 Task: Add Alessi Sun Dried Tomatoes In Extra Virgin Olive Oil to the cart.
Action: Mouse moved to (224, 97)
Screenshot: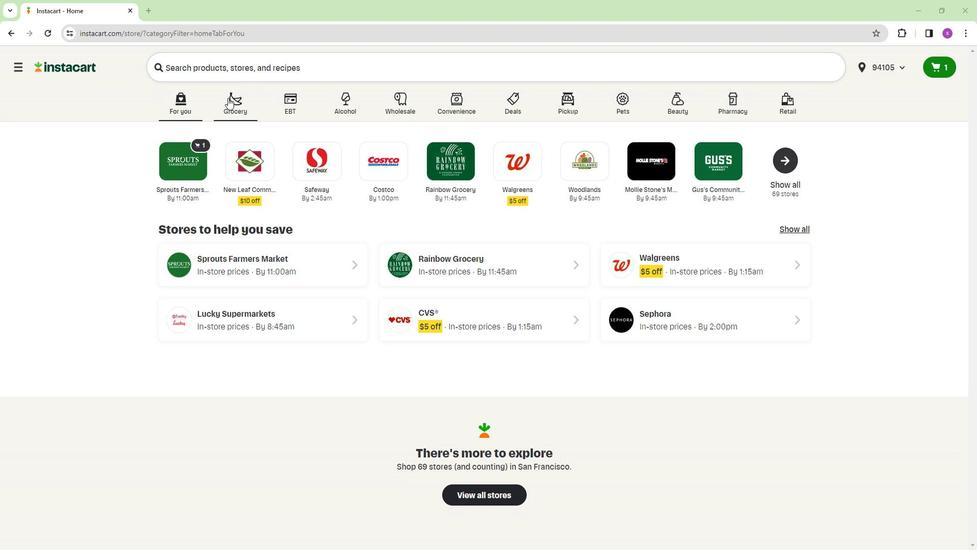 
Action: Mouse pressed left at (224, 97)
Screenshot: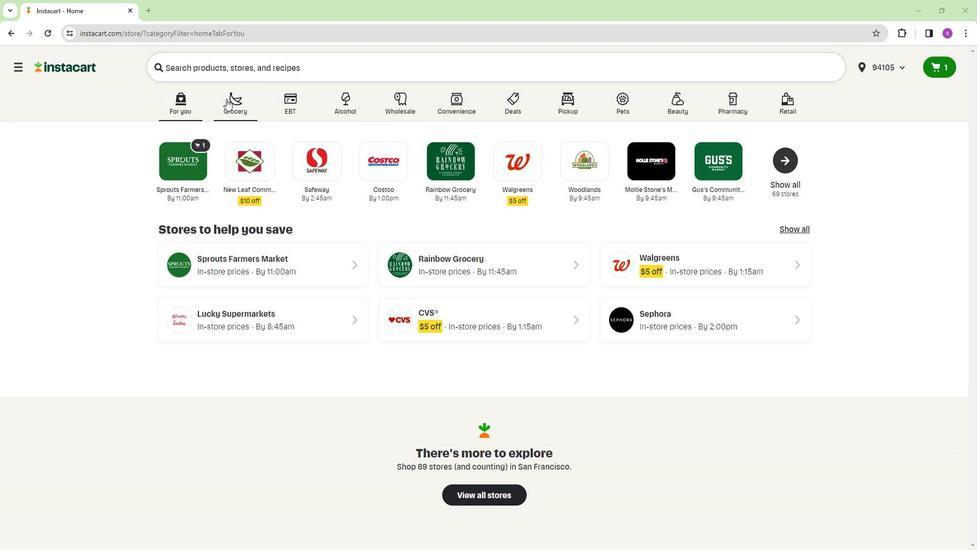 
Action: Mouse moved to (186, 168)
Screenshot: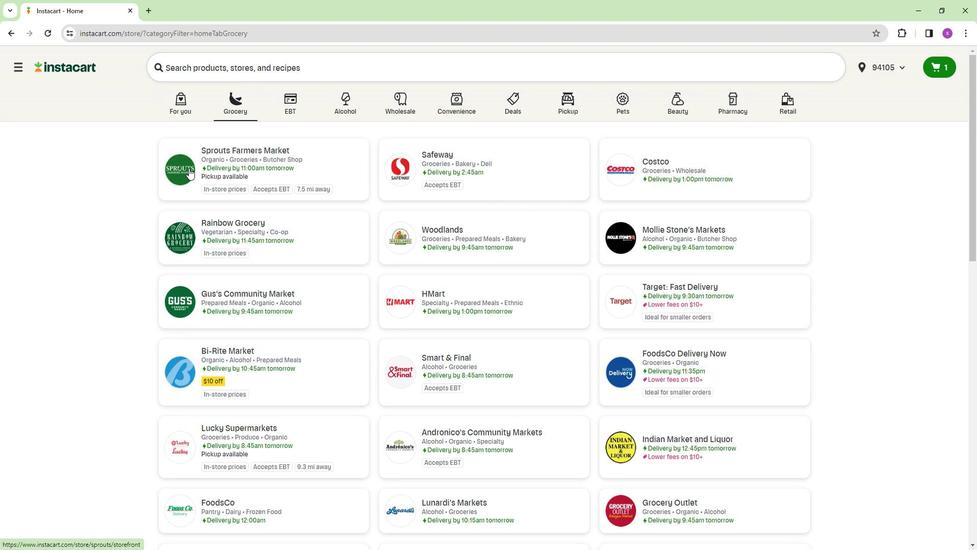 
Action: Mouse pressed left at (186, 168)
Screenshot: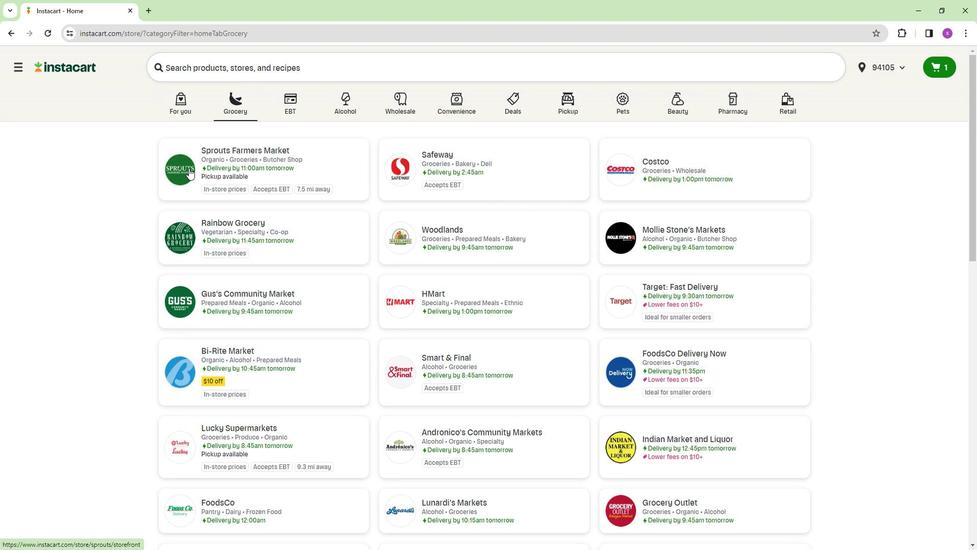 
Action: Mouse moved to (90, 418)
Screenshot: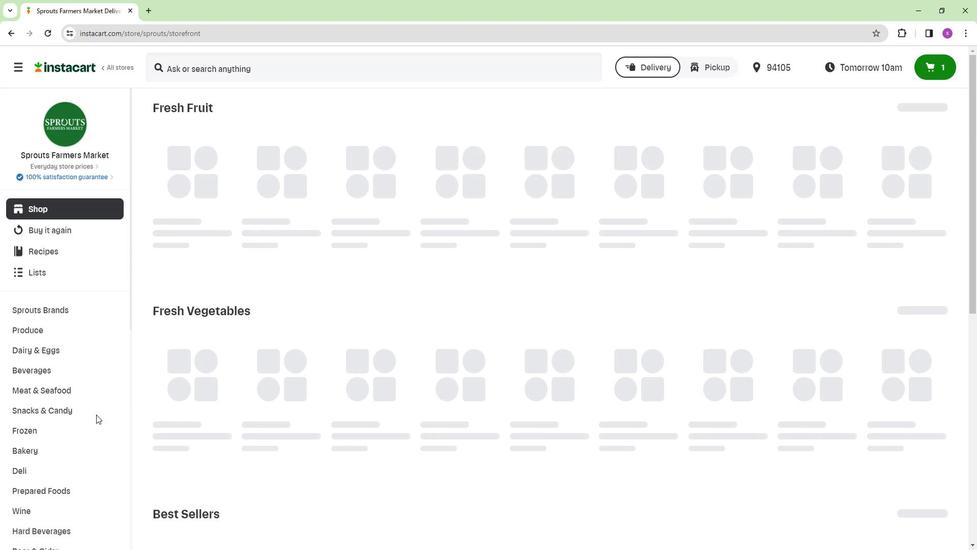 
Action: Mouse scrolled (90, 417) with delta (0, 0)
Screenshot: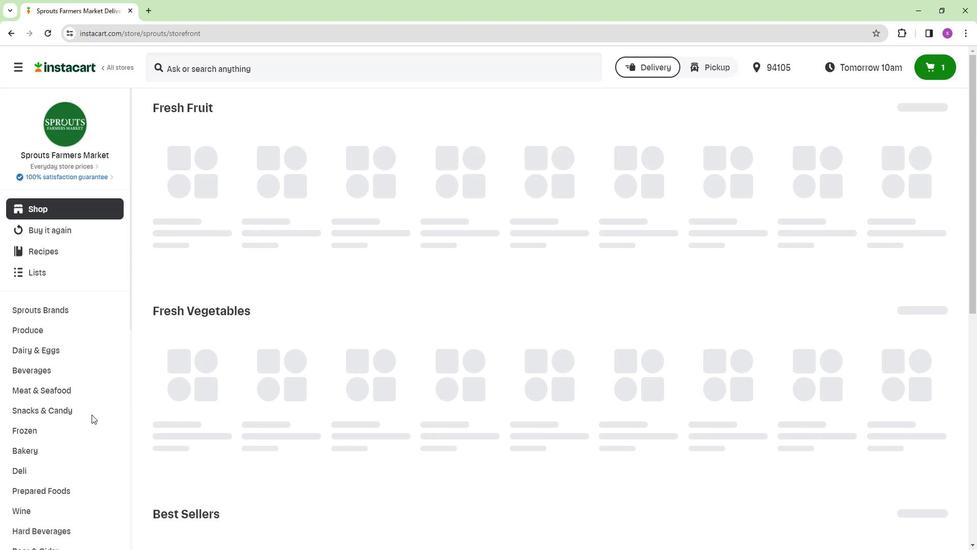 
Action: Mouse moved to (90, 416)
Screenshot: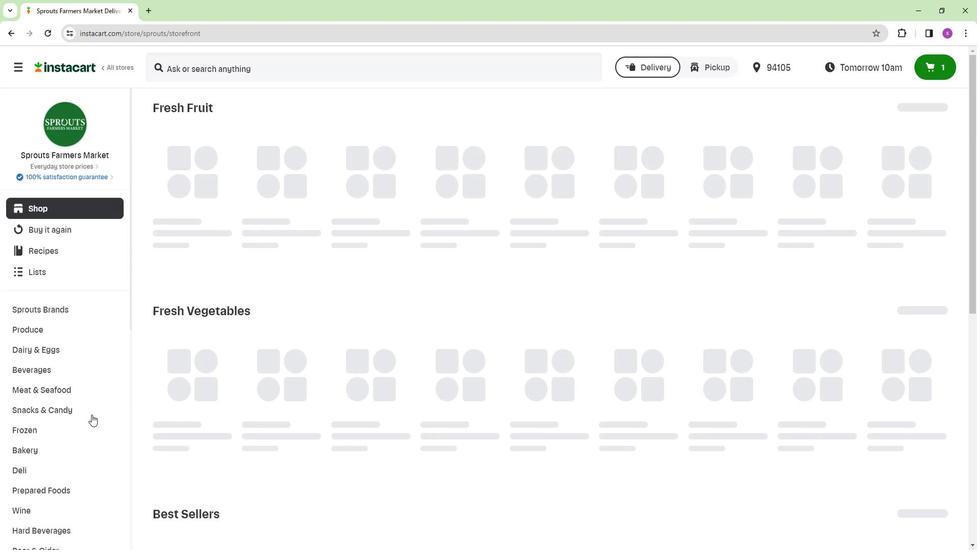 
Action: Mouse scrolled (90, 416) with delta (0, 0)
Screenshot: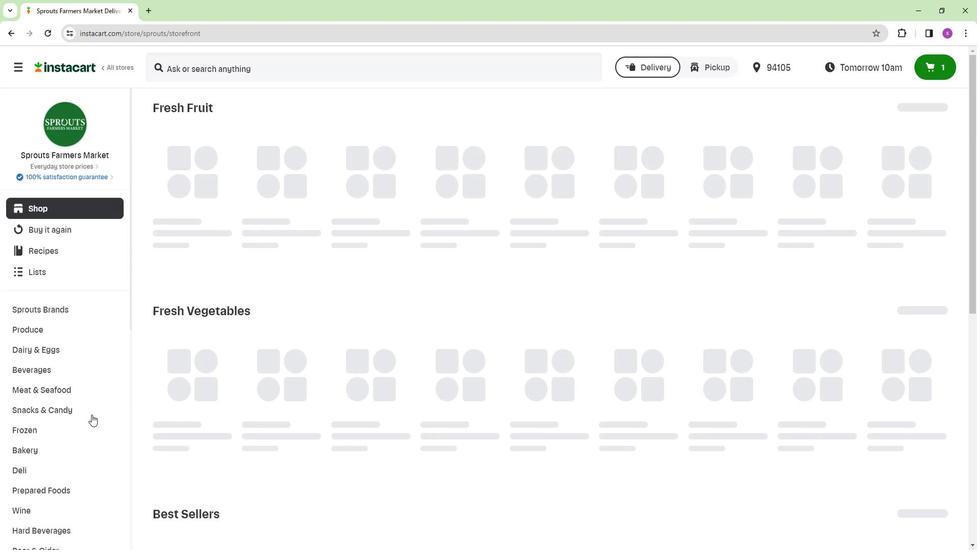 
Action: Mouse moved to (91, 409)
Screenshot: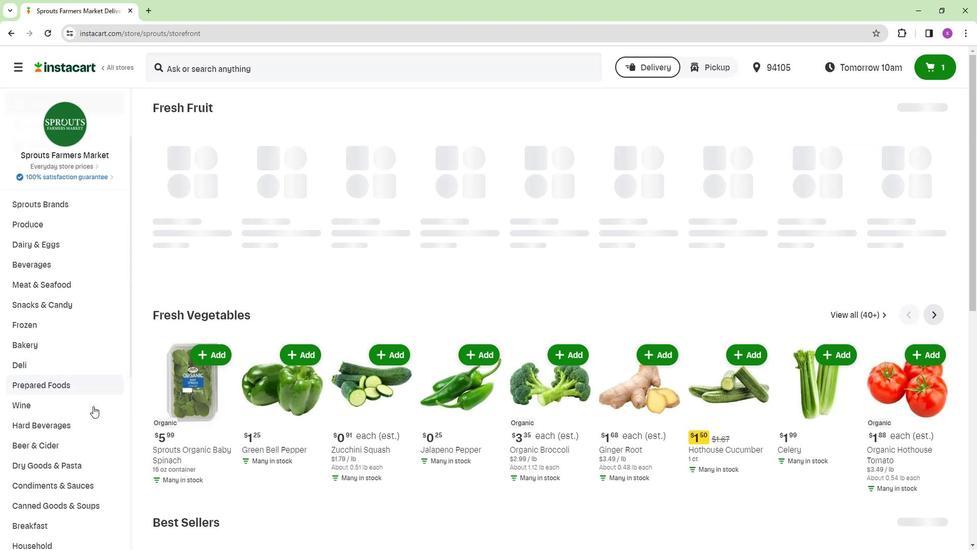 
Action: Mouse scrolled (91, 408) with delta (0, 0)
Screenshot: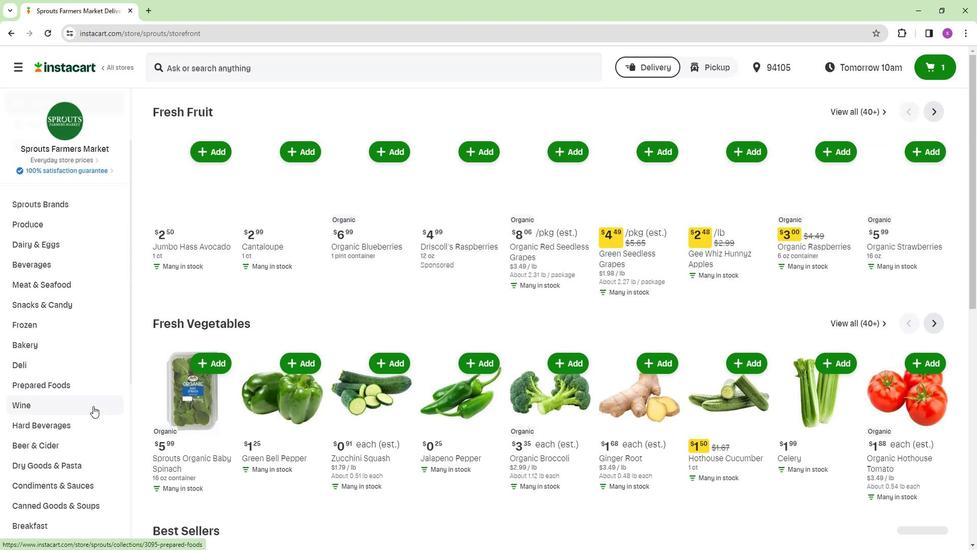 
Action: Mouse moved to (81, 415)
Screenshot: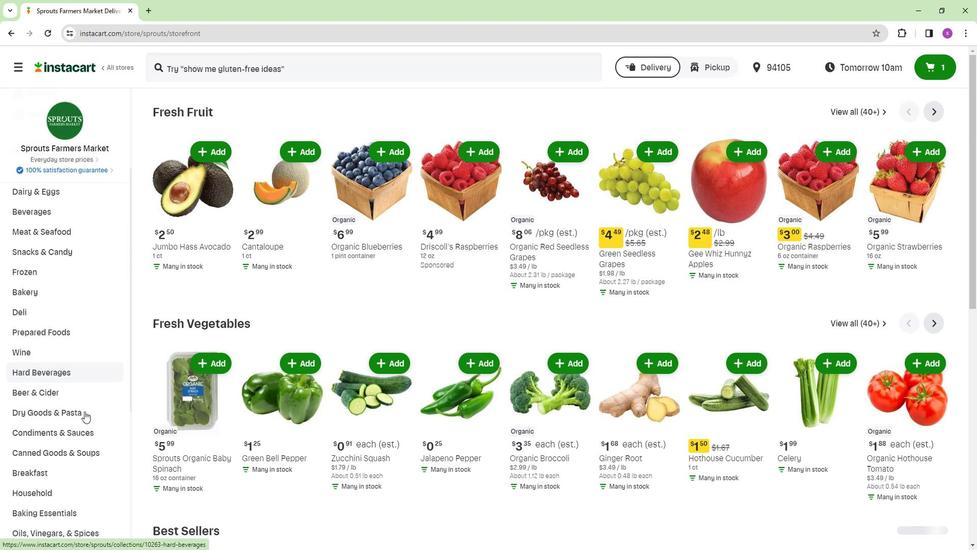 
Action: Mouse pressed left at (81, 415)
Screenshot: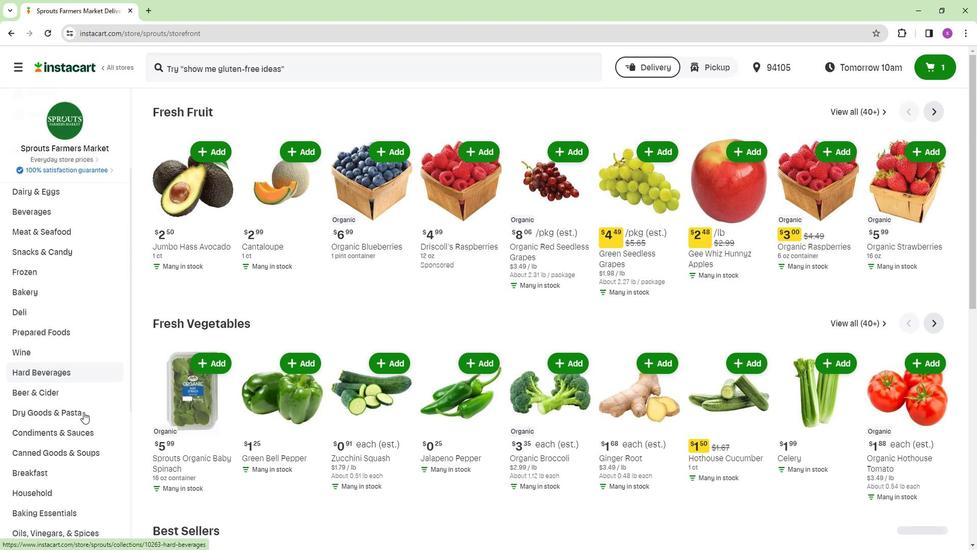 
Action: Mouse moved to (532, 137)
Screenshot: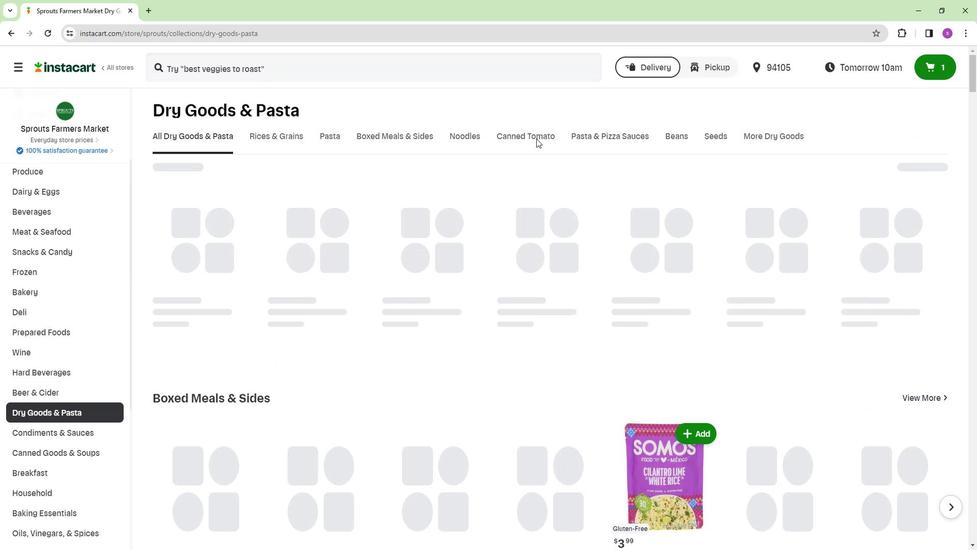 
Action: Mouse pressed left at (532, 137)
Screenshot: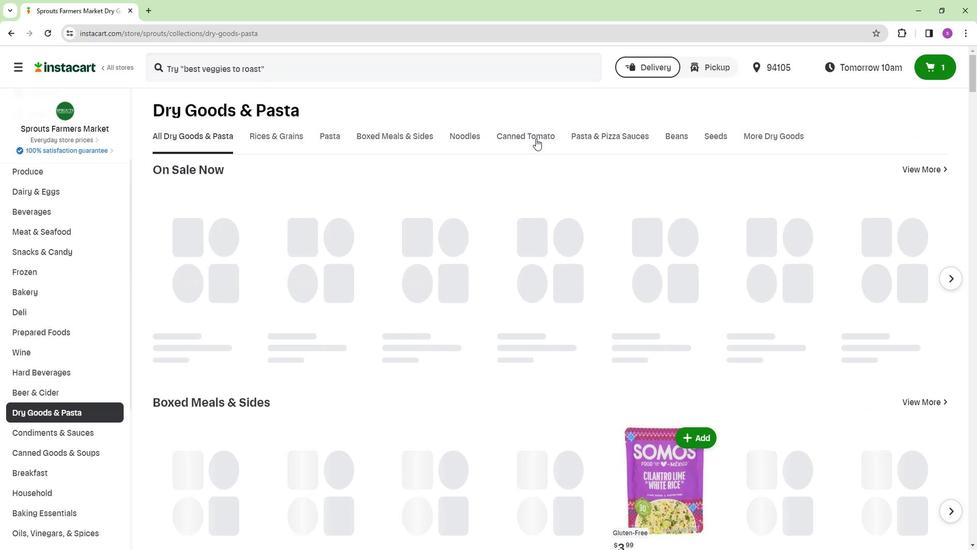 
Action: Mouse moved to (629, 185)
Screenshot: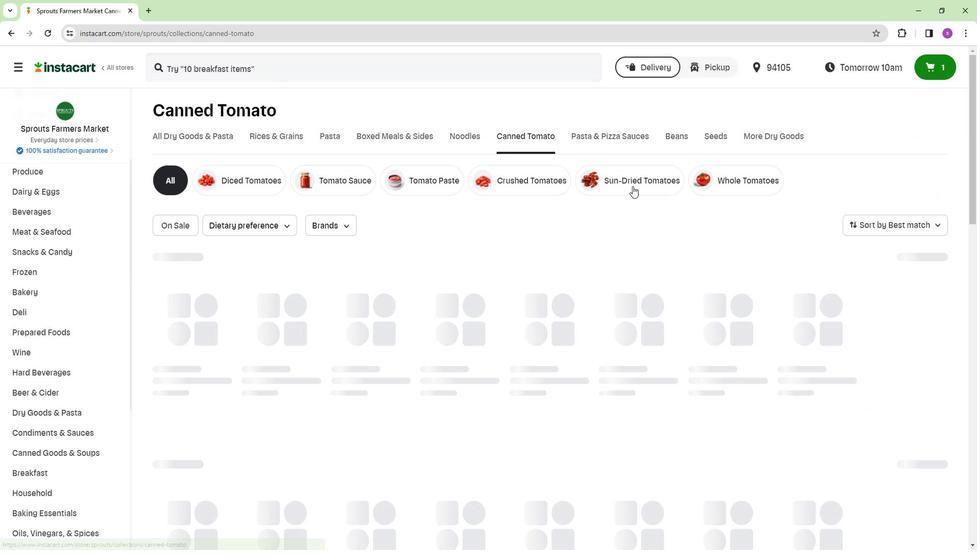 
Action: Mouse pressed left at (629, 185)
Screenshot: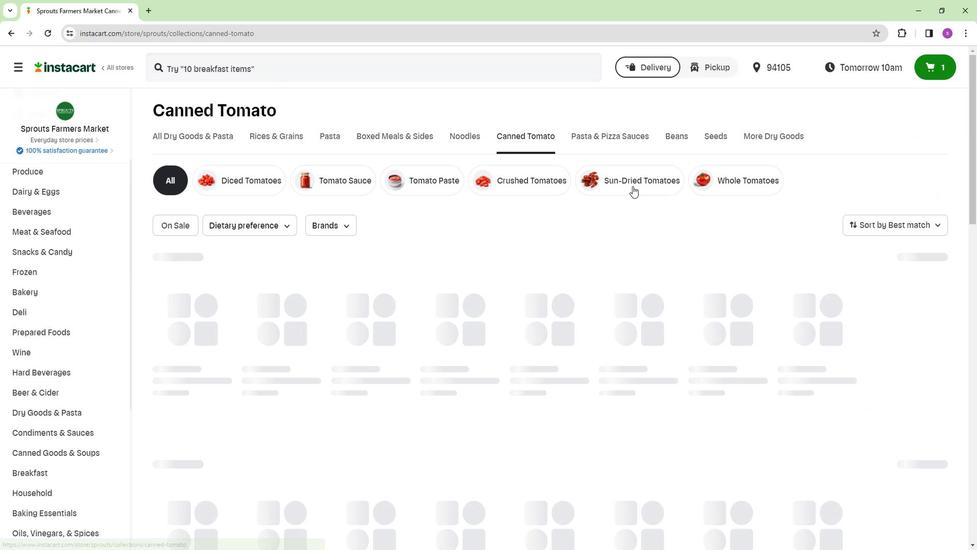 
Action: Mouse moved to (248, 67)
Screenshot: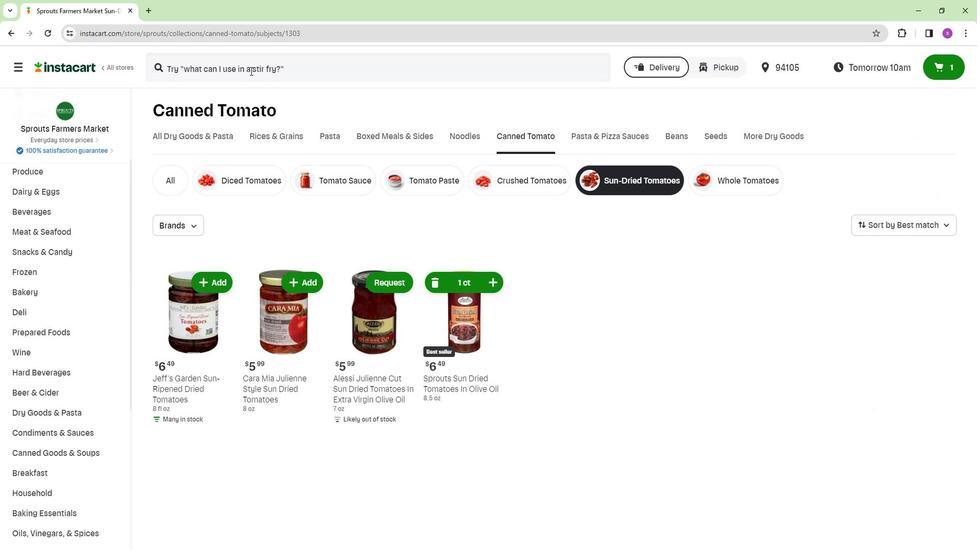 
Action: Mouse pressed left at (248, 67)
Screenshot: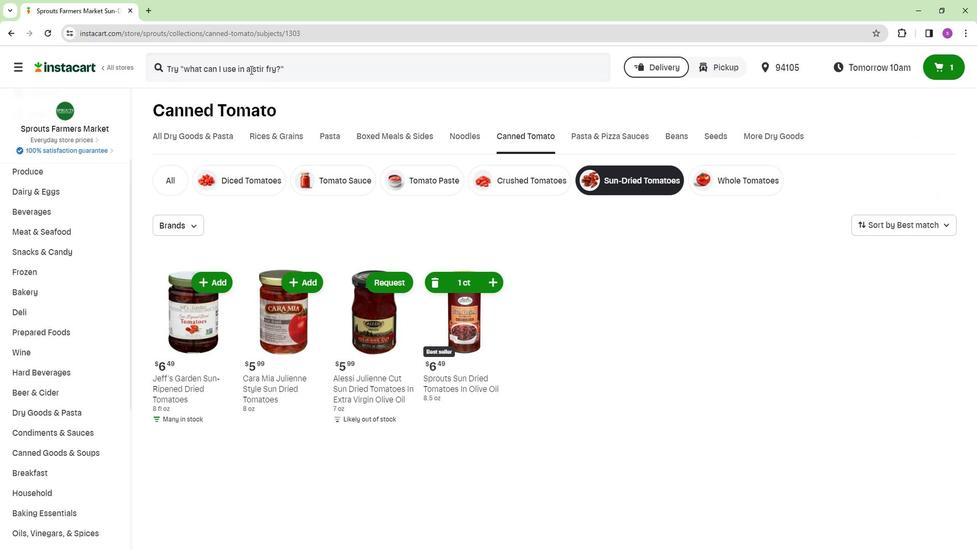 
Action: Key pressed <Key.shift>Alessi<Key.space><Key.shift>Sun<Key.space><Key.shift><Key.shift><Key.shift><Key.shift><Key.shift>Dried<Key.space><Key.shift>Tomatoes<Key.space><Key.shift>In<Key.space><Key.shift>Extra<Key.space><Key.shift>Virgin<Key.space><Key.shift>Olive<Key.space><Key.shift>Oil<Key.enter>
Screenshot: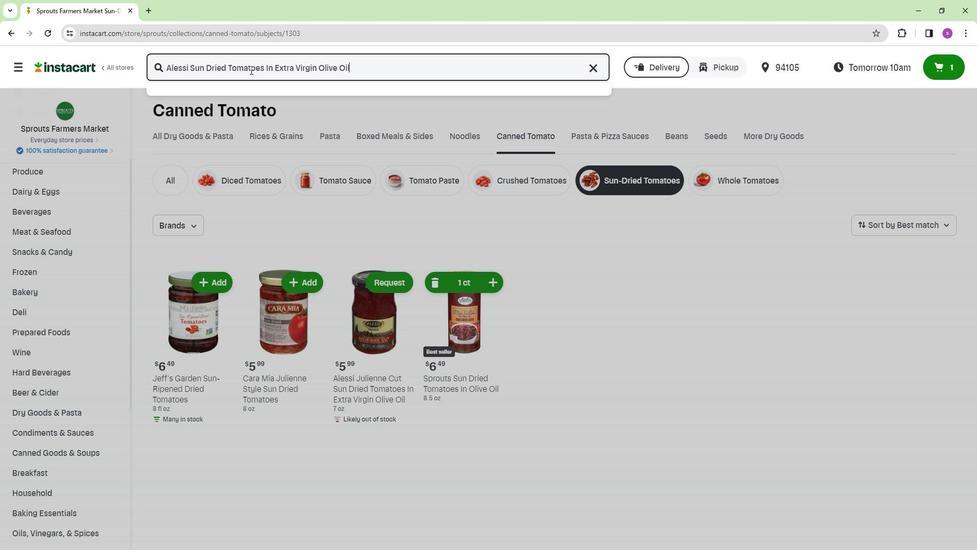 
Action: Mouse moved to (429, 354)
Screenshot: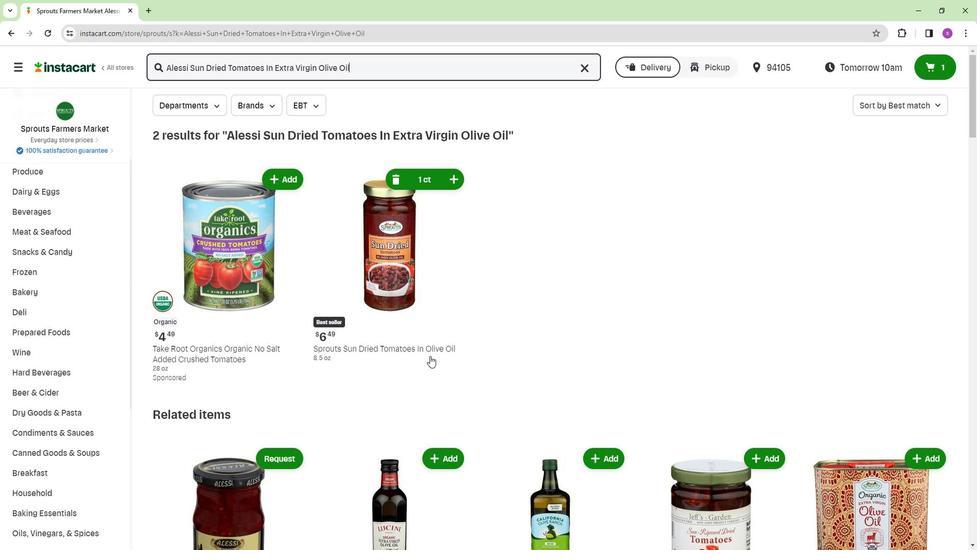 
Action: Mouse scrolled (429, 354) with delta (0, 0)
Screenshot: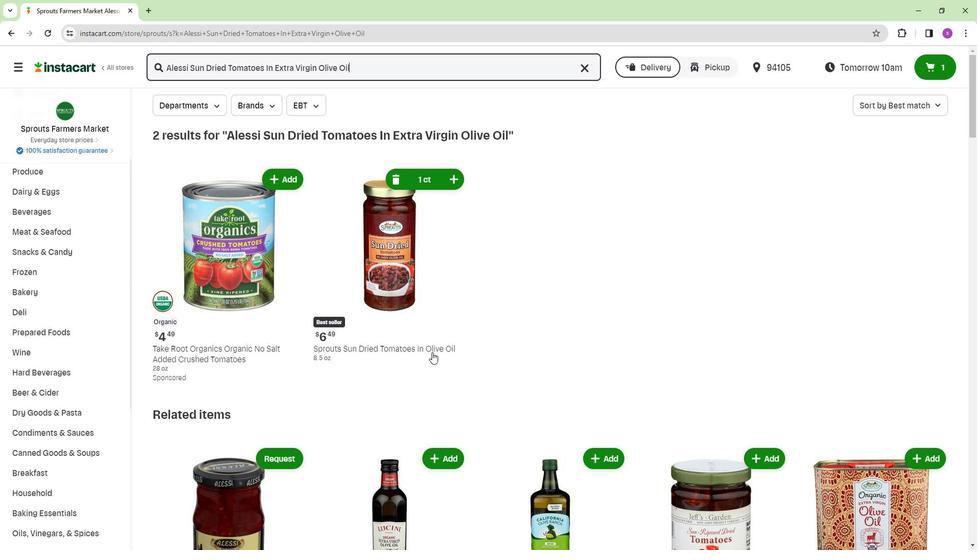 
Action: Mouse moved to (431, 351)
Screenshot: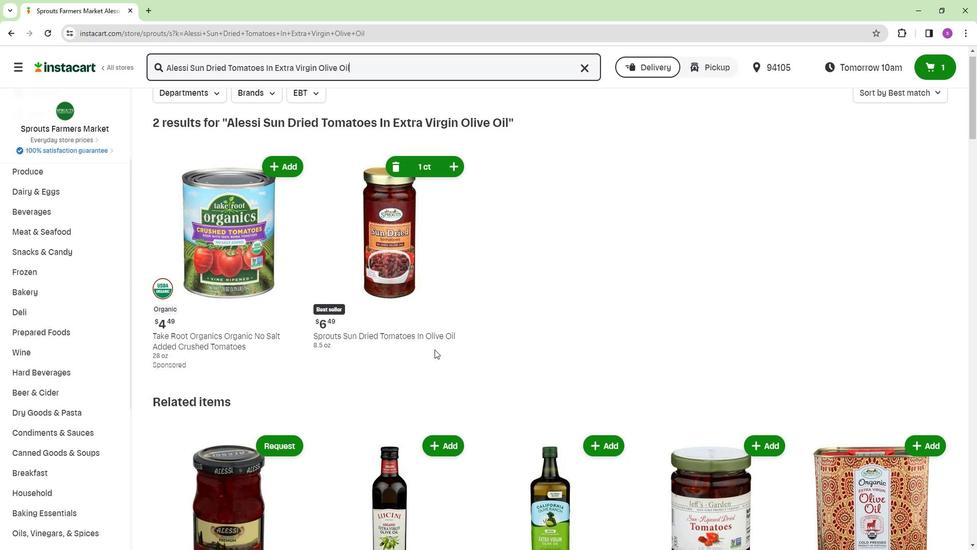 
Action: Mouse scrolled (431, 351) with delta (0, 0)
Screenshot: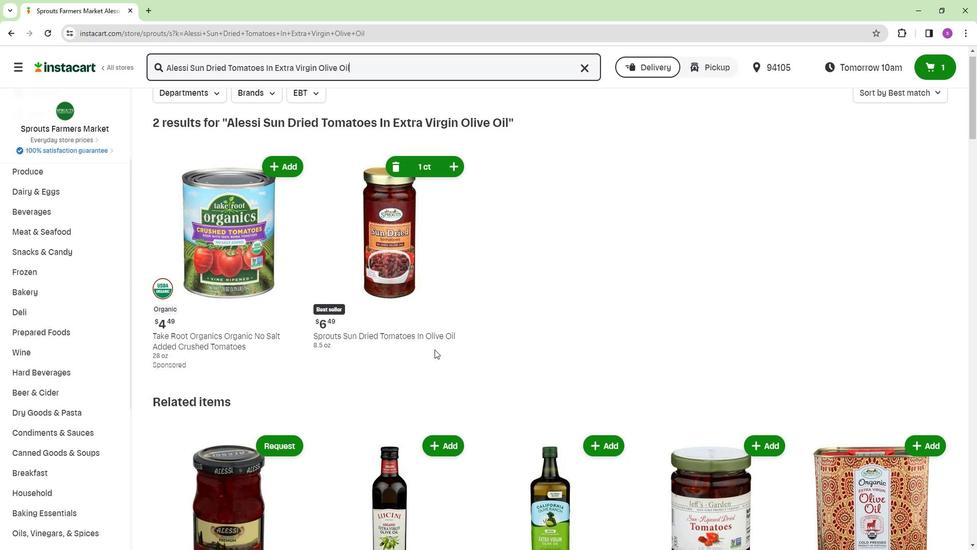
Action: Mouse moved to (327, 299)
Screenshot: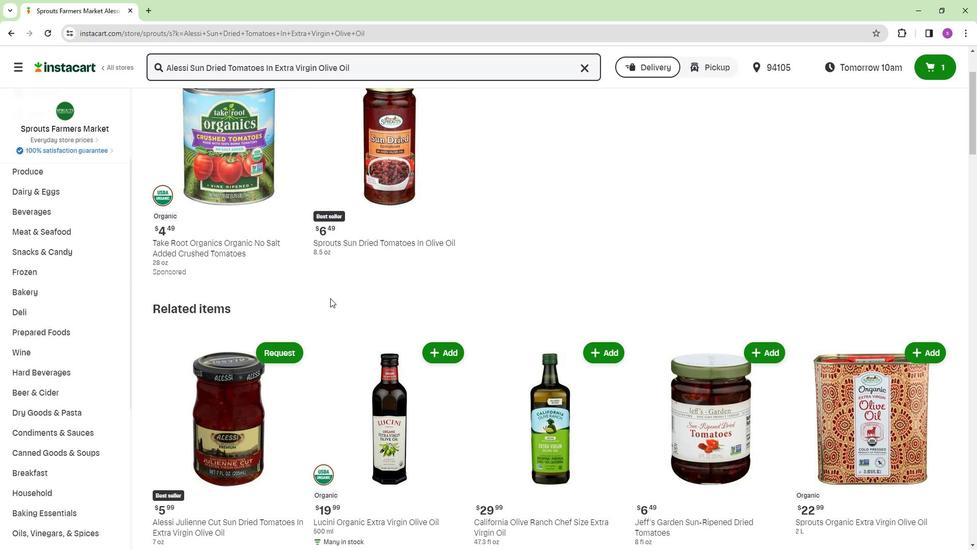 
Action: Mouse scrolled (327, 299) with delta (0, 0)
Screenshot: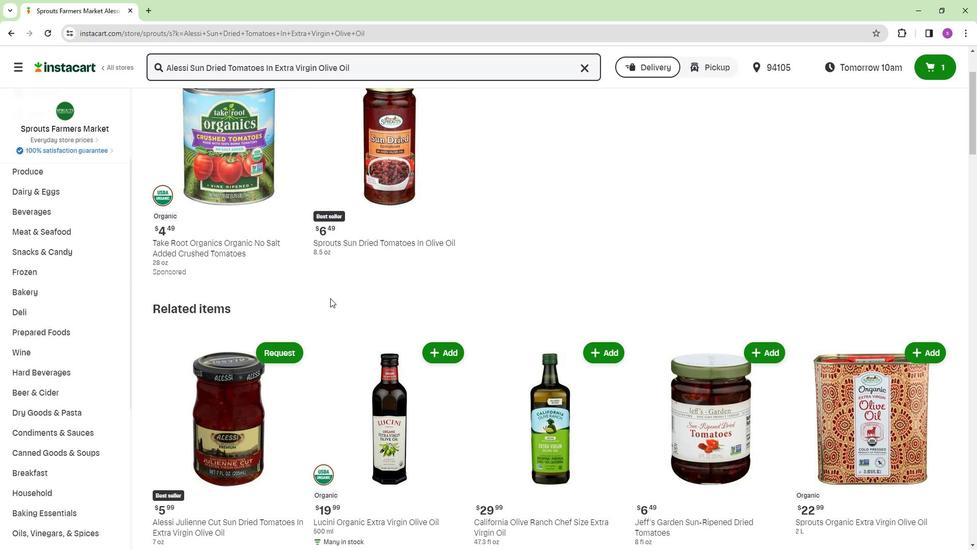 
Action: Mouse scrolled (327, 299) with delta (0, 0)
Screenshot: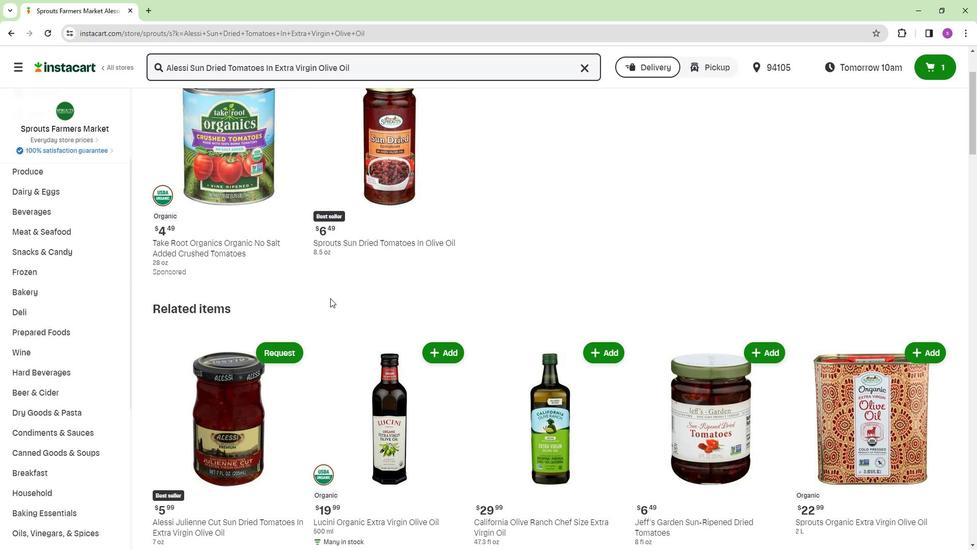 
Action: Mouse moved to (308, 316)
Screenshot: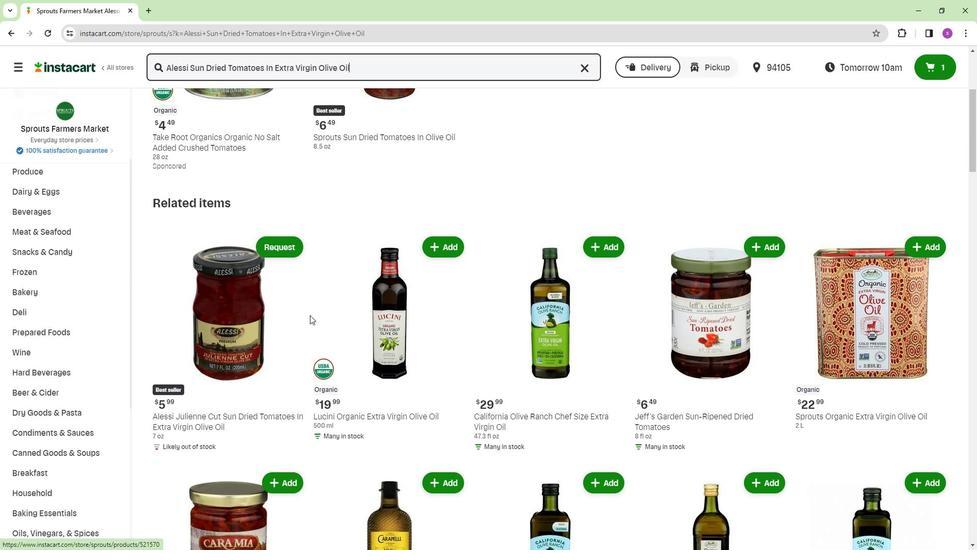 
Action: Mouse scrolled (308, 316) with delta (0, 0)
Screenshot: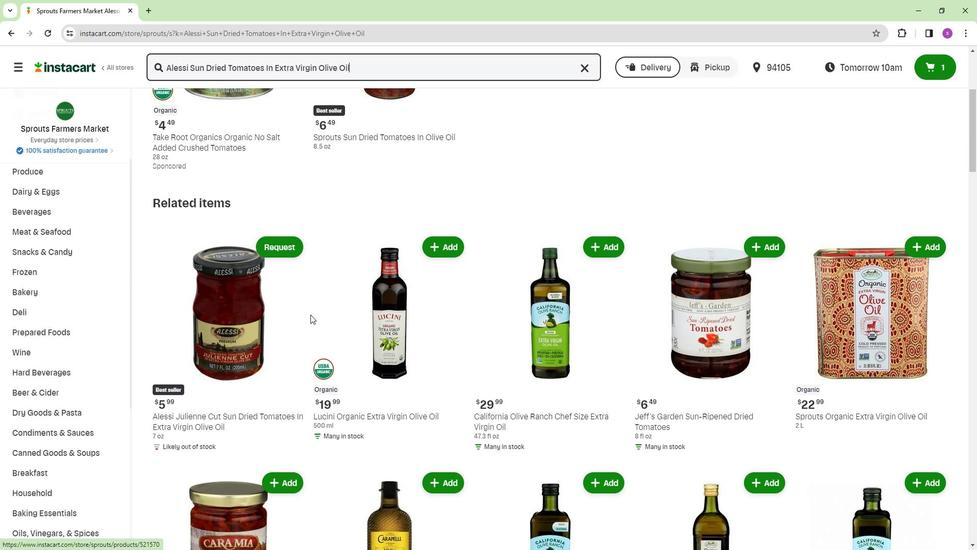 
Action: Mouse moved to (301, 331)
Screenshot: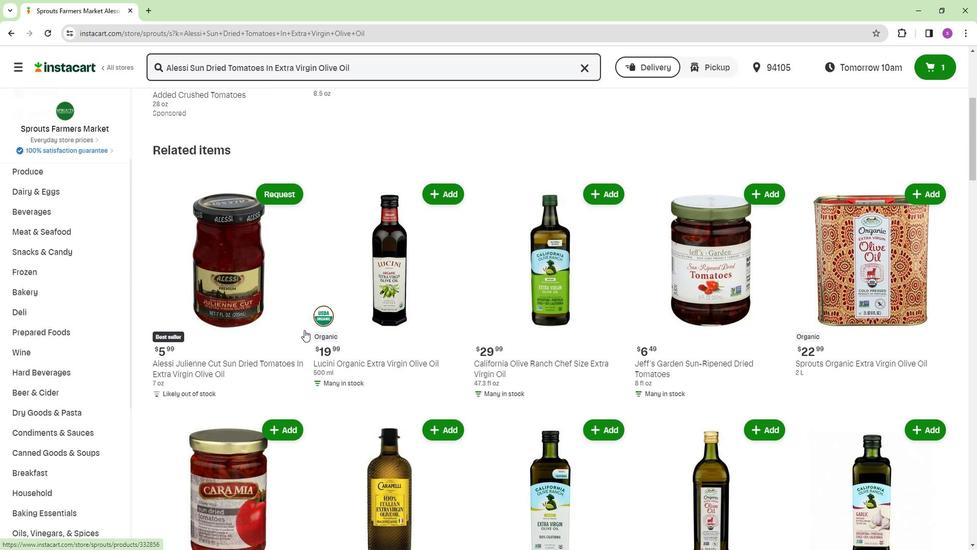 
Action: Mouse scrolled (301, 331) with delta (0, 0)
Screenshot: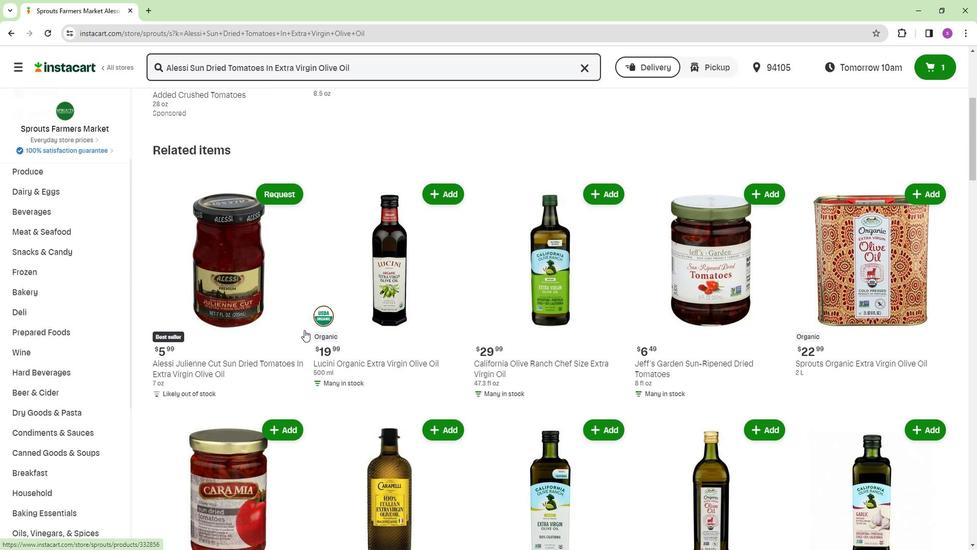 
Action: Mouse moved to (466, 336)
Screenshot: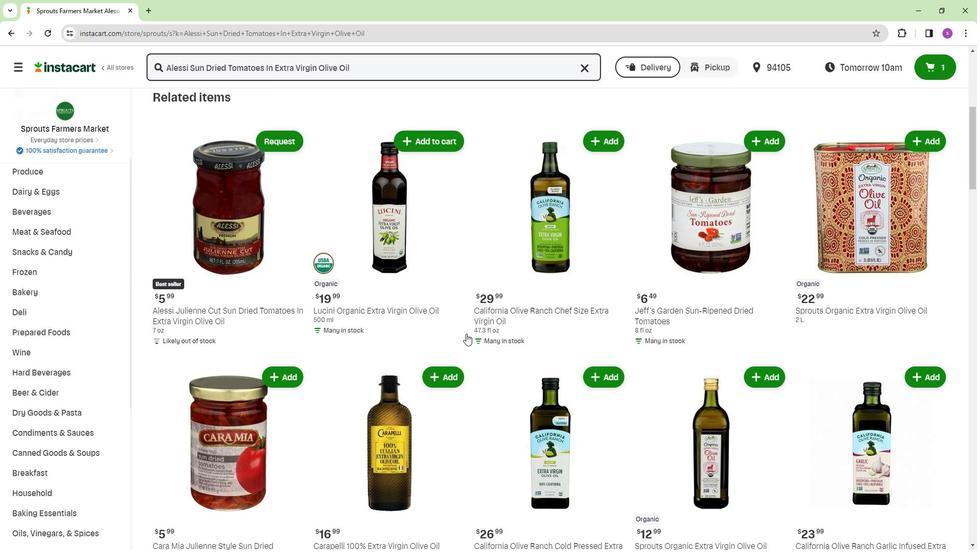 
Action: Mouse scrolled (466, 335) with delta (0, 0)
Screenshot: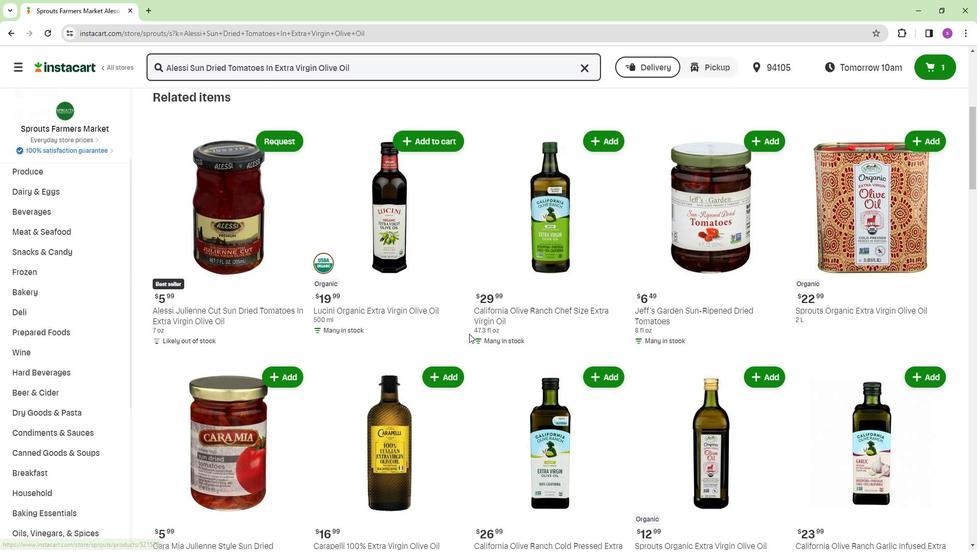 
Action: Mouse moved to (775, 289)
Screenshot: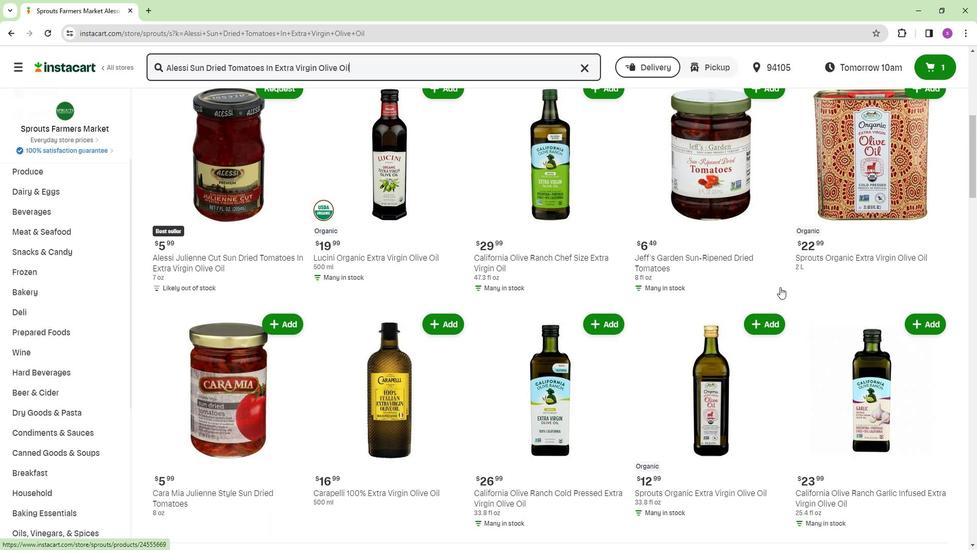 
Action: Mouse scrolled (775, 288) with delta (0, 0)
Screenshot: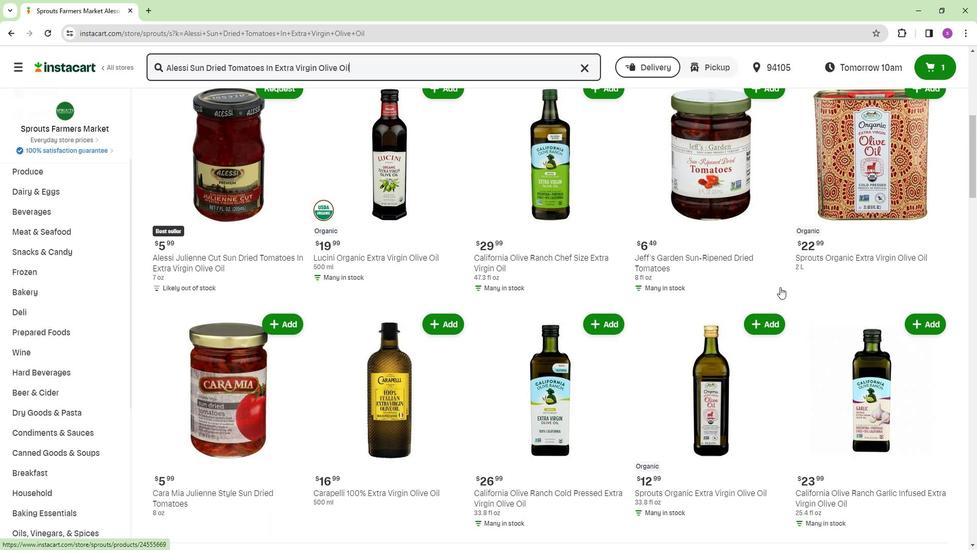 
Action: Mouse moved to (579, 321)
Screenshot: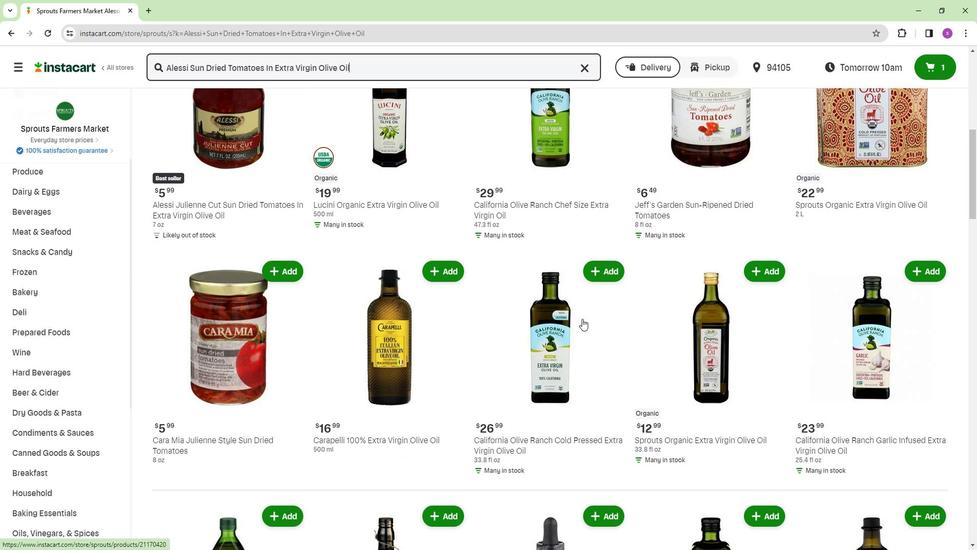 
Action: Mouse scrolled (579, 321) with delta (0, 0)
Screenshot: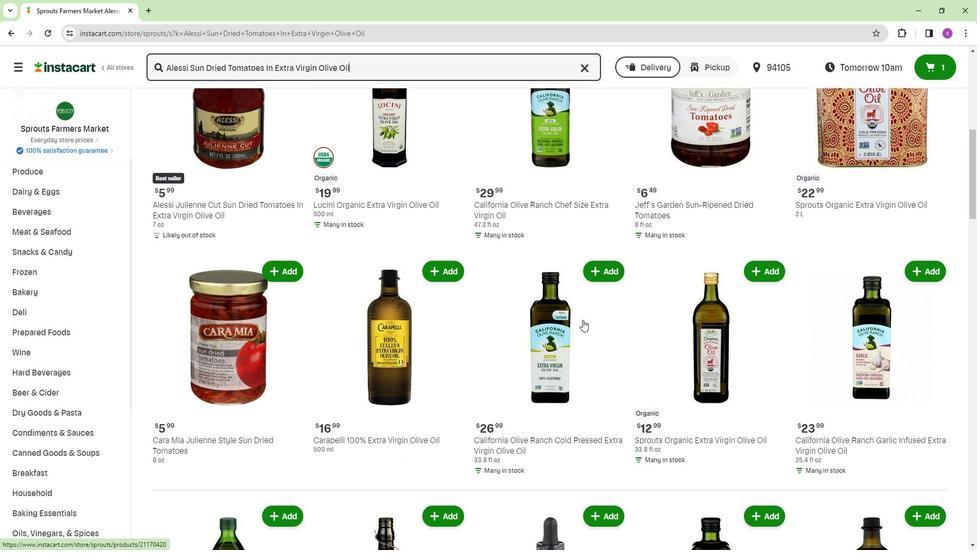 
Action: Mouse moved to (582, 310)
Screenshot: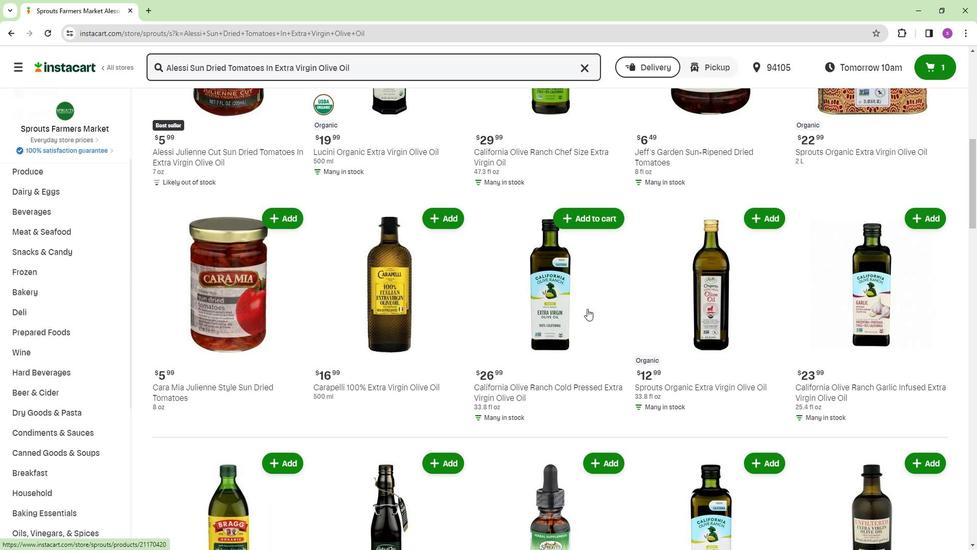 
Action: Mouse scrolled (582, 309) with delta (0, 0)
Screenshot: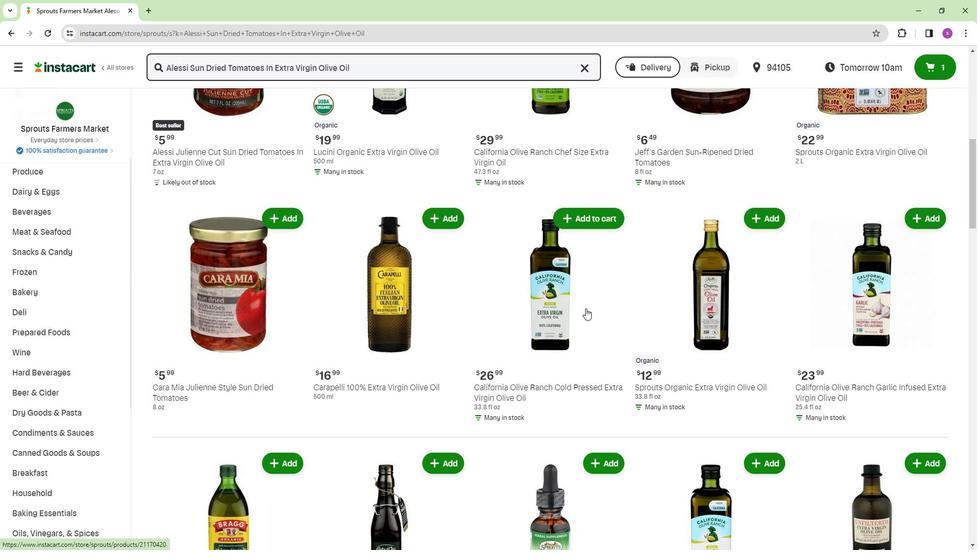 
Action: Mouse moved to (584, 309)
Screenshot: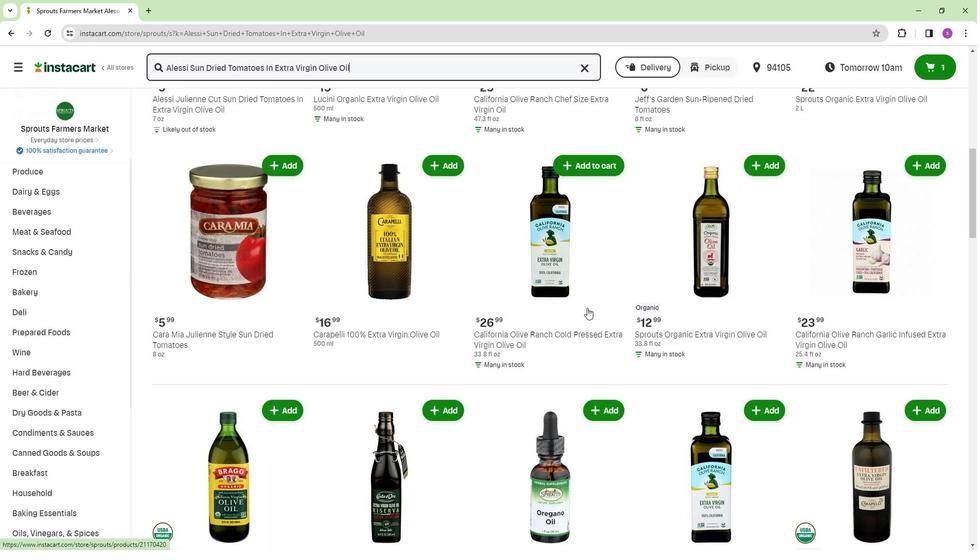 
Action: Mouse scrolled (584, 310) with delta (0, 0)
Screenshot: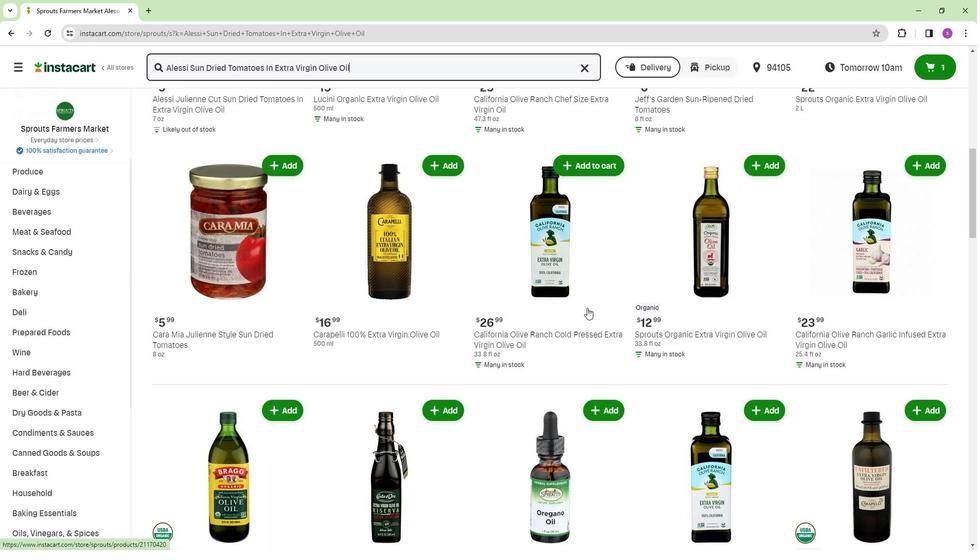 
Action: Mouse scrolled (584, 310) with delta (0, 0)
Screenshot: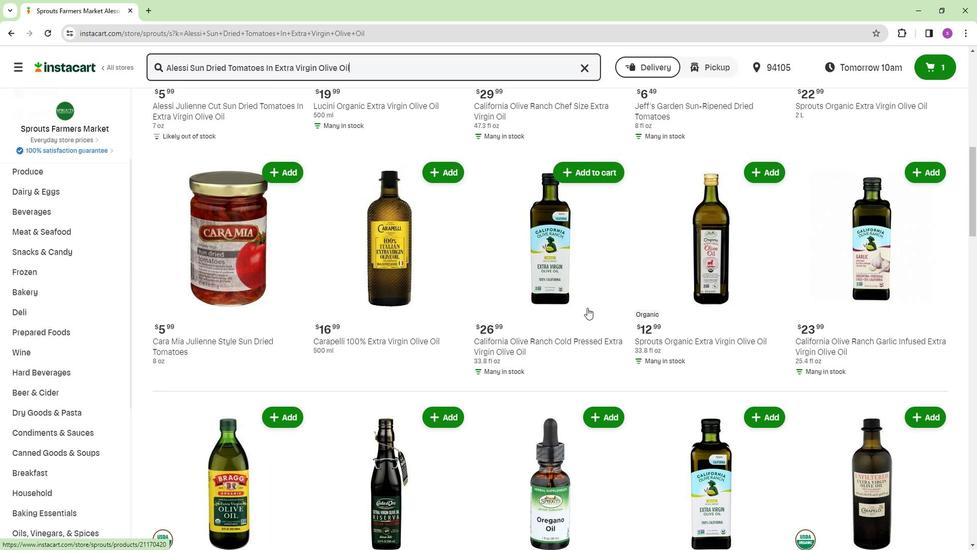 
Action: Mouse moved to (301, 305)
Screenshot: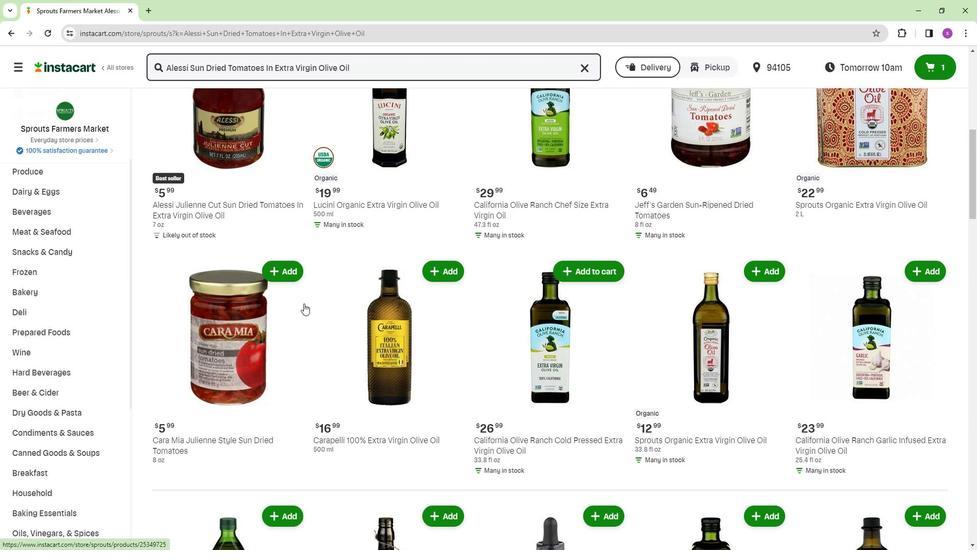 
Action: Mouse scrolled (301, 306) with delta (0, 0)
Screenshot: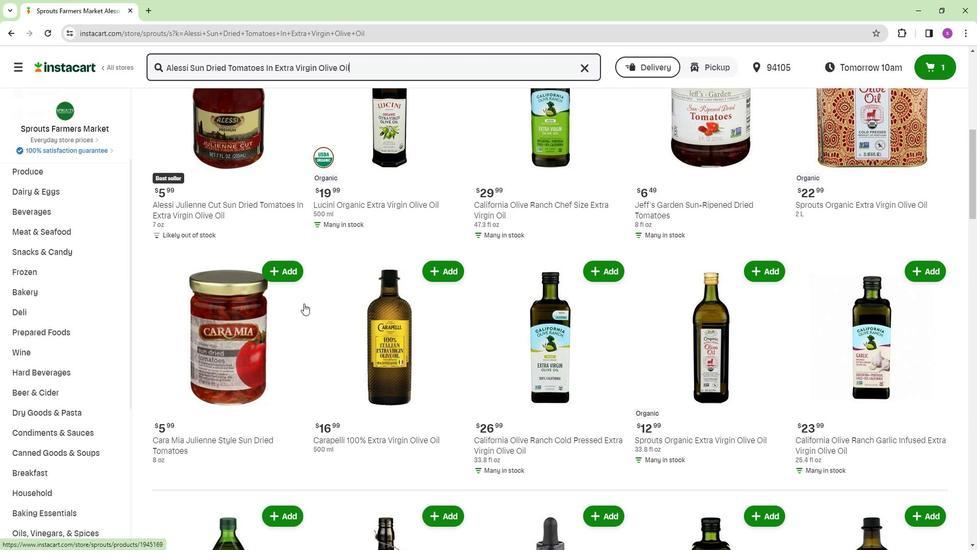 
Action: Mouse scrolled (301, 306) with delta (0, 0)
Screenshot: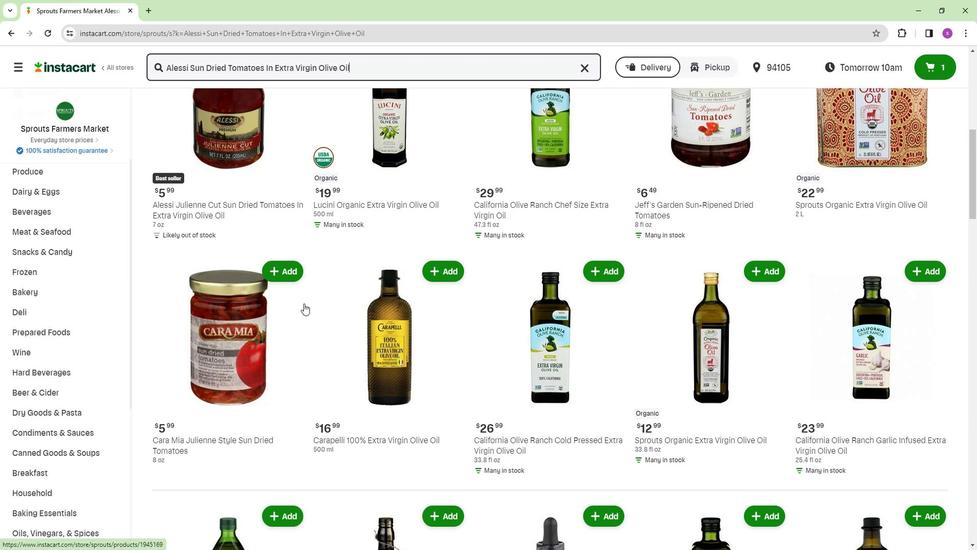 
Action: Mouse scrolled (301, 306) with delta (0, 0)
Screenshot: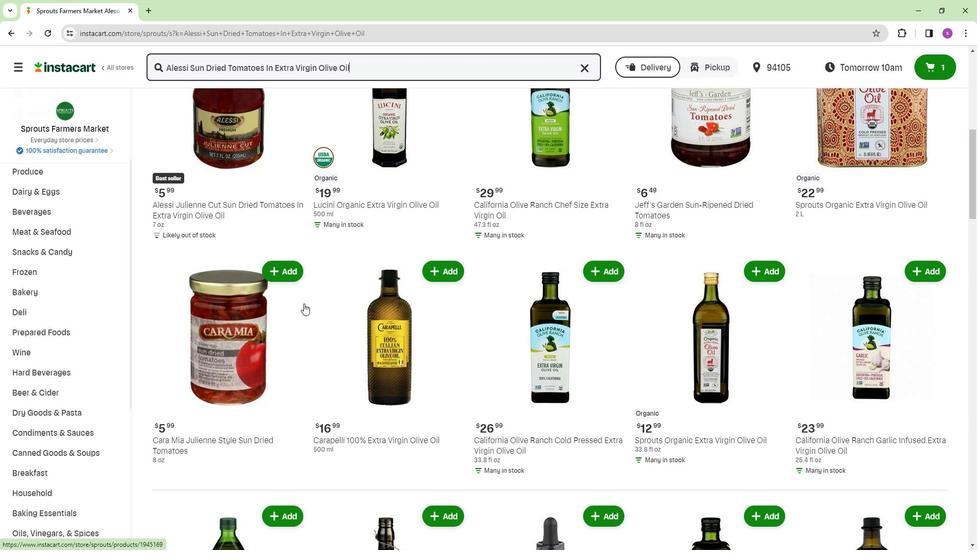 
Action: Mouse scrolled (301, 306) with delta (0, 0)
Screenshot: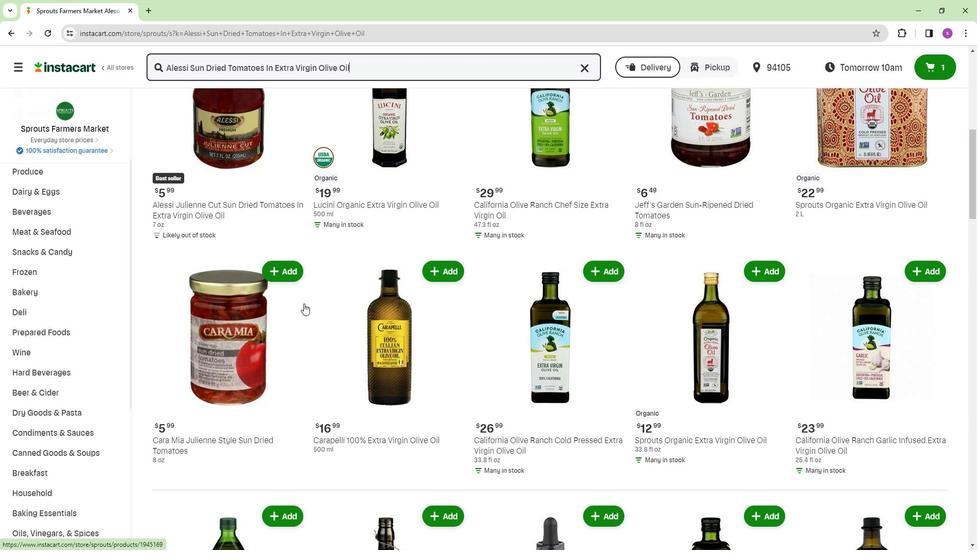 
Action: Mouse moved to (301, 305)
Screenshot: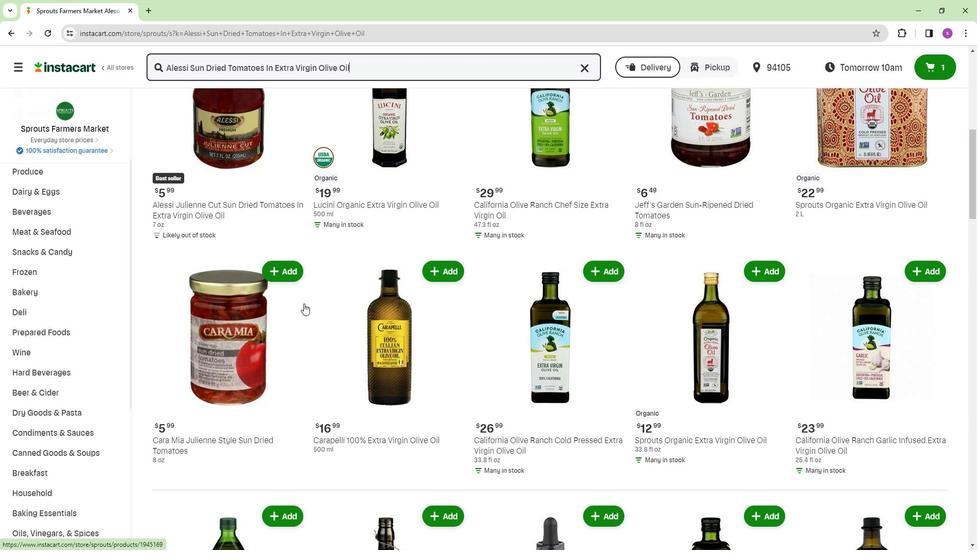 
Action: Mouse scrolled (301, 306) with delta (0, 0)
Screenshot: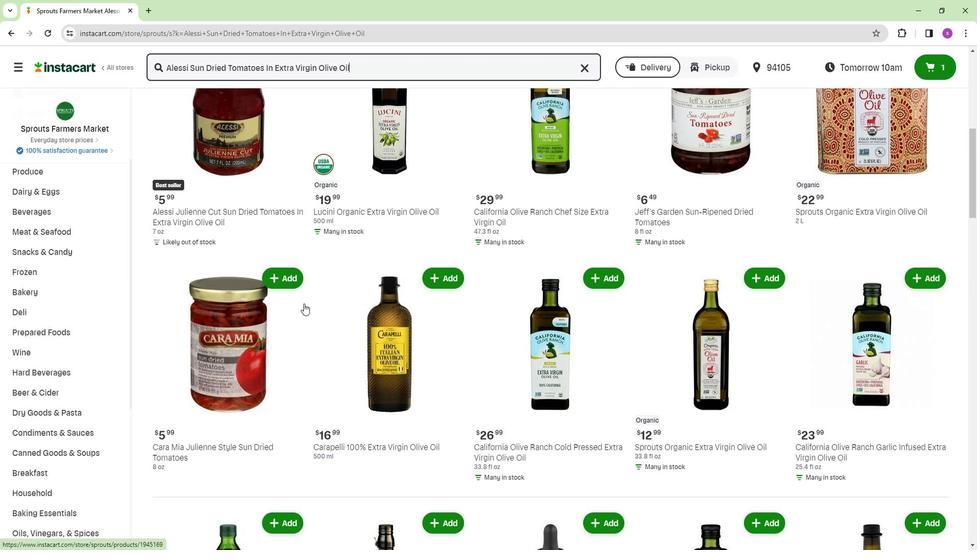 
Action: Mouse moved to (342, 258)
Screenshot: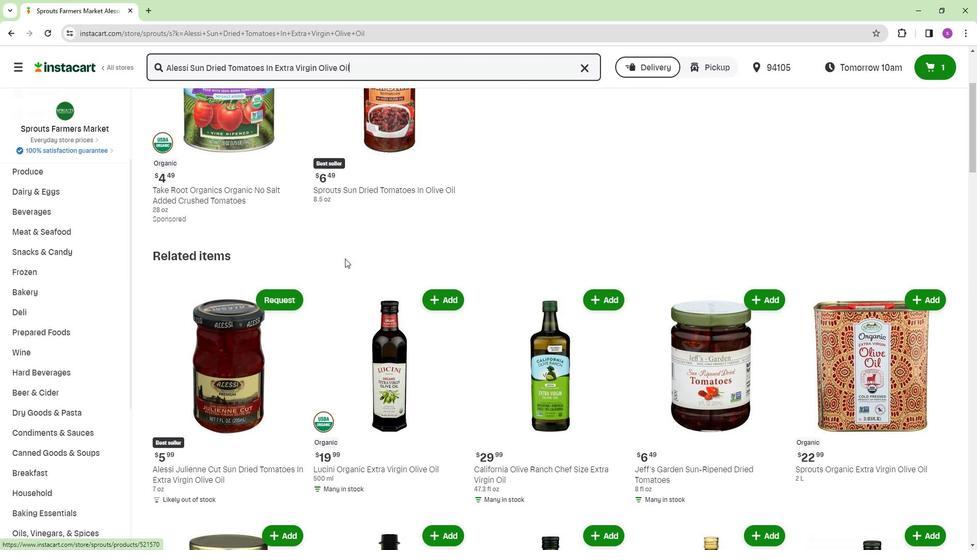 
Action: Mouse scrolled (342, 258) with delta (0, 0)
Screenshot: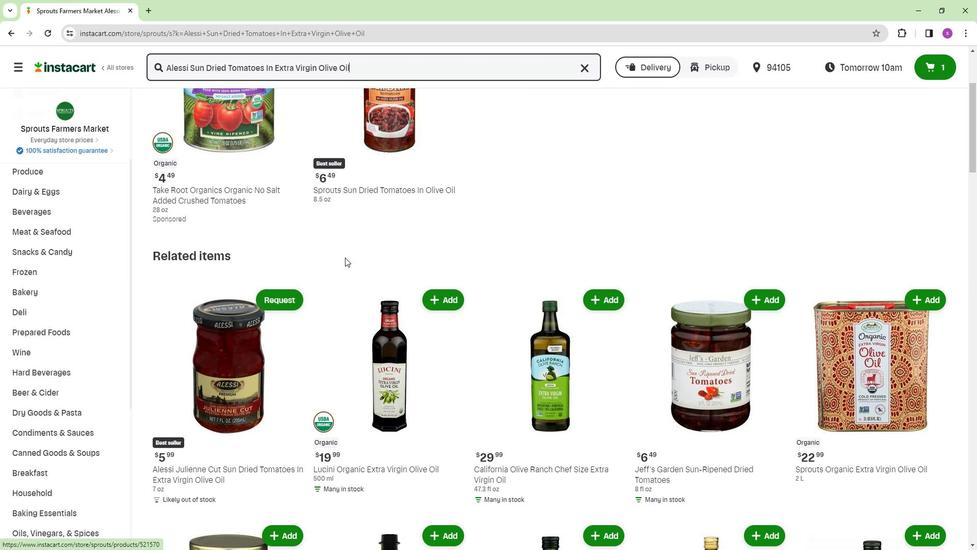 
Action: Mouse scrolled (342, 258) with delta (0, 0)
Screenshot: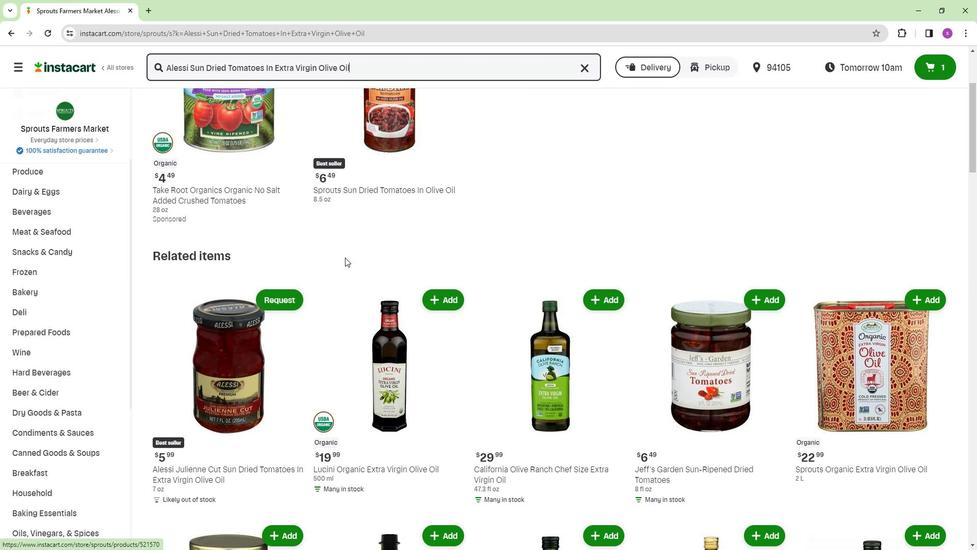 
Action: Mouse scrolled (342, 258) with delta (0, 0)
Screenshot: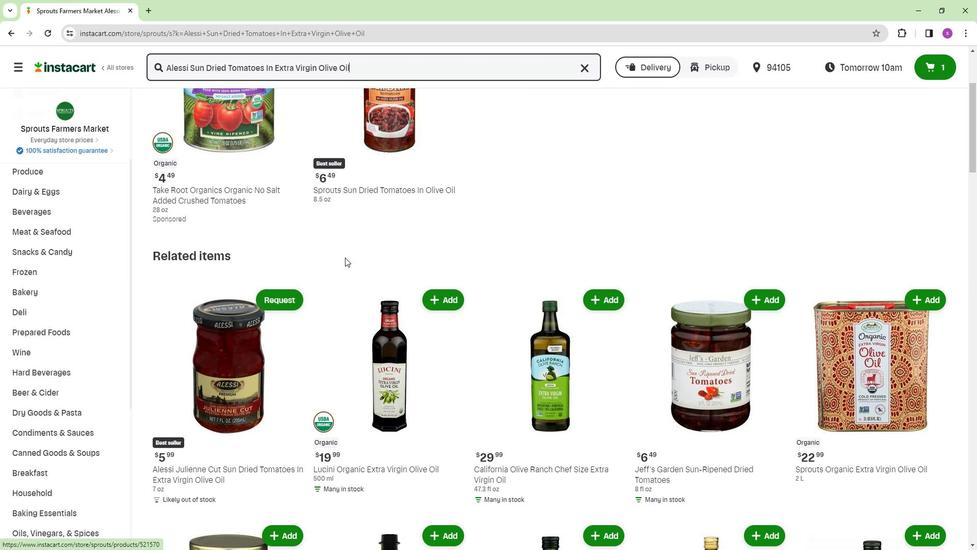 
Action: Mouse moved to (342, 258)
Screenshot: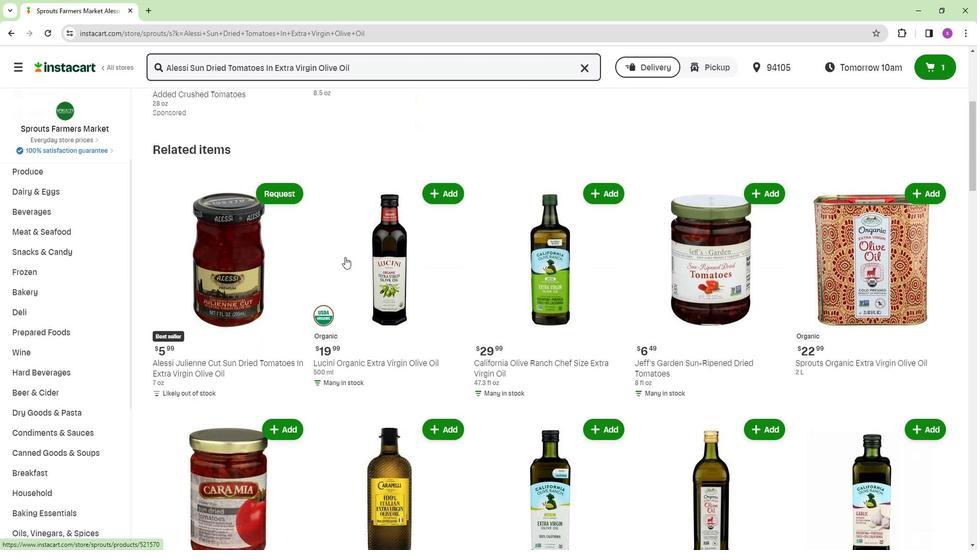 
Action: Mouse scrolled (342, 257) with delta (0, 0)
Screenshot: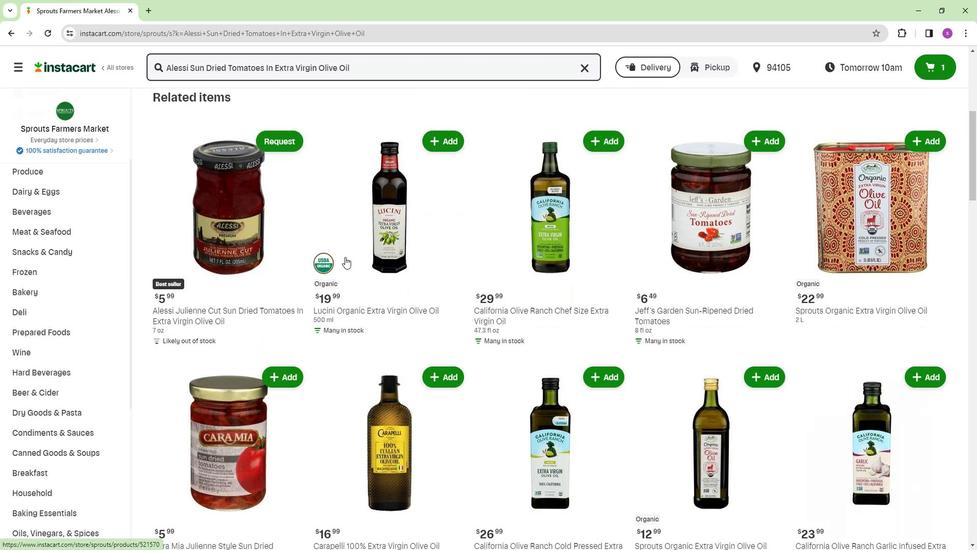 
Action: Mouse scrolled (342, 257) with delta (0, 0)
Screenshot: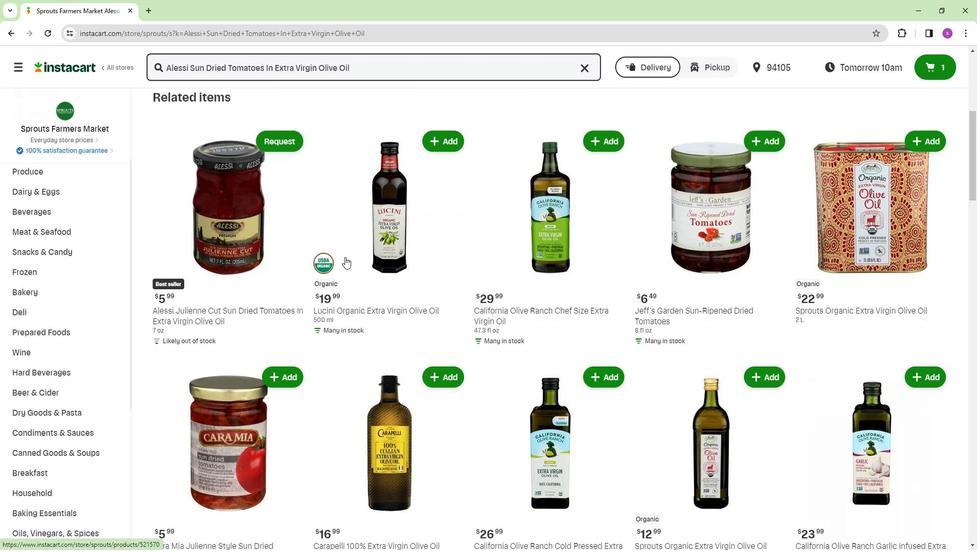 
Action: Mouse scrolled (342, 257) with delta (0, 0)
Screenshot: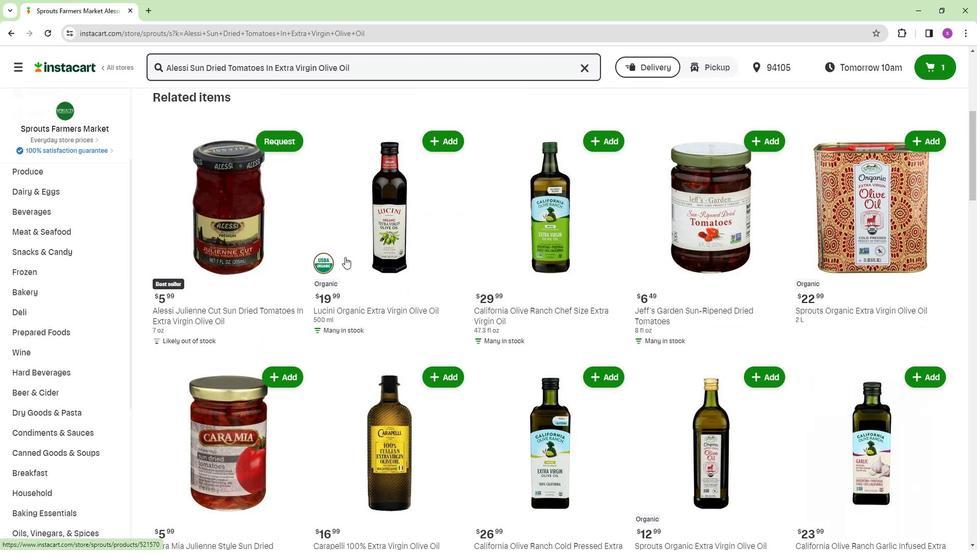 
Action: Mouse moved to (318, 317)
Screenshot: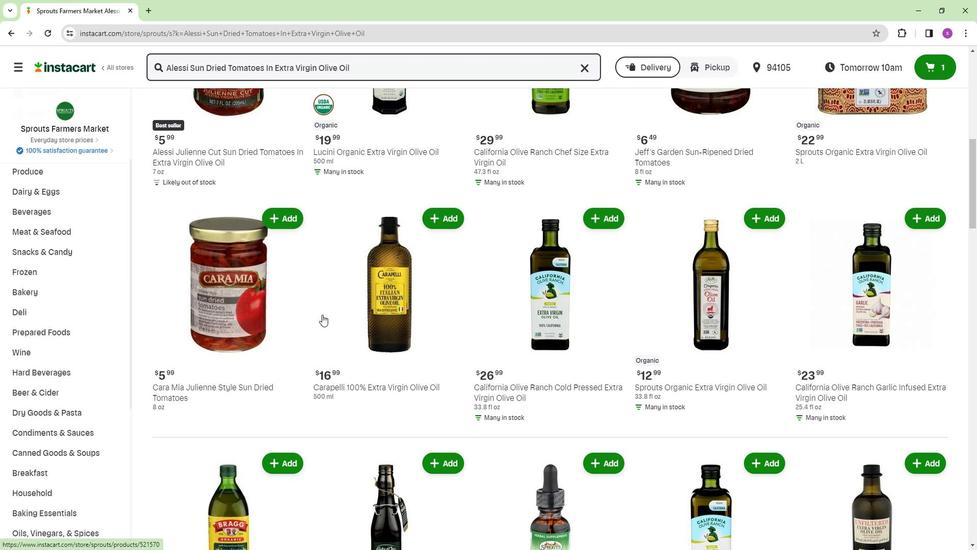 
Action: Mouse scrolled (318, 317) with delta (0, 0)
Screenshot: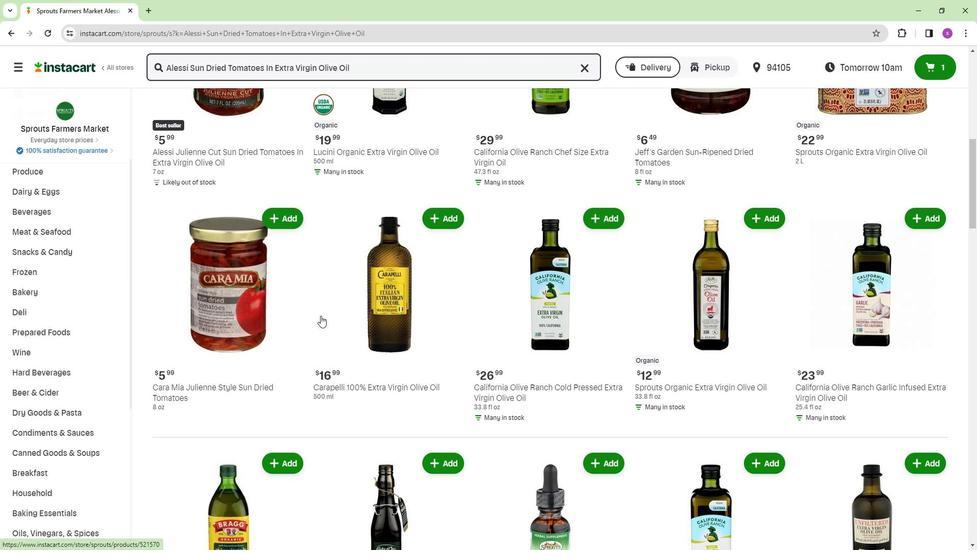 
Action: Mouse scrolled (318, 317) with delta (0, 0)
Screenshot: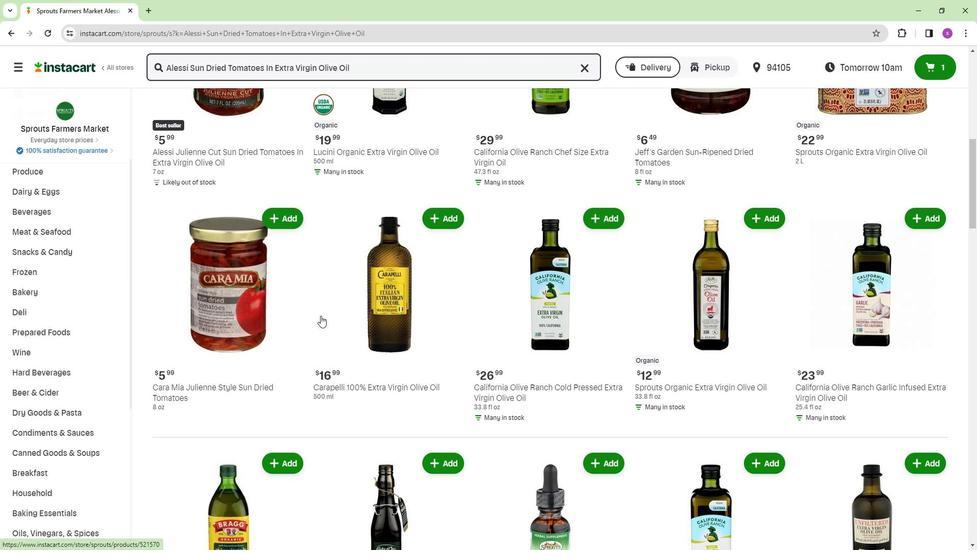 
Action: Mouse moved to (553, 326)
Screenshot: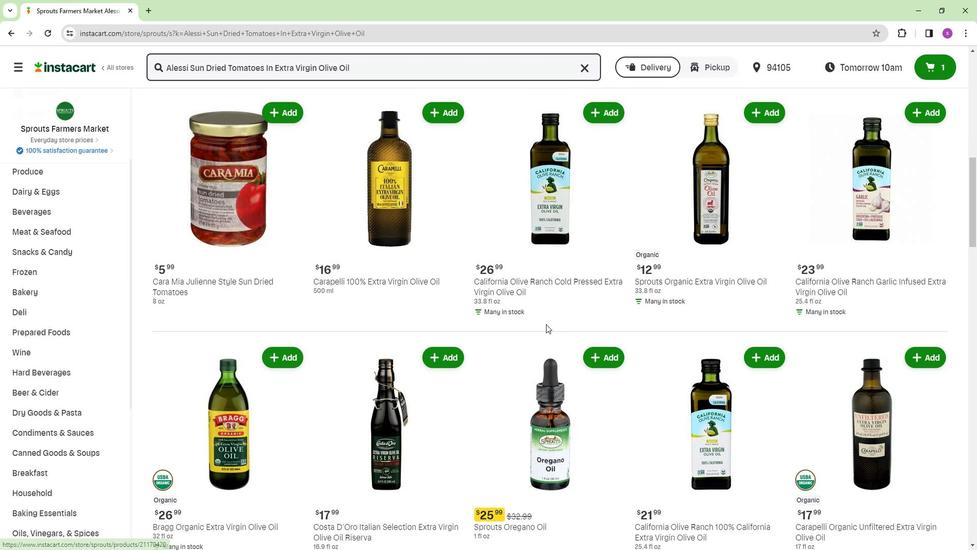 
Action: Mouse scrolled (553, 325) with delta (0, 0)
Screenshot: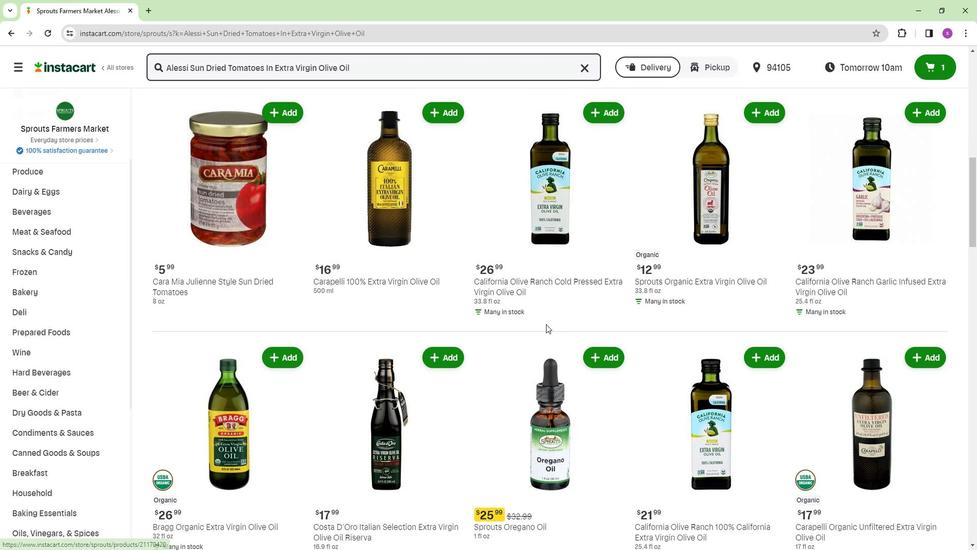 
Action: Mouse moved to (587, 324)
Screenshot: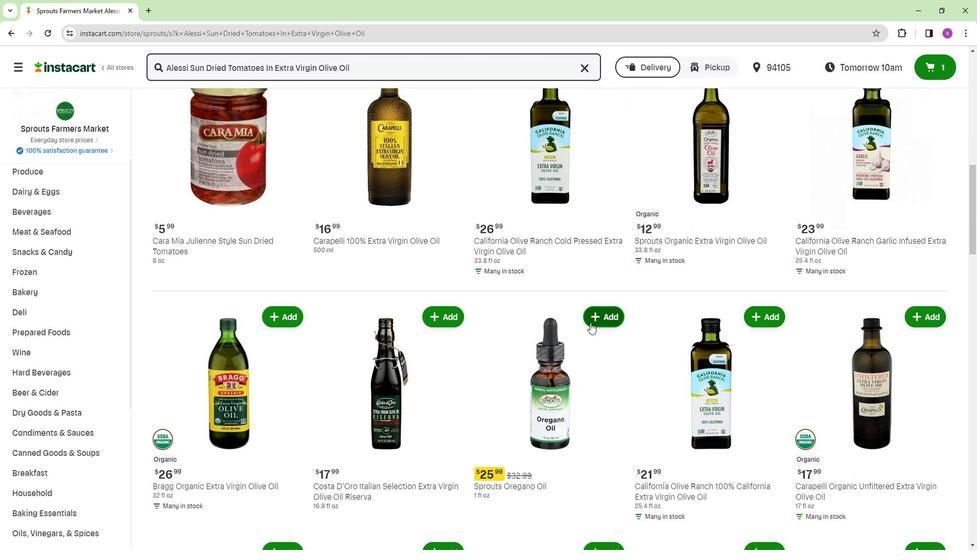 
Action: Mouse scrolled (587, 324) with delta (0, 0)
Screenshot: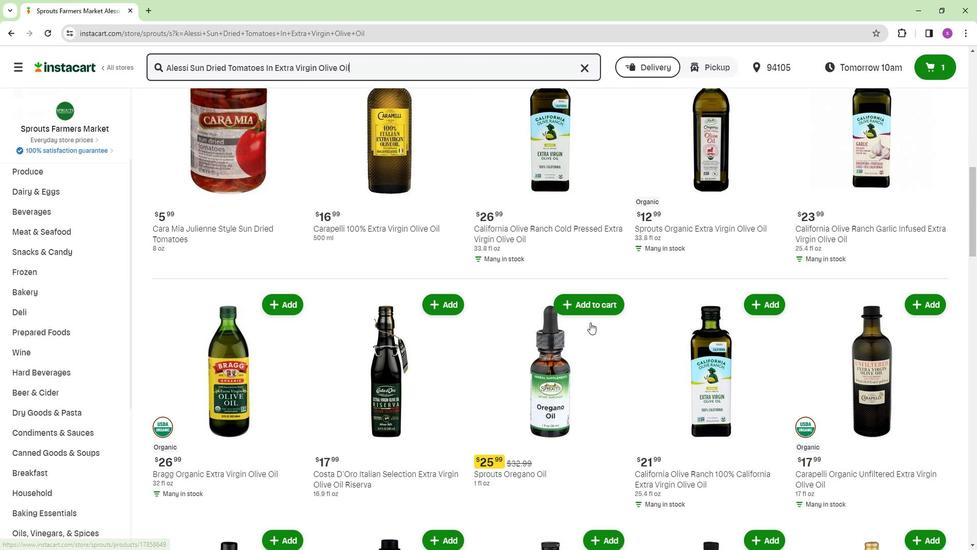 
Action: Mouse moved to (557, 360)
Screenshot: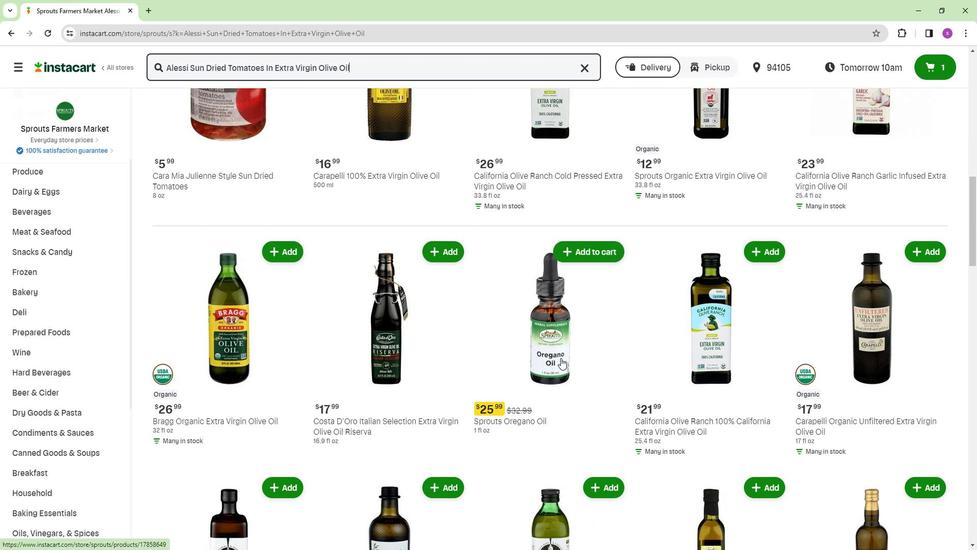 
Action: Mouse scrolled (557, 360) with delta (0, 0)
Screenshot: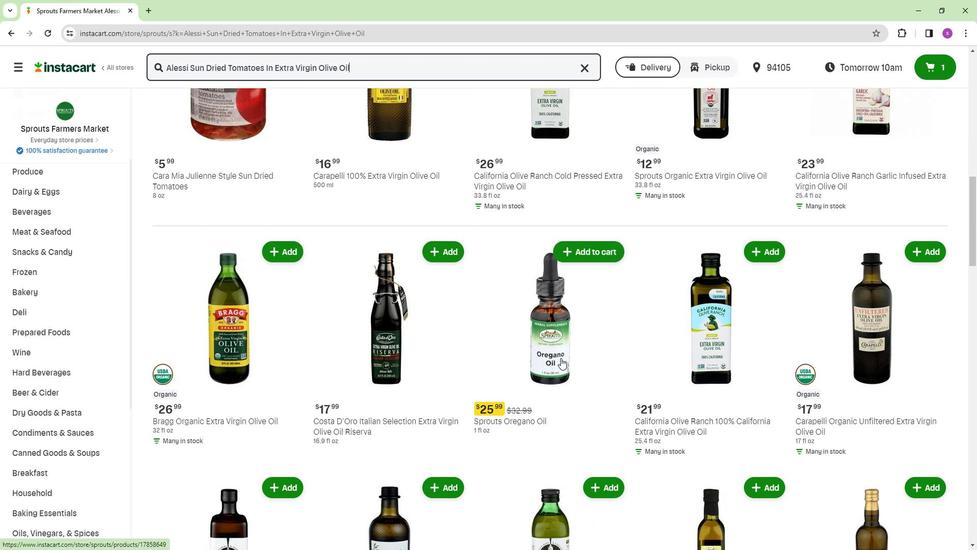
Action: Mouse moved to (395, 328)
Screenshot: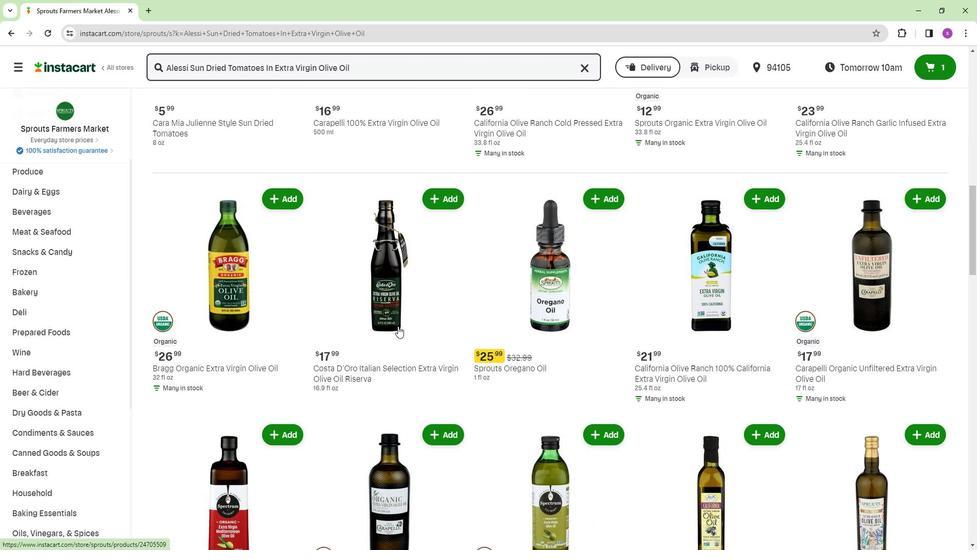 
Action: Mouse scrolled (395, 327) with delta (0, 0)
Screenshot: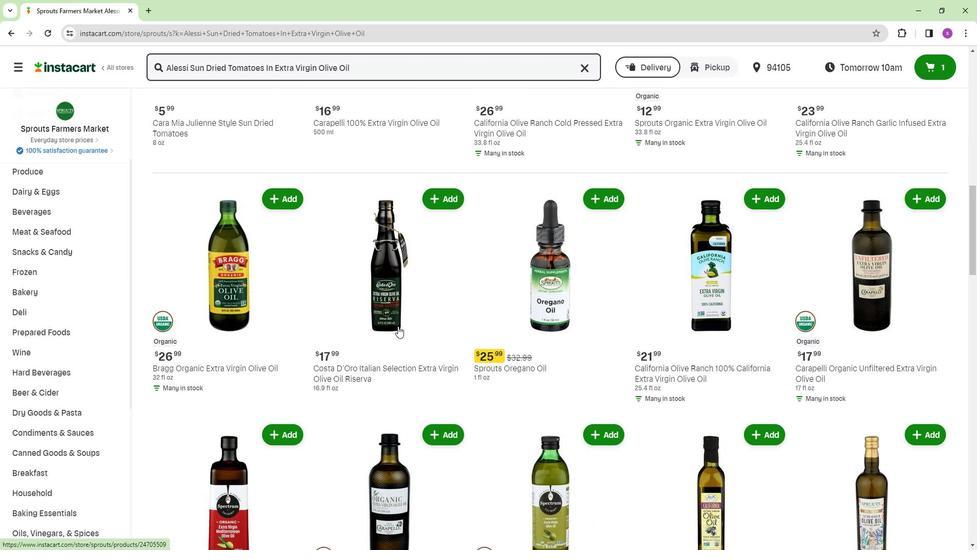 
Action: Mouse moved to (396, 325)
Screenshot: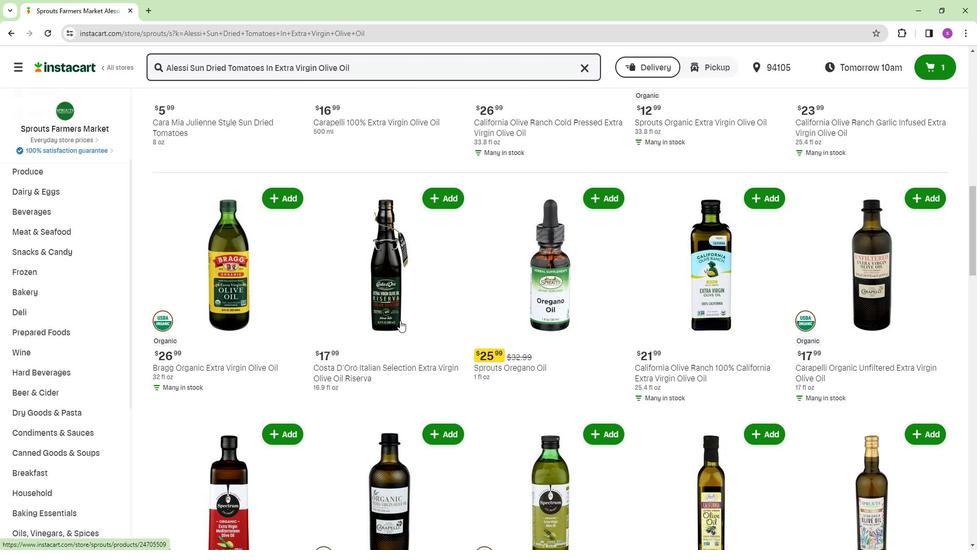 
Action: Mouse scrolled (396, 324) with delta (0, 0)
Screenshot: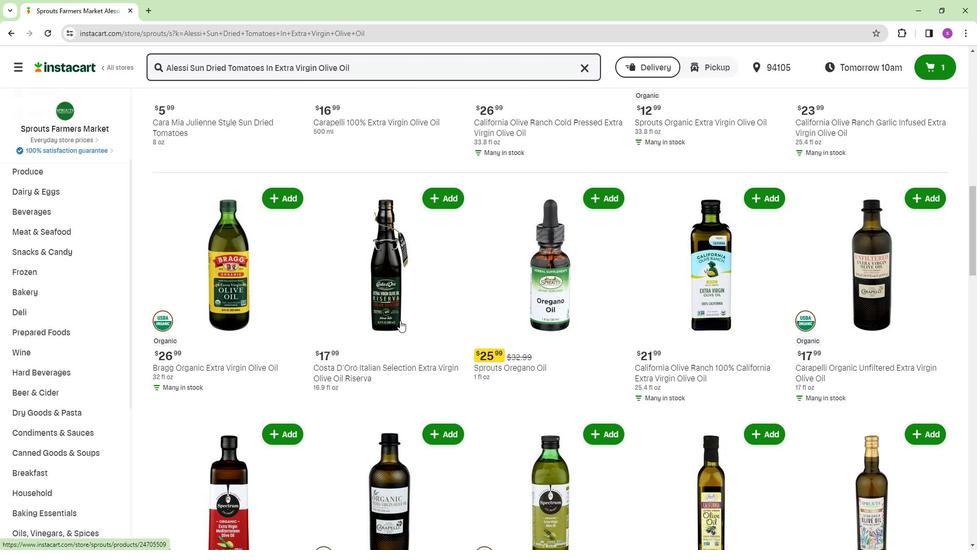 
Action: Mouse moved to (586, 326)
Screenshot: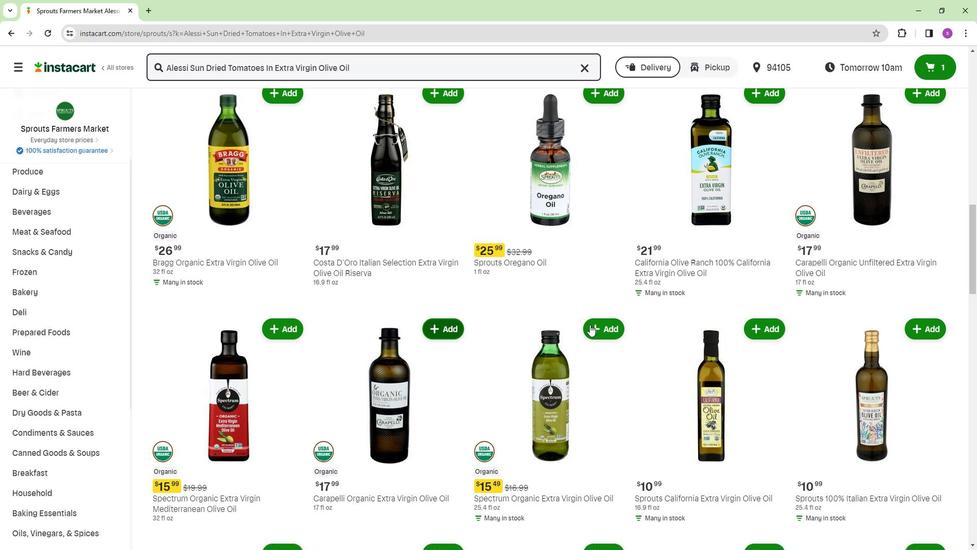 
Action: Mouse scrolled (586, 326) with delta (0, 0)
Screenshot: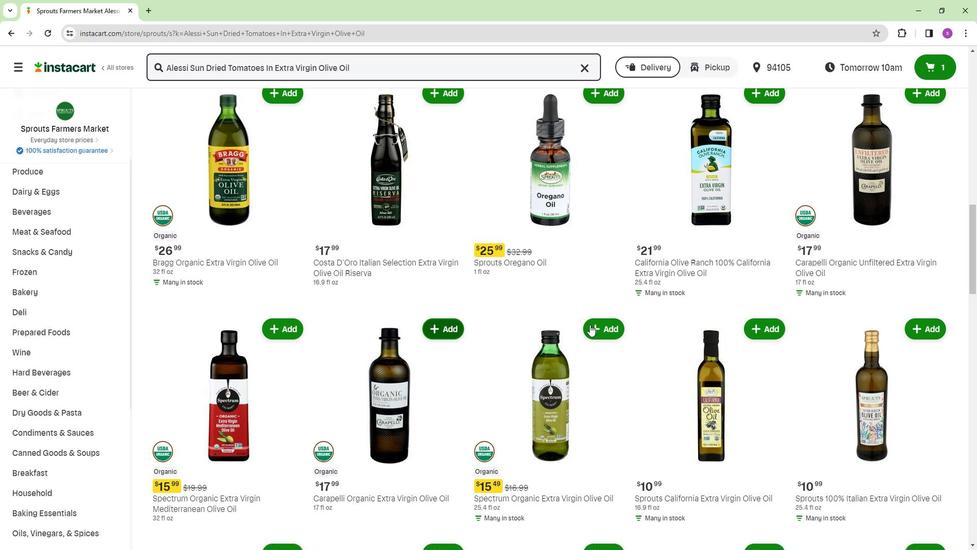 
Action: Mouse moved to (650, 326)
Screenshot: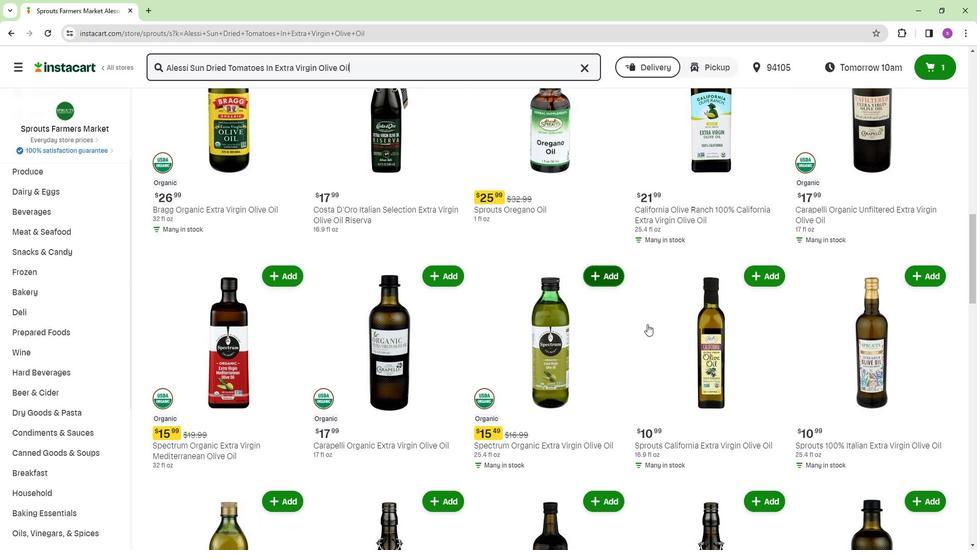 
Action: Mouse scrolled (650, 325) with delta (0, 0)
Screenshot: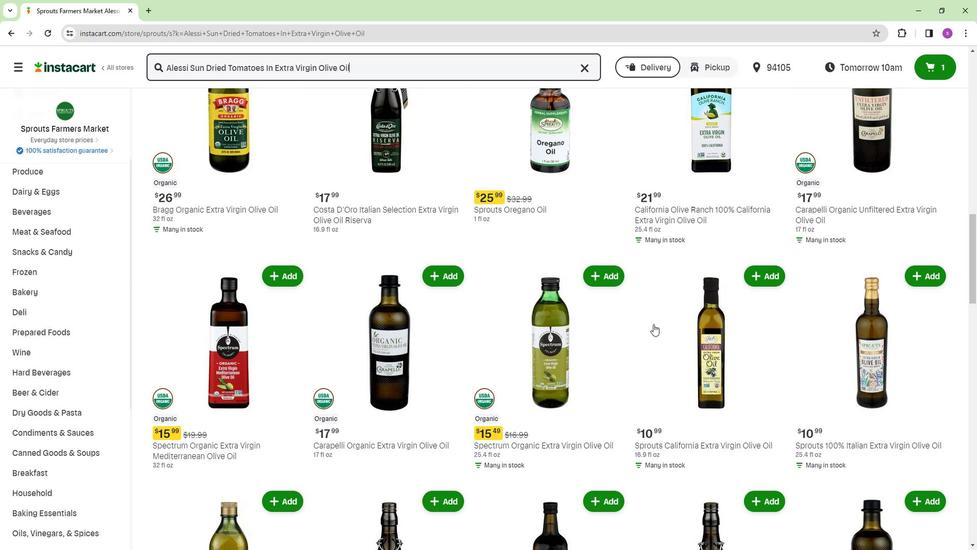 
Action: Mouse scrolled (650, 325) with delta (0, 0)
Screenshot: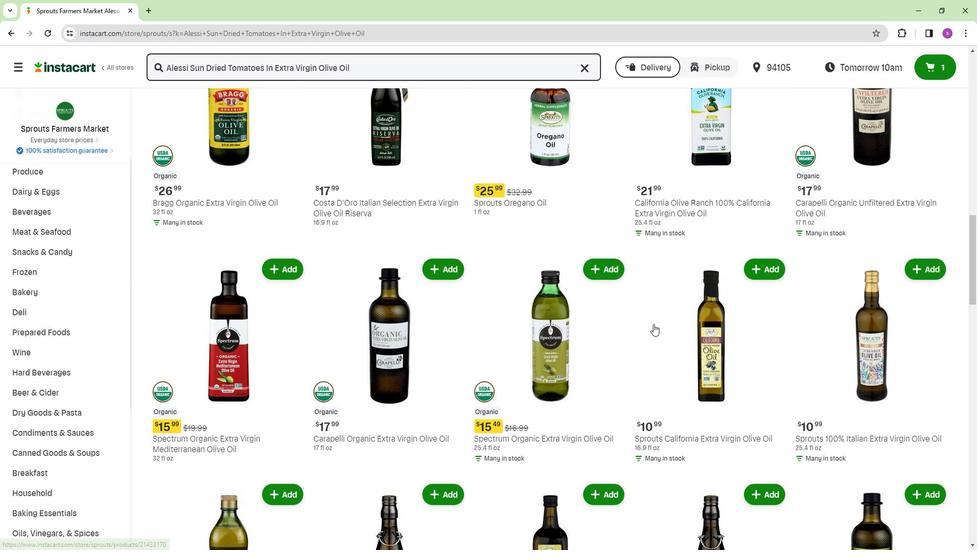 
Action: Mouse moved to (596, 383)
Screenshot: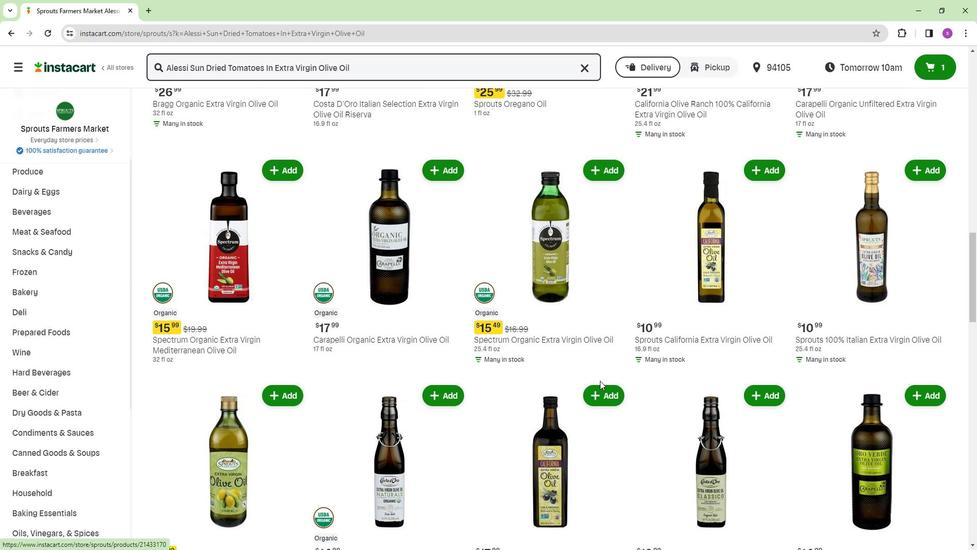 
Action: Mouse scrolled (596, 382) with delta (0, 0)
Screenshot: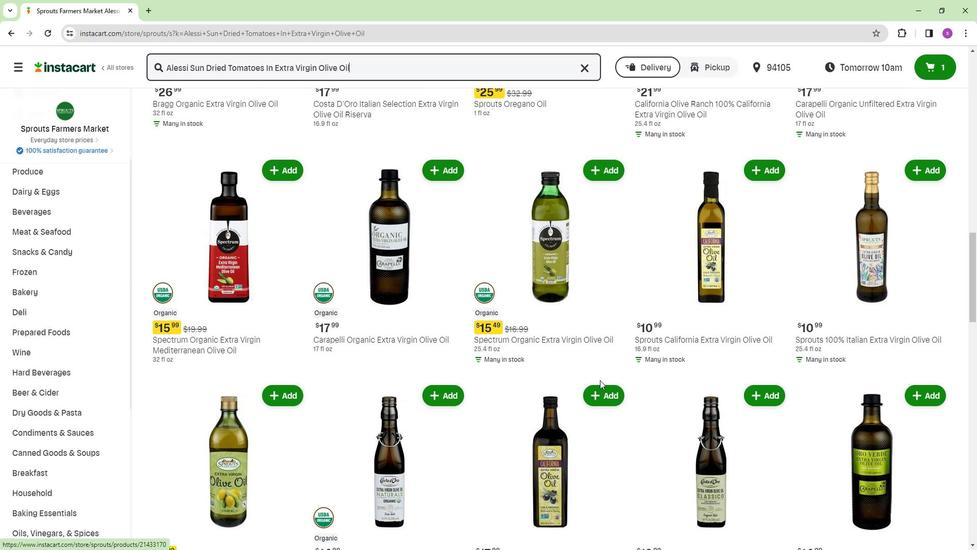 
Action: Mouse moved to (418, 332)
Screenshot: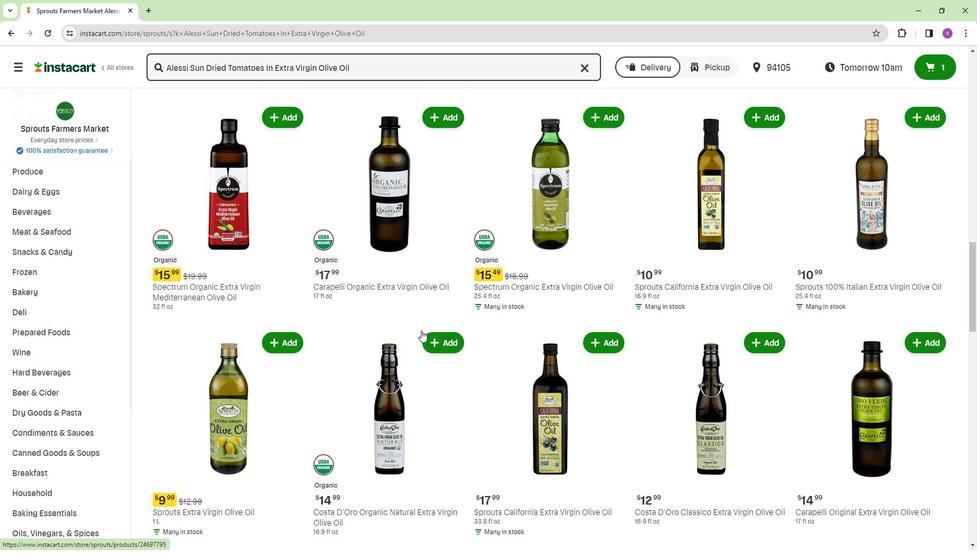 
Action: Mouse scrolled (418, 332) with delta (0, 0)
Screenshot: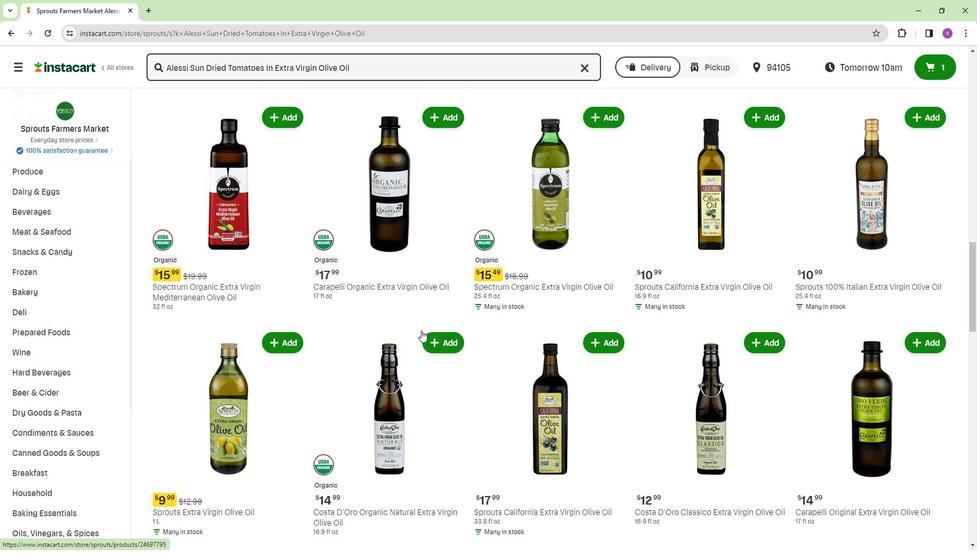 
Action: Mouse moved to (303, 324)
Screenshot: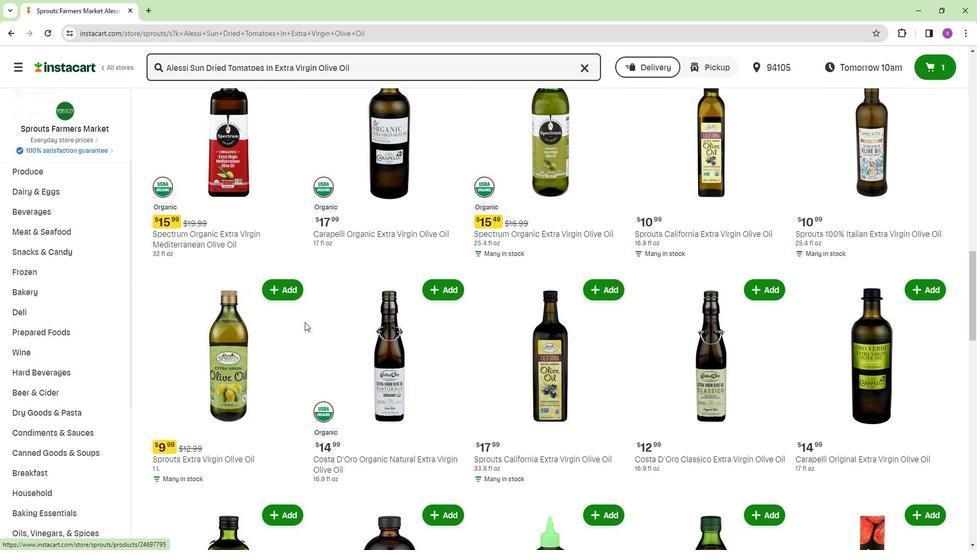 
Action: Mouse scrolled (303, 324) with delta (0, 0)
Screenshot: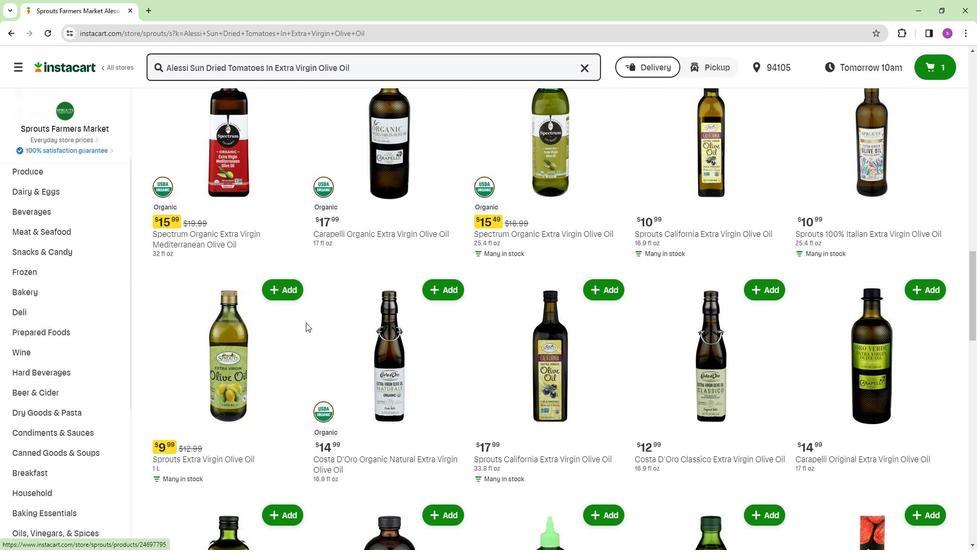 
Action: Mouse moved to (305, 325)
Screenshot: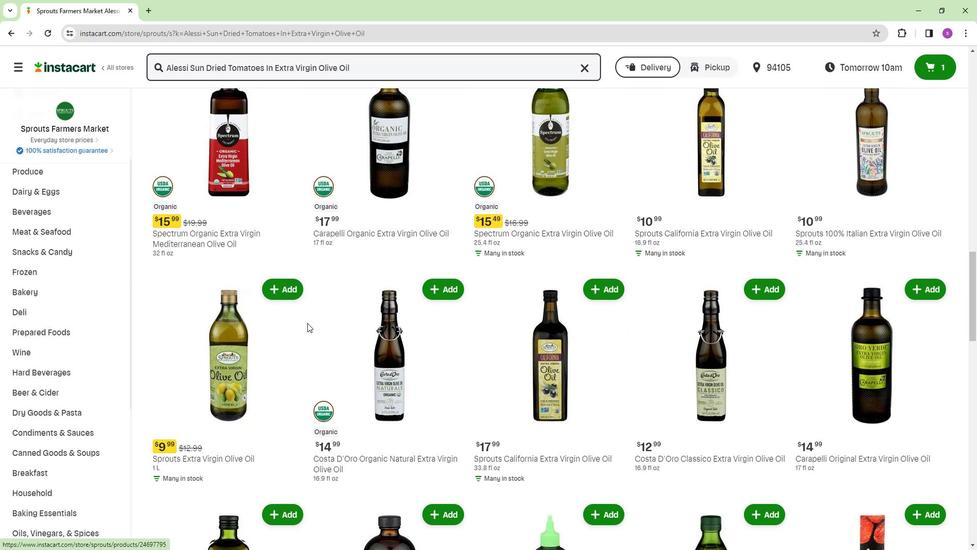 
Action: Mouse scrolled (305, 324) with delta (0, 0)
Screenshot: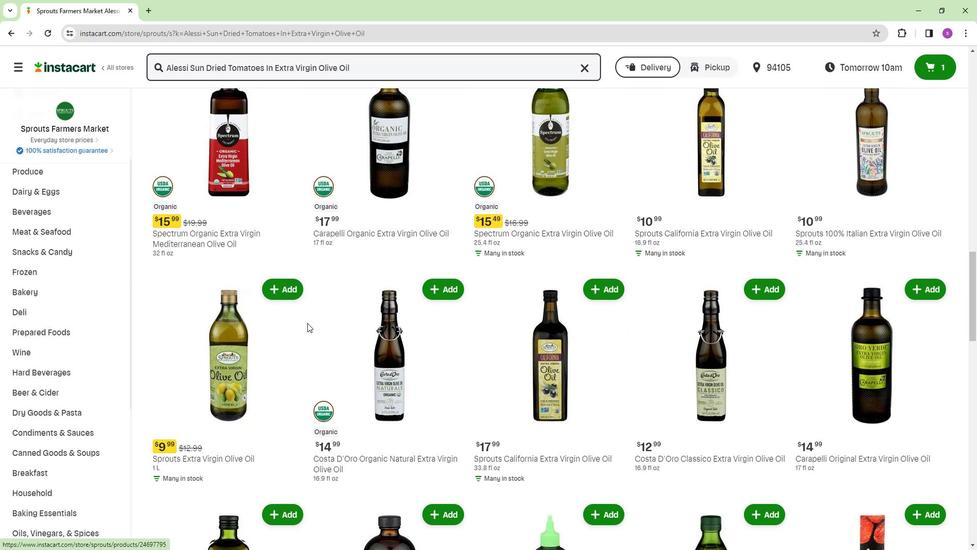 
Action: Mouse moved to (396, 351)
Screenshot: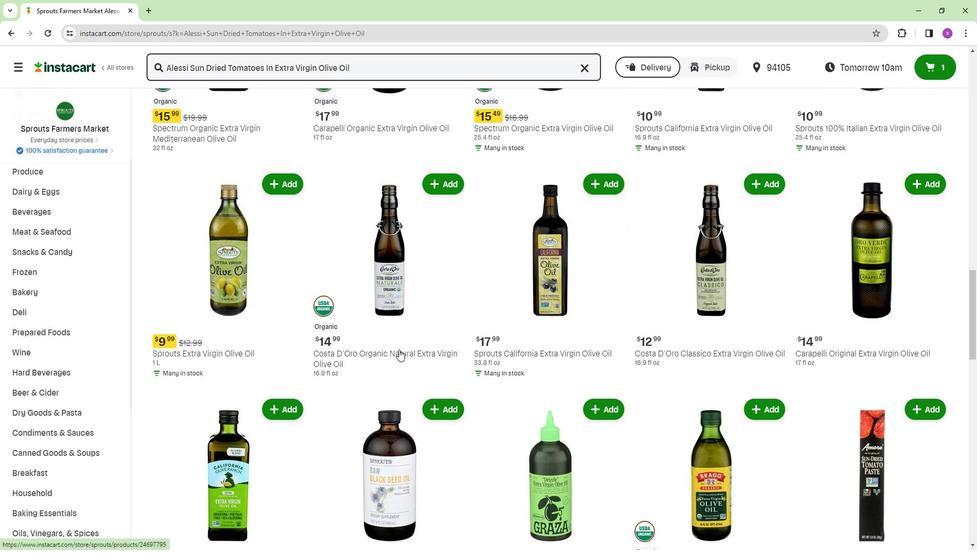 
Action: Mouse scrolled (396, 351) with delta (0, 0)
Screenshot: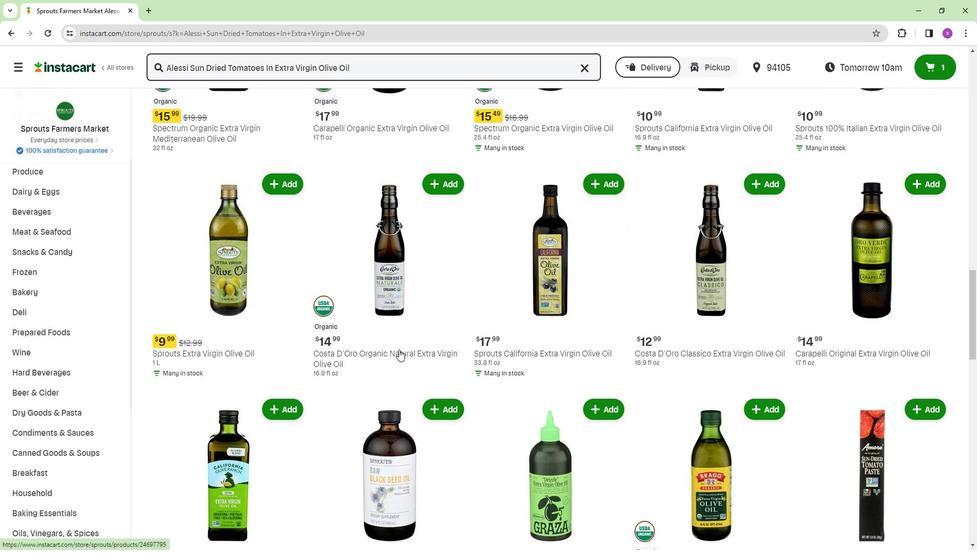 
Action: Mouse moved to (401, 350)
Screenshot: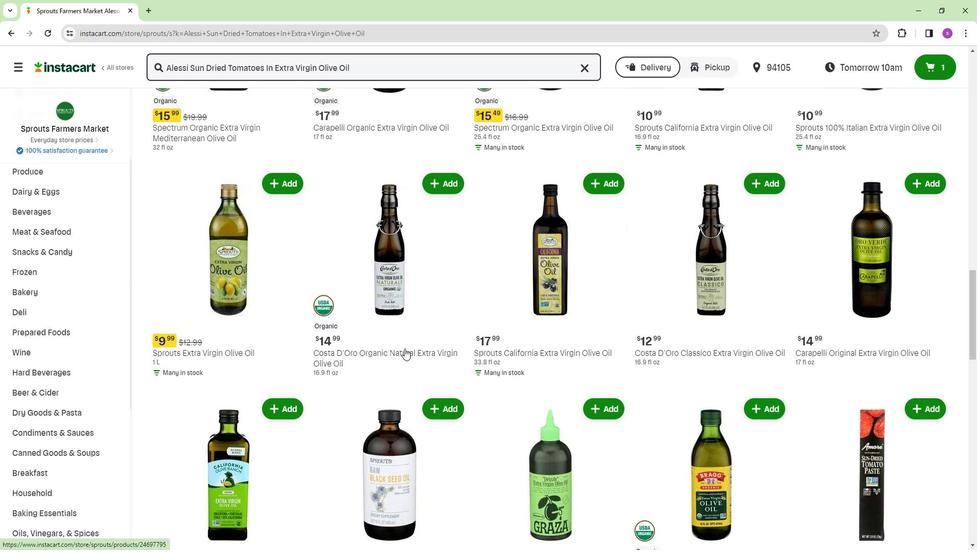 
Action: Mouse scrolled (401, 350) with delta (0, 0)
Screenshot: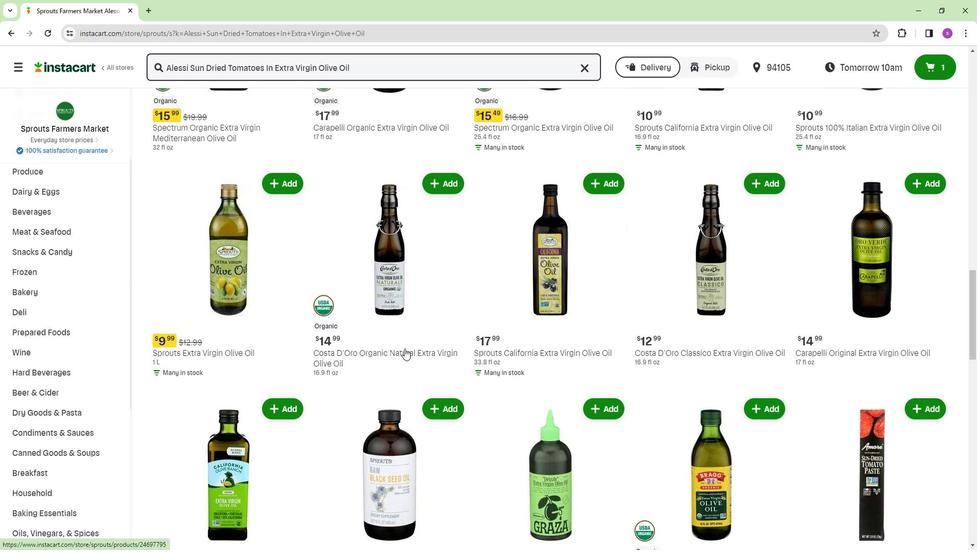 
Action: Mouse moved to (571, 333)
Screenshot: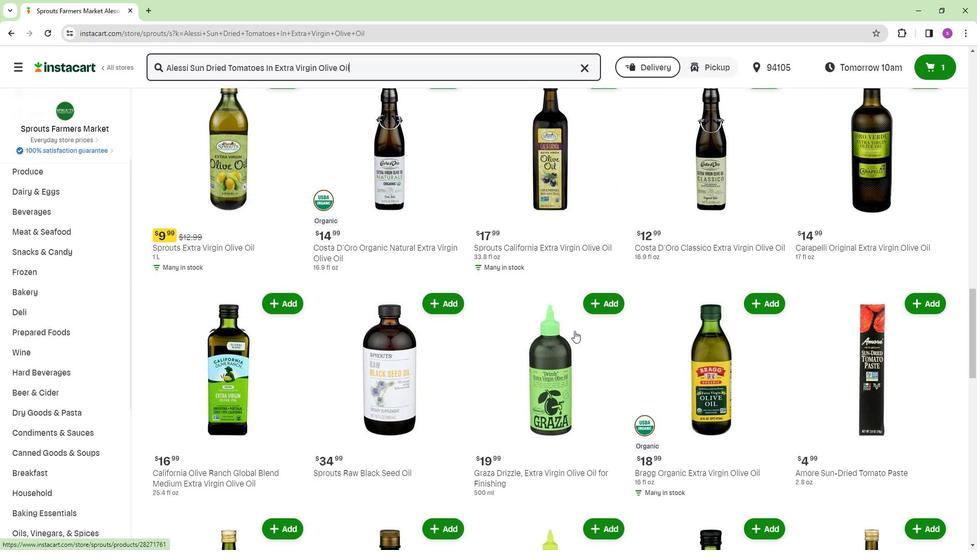 
Action: Mouse scrolled (571, 332) with delta (0, -1)
Screenshot: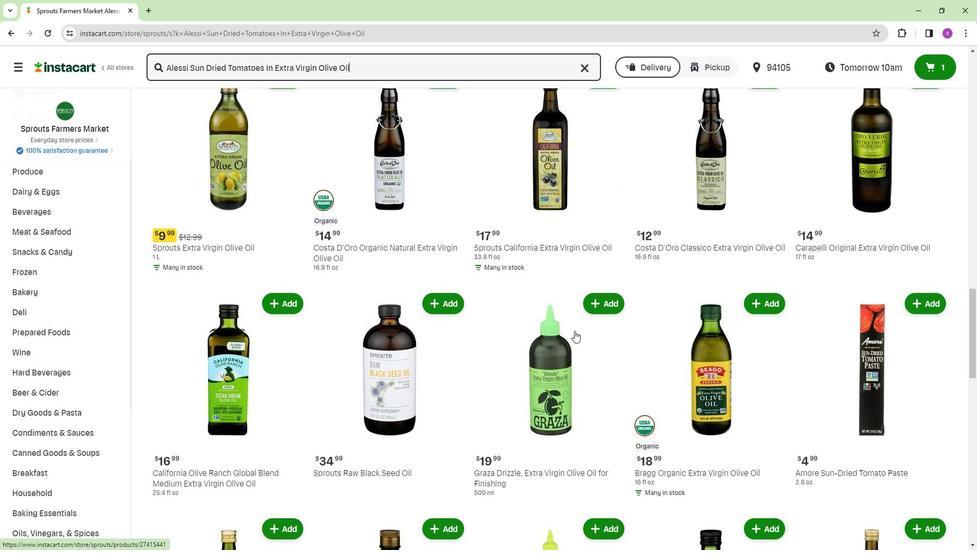 
Action: Mouse scrolled (571, 332) with delta (0, -1)
Screenshot: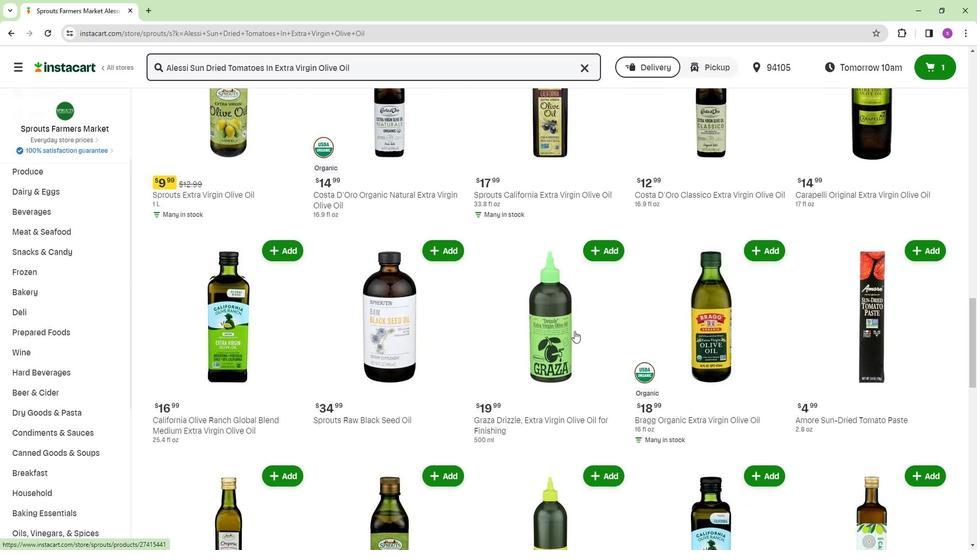 
Action: Mouse moved to (602, 330)
Screenshot: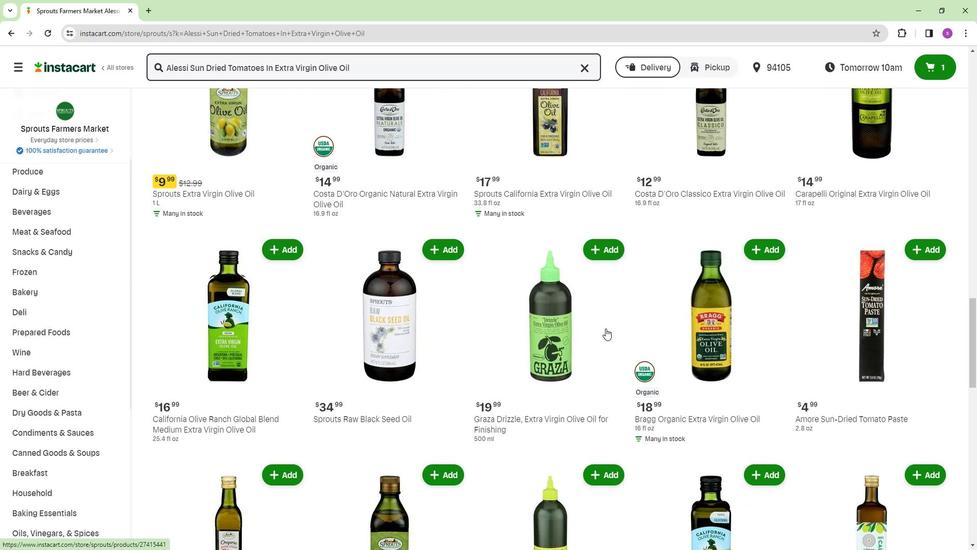 
Action: Mouse scrolled (602, 329) with delta (0, 0)
Screenshot: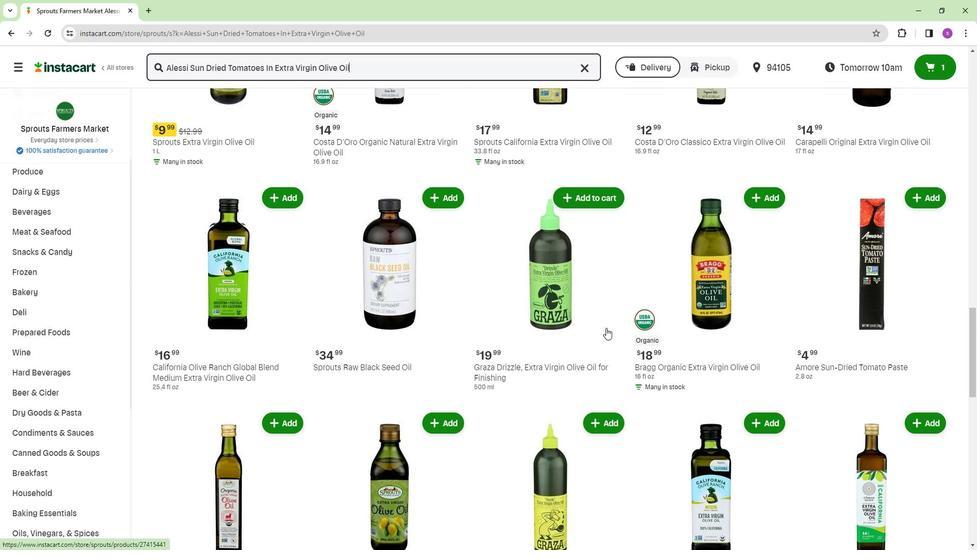 
Action: Mouse moved to (602, 329)
Screenshot: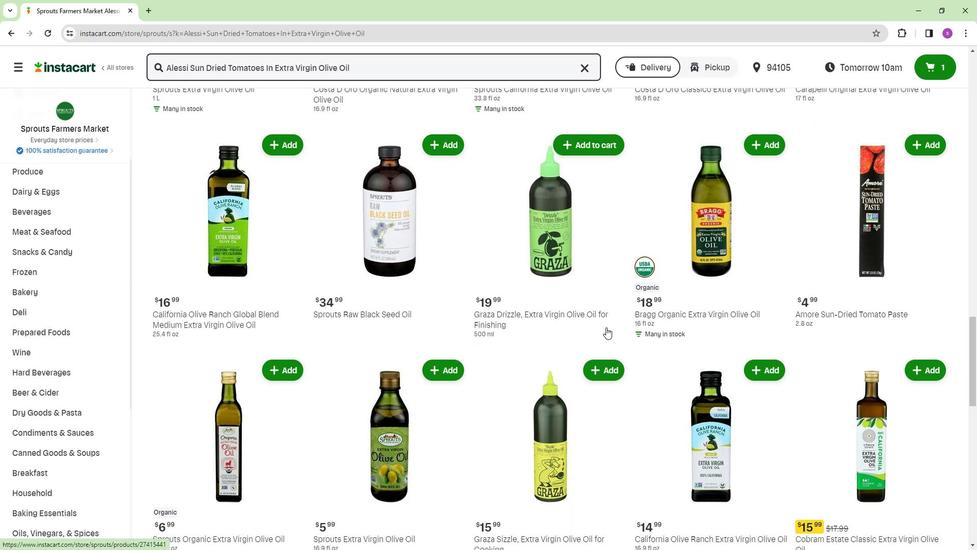 
Action: Mouse scrolled (602, 328) with delta (0, 0)
Screenshot: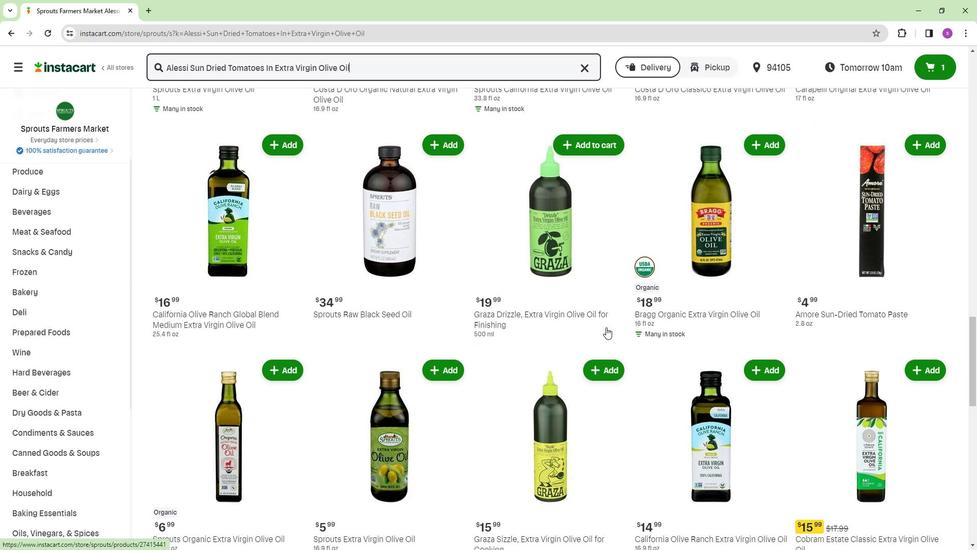 
Action: Mouse scrolled (602, 328) with delta (0, 0)
Screenshot: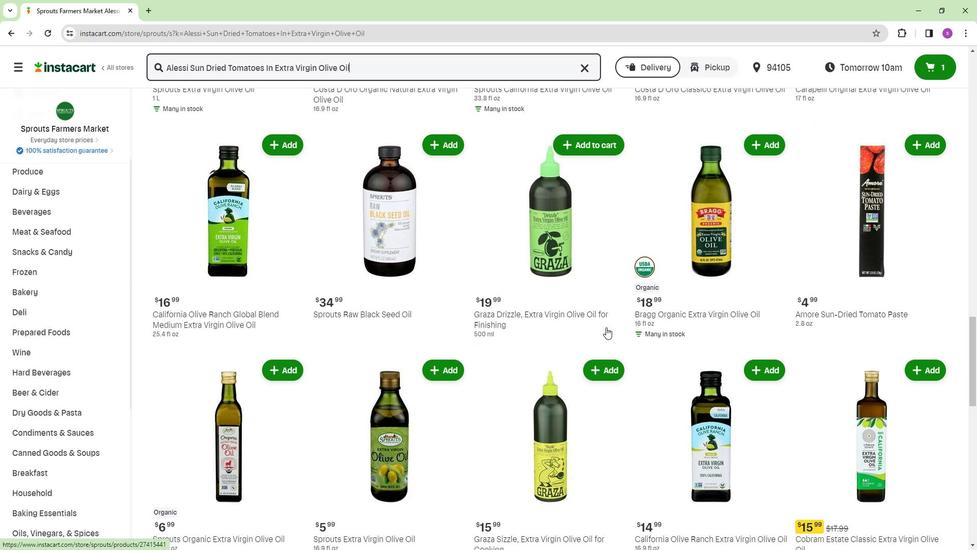 
Action: Mouse moved to (466, 337)
Screenshot: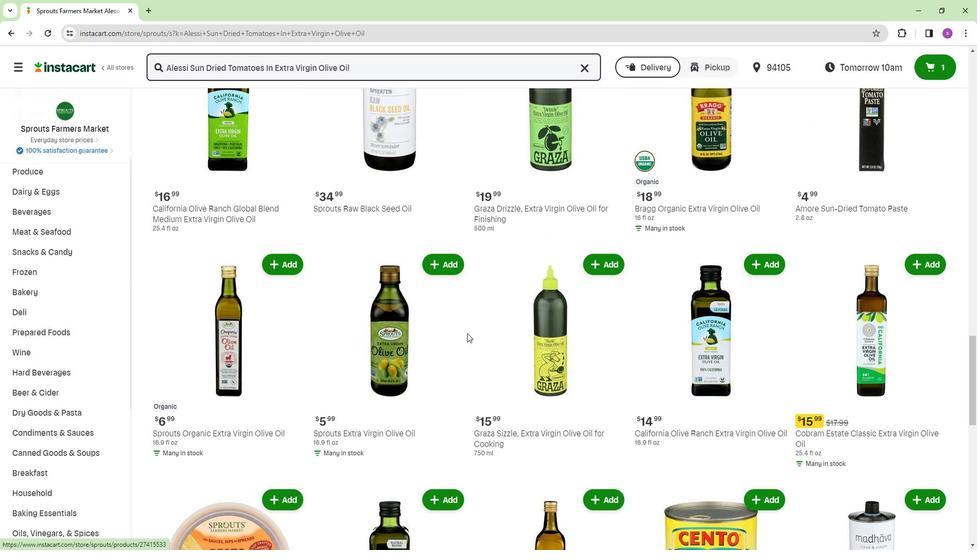
Action: Mouse scrolled (466, 338) with delta (0, 0)
Screenshot: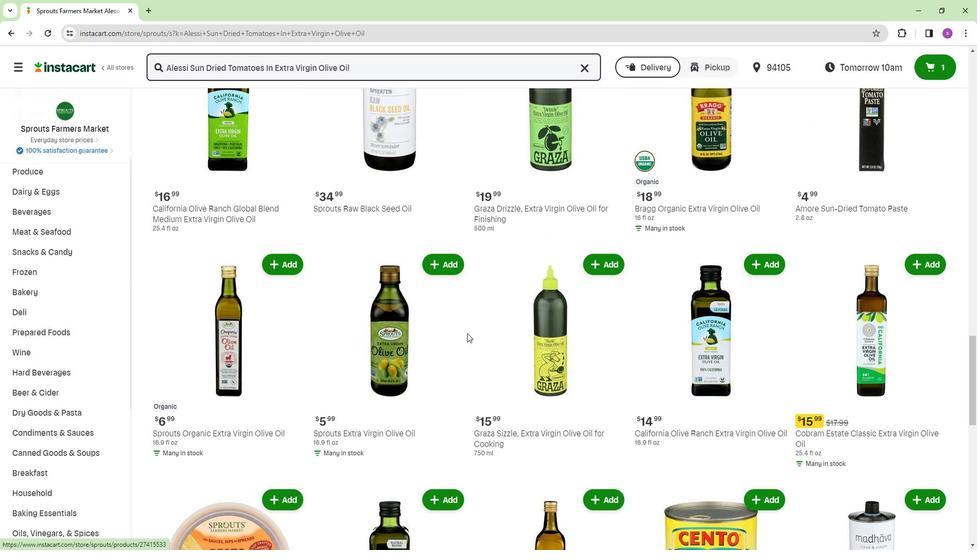 
Action: Mouse moved to (468, 338)
Screenshot: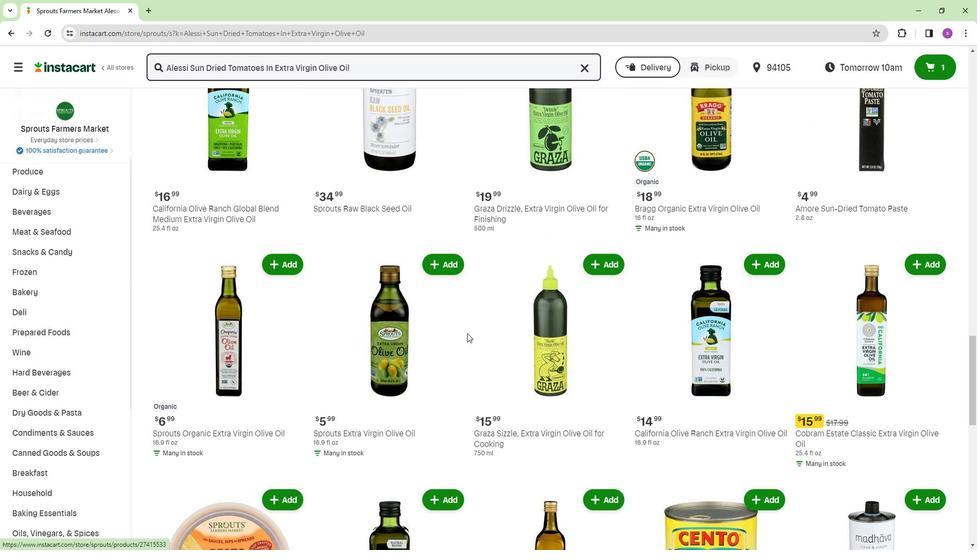 
Action: Mouse scrolled (468, 338) with delta (0, 0)
Screenshot: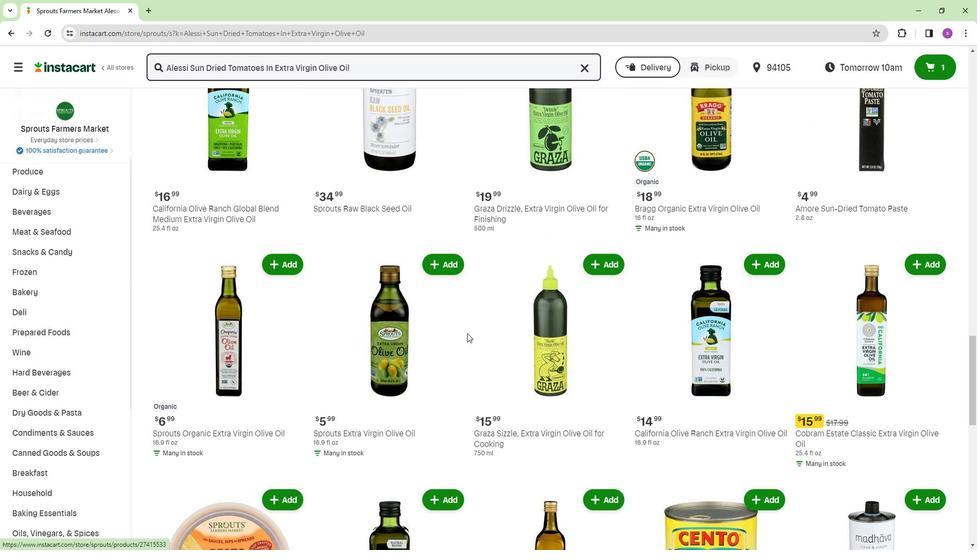 
Action: Mouse moved to (468, 338)
Screenshot: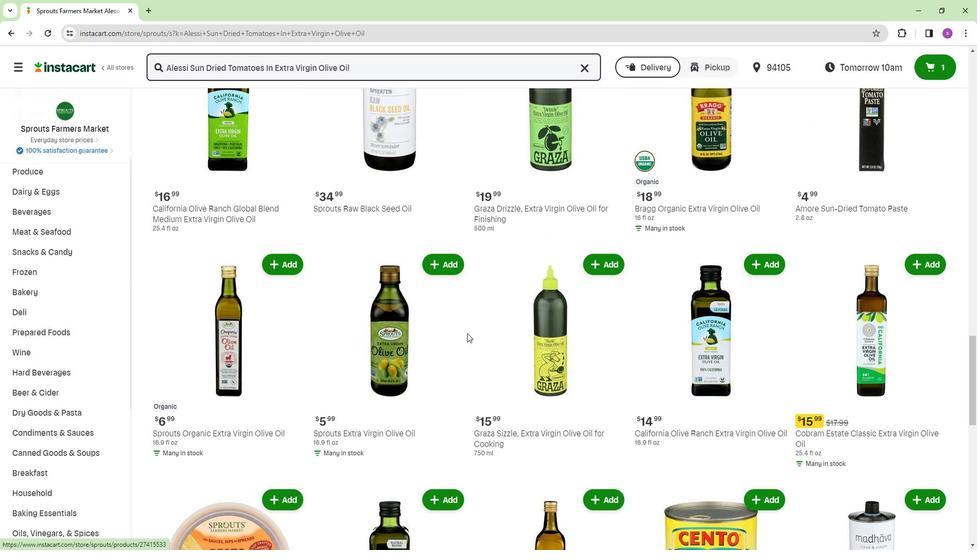 
Action: Mouse scrolled (468, 338) with delta (0, 0)
Screenshot: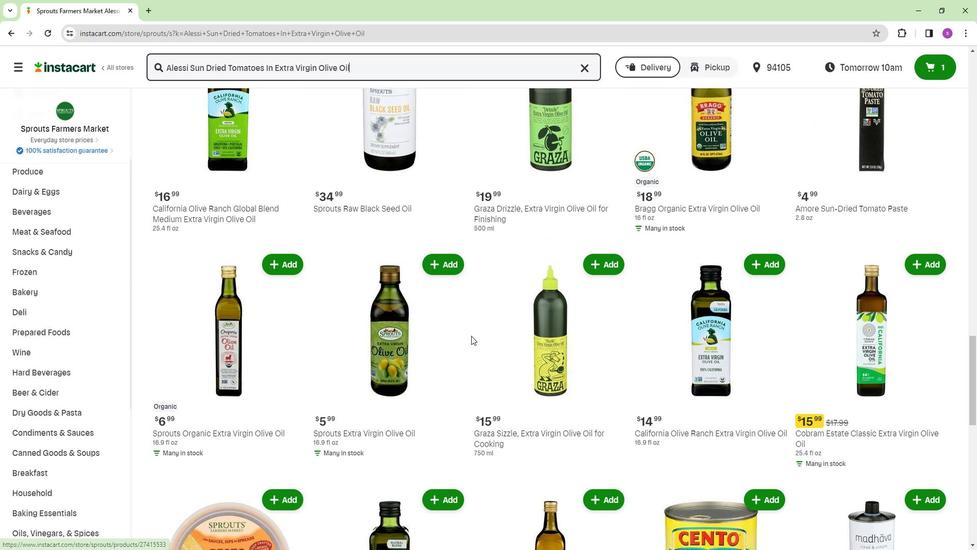 
Action: Mouse scrolled (468, 338) with delta (0, 0)
Screenshot: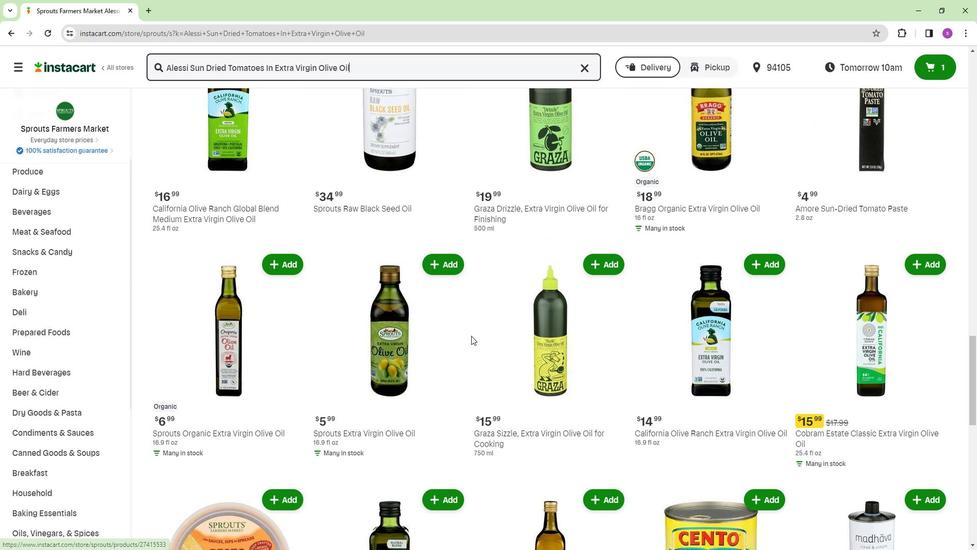 
Action: Mouse moved to (468, 339)
Screenshot: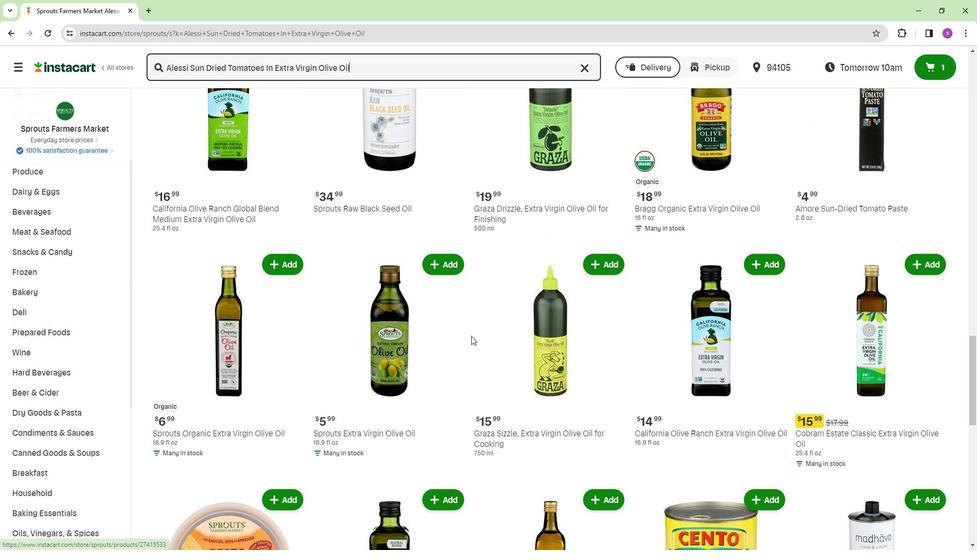 
Action: Mouse scrolled (468, 339) with delta (0, 0)
Screenshot: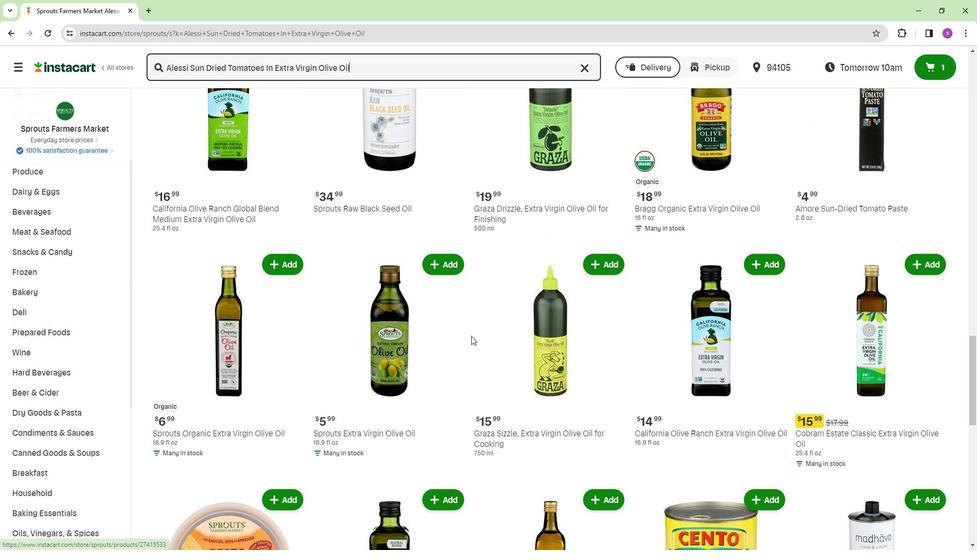 
Action: Mouse moved to (447, 347)
Screenshot: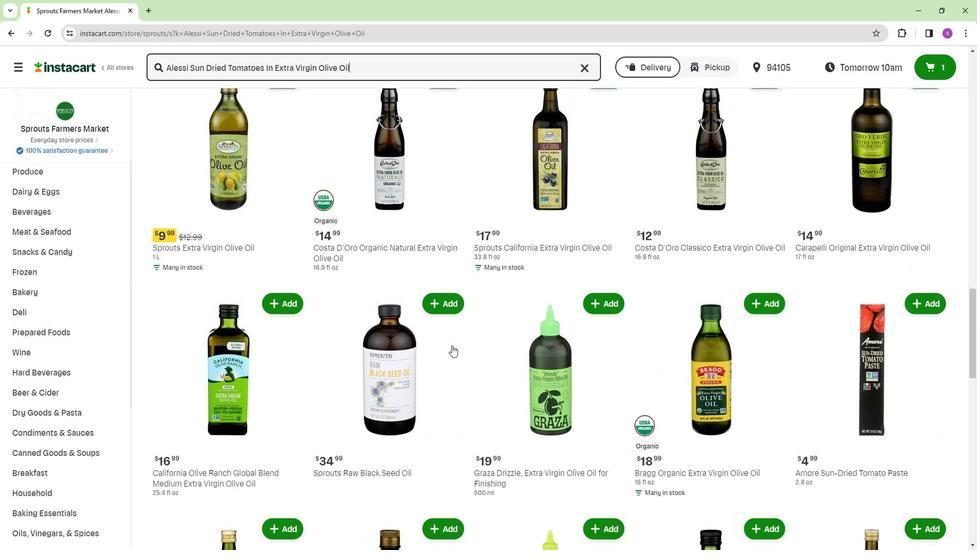 
Action: Mouse scrolled (447, 348) with delta (0, 0)
Screenshot: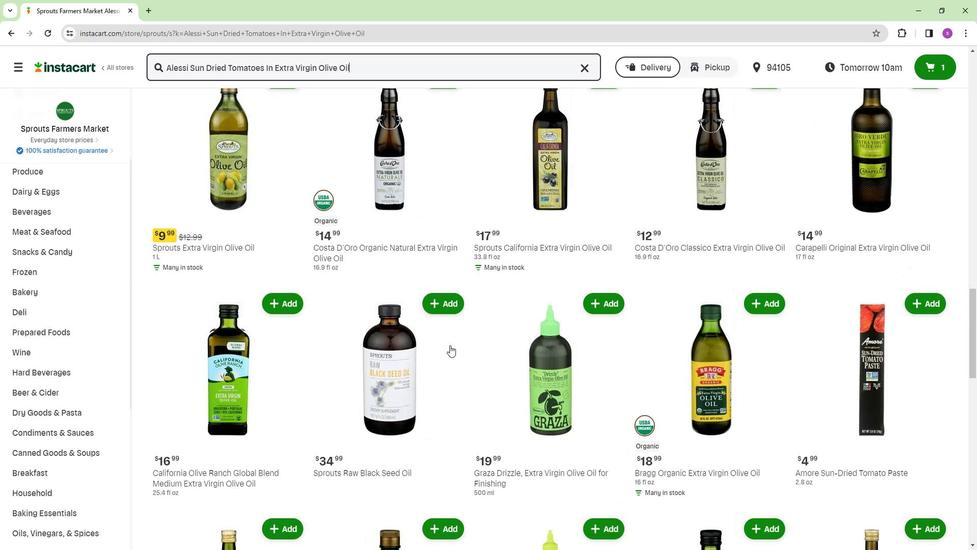
Action: Mouse scrolled (447, 348) with delta (0, 0)
Screenshot: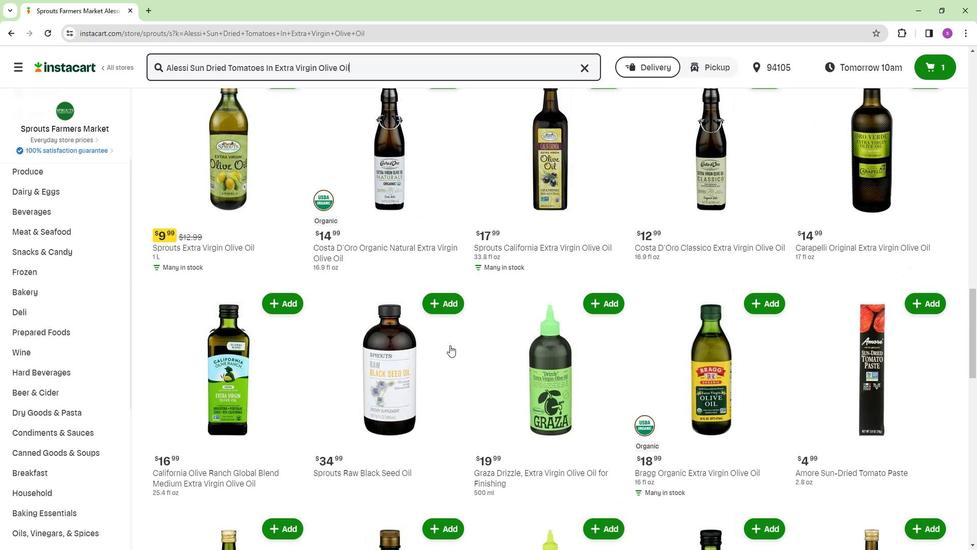 
Action: Mouse scrolled (447, 348) with delta (0, 0)
Screenshot: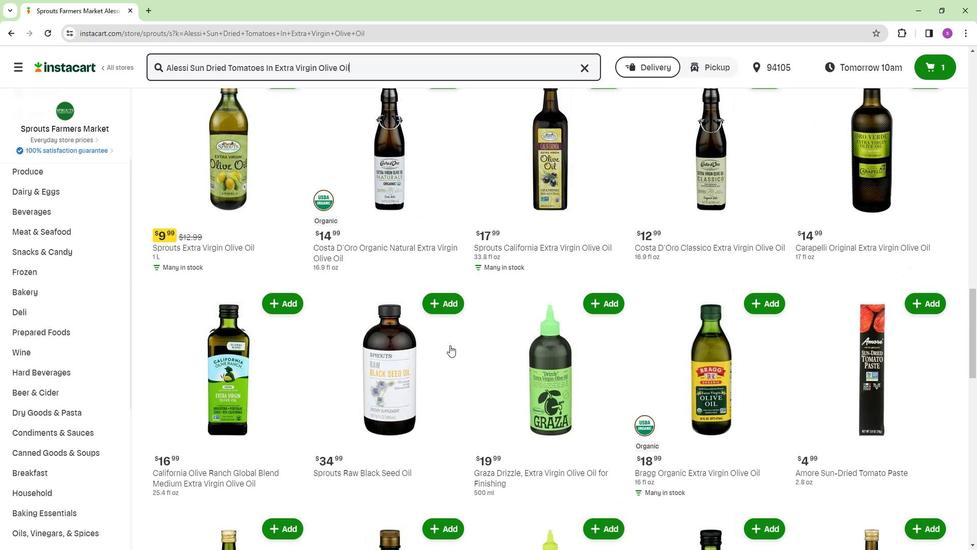 
Action: Mouse scrolled (447, 348) with delta (0, 0)
Screenshot: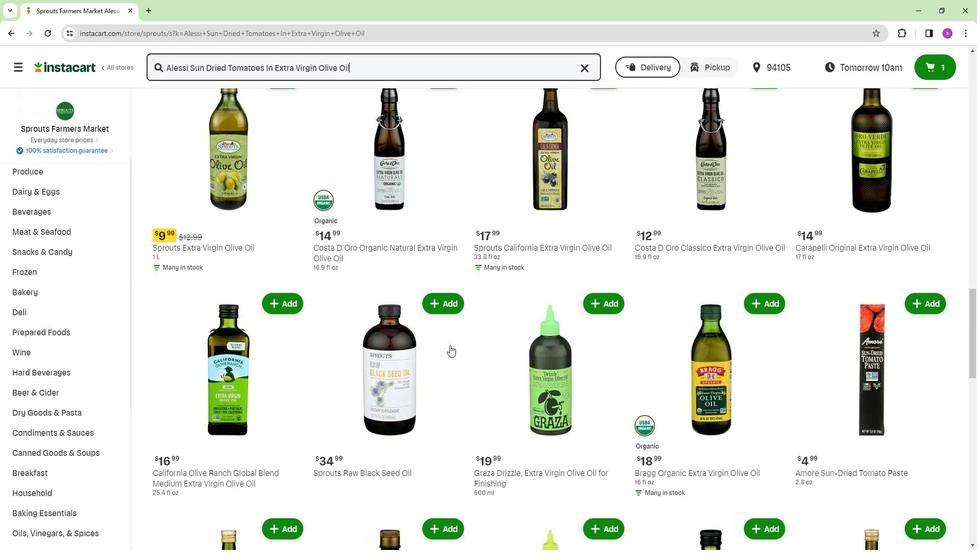
Action: Mouse scrolled (447, 348) with delta (0, 0)
Screenshot: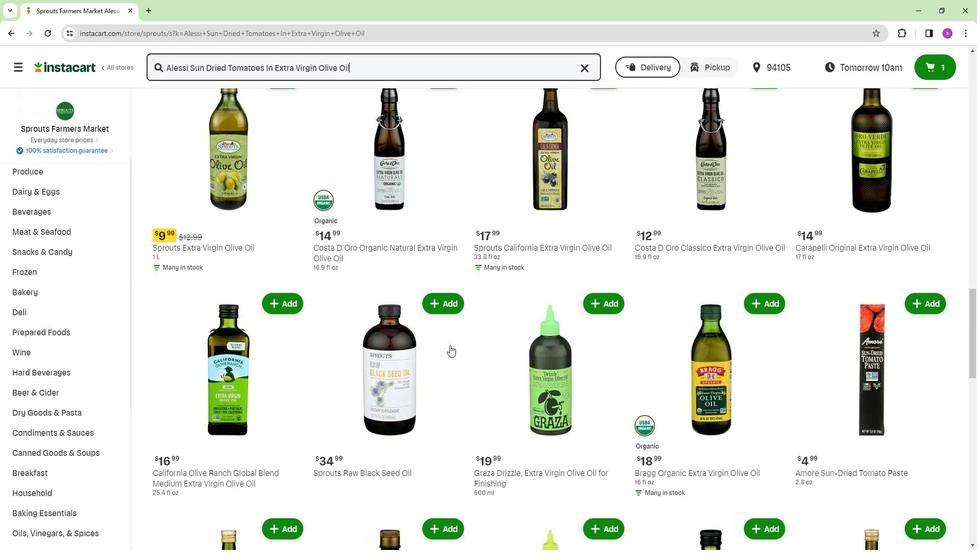 
Action: Mouse moved to (413, 346)
Screenshot: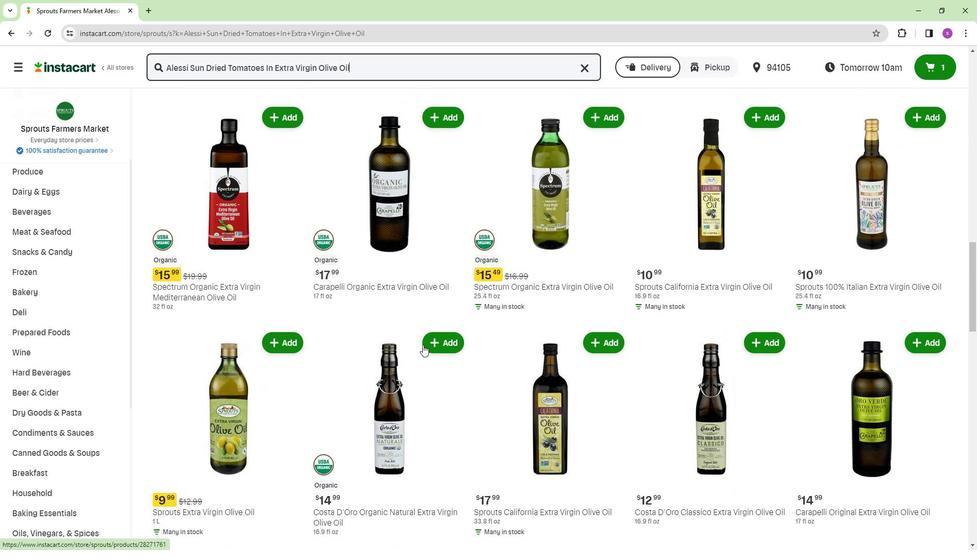 
Action: Mouse scrolled (413, 346) with delta (0, 0)
Screenshot: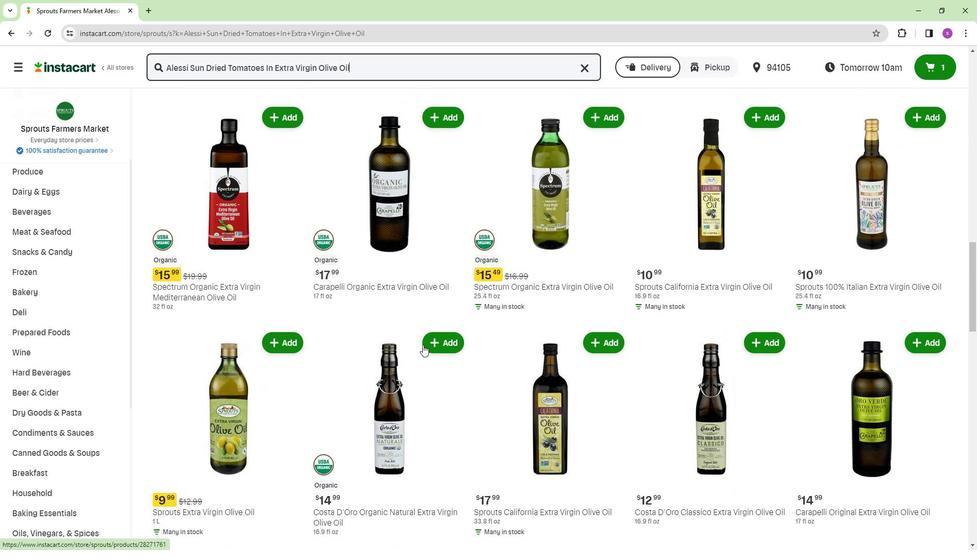 
Action: Mouse moved to (405, 346)
Screenshot: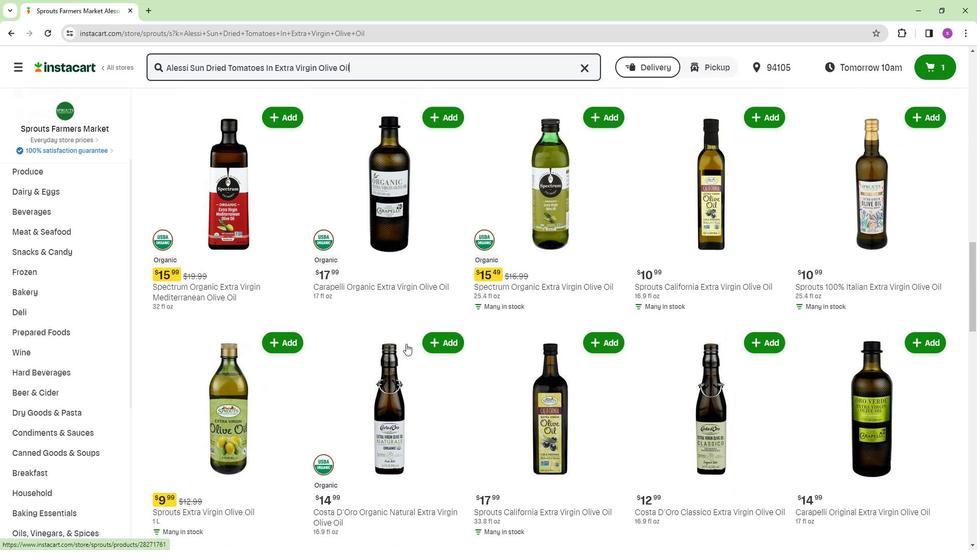 
Action: Mouse scrolled (405, 346) with delta (0, 0)
Screenshot: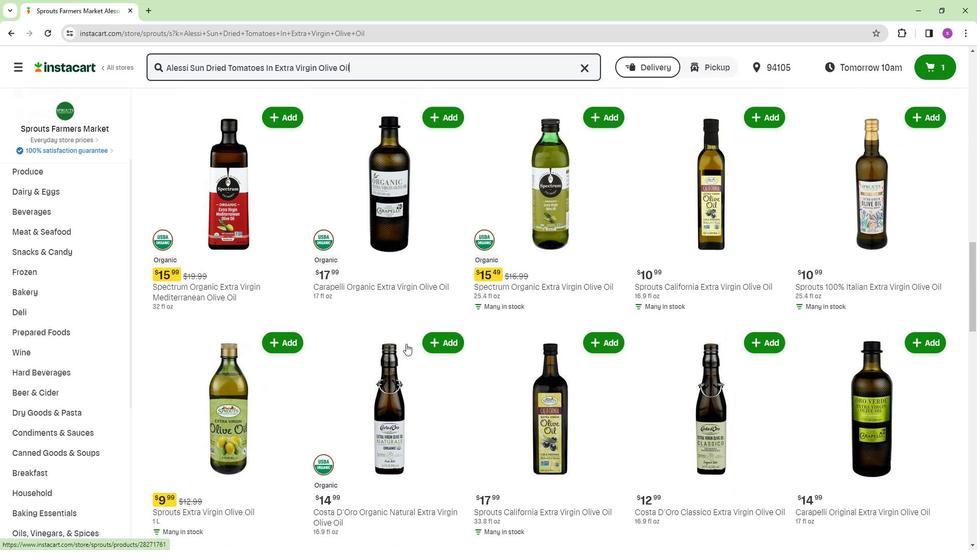 
Action: Mouse moved to (401, 346)
Screenshot: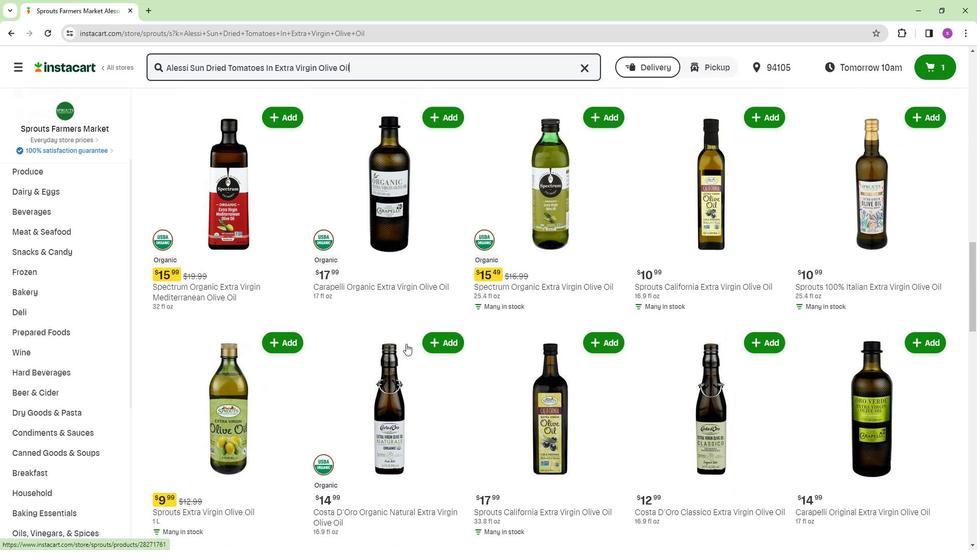 
Action: Mouse scrolled (401, 346) with delta (0, 0)
Screenshot: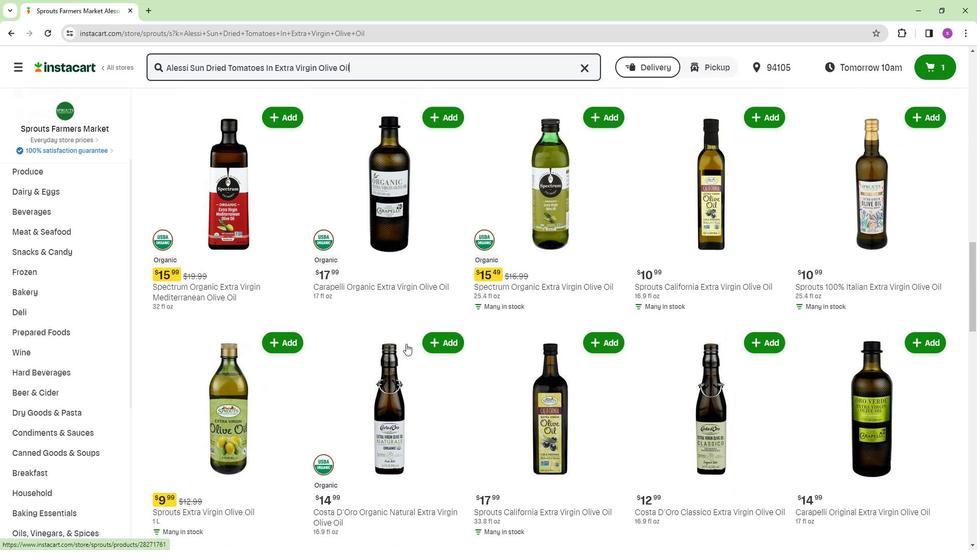 
Action: Mouse moved to (400, 346)
Screenshot: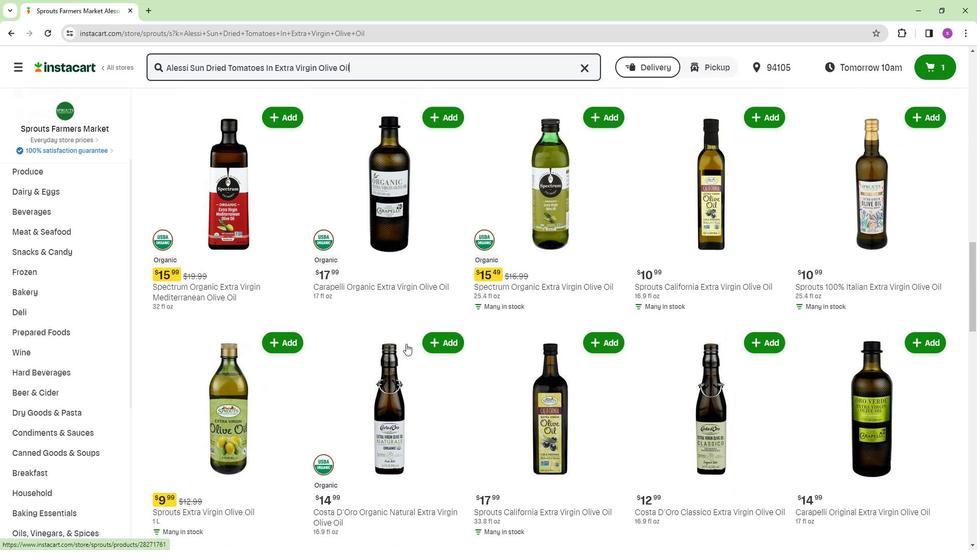 
Action: Mouse scrolled (400, 346) with delta (0, 0)
Screenshot: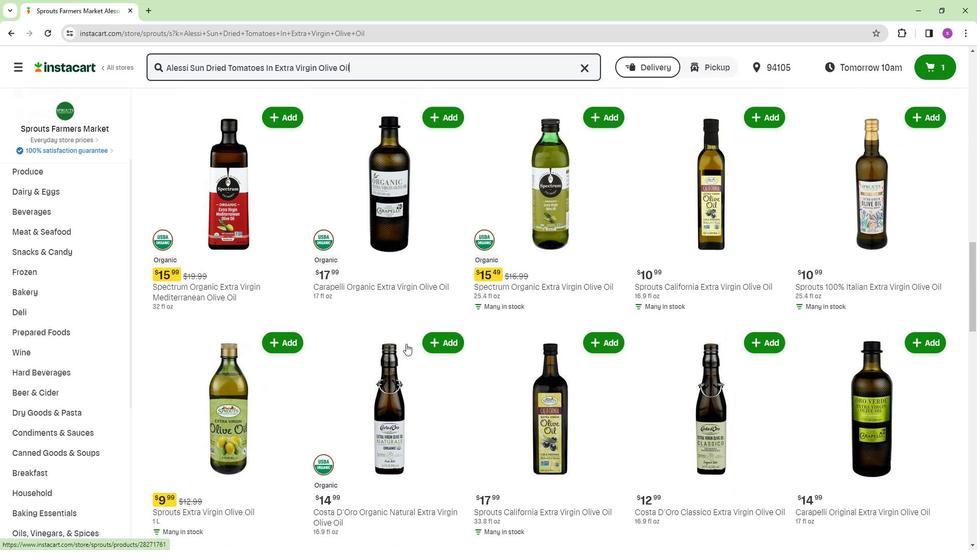 
Action: Mouse moved to (399, 346)
Screenshot: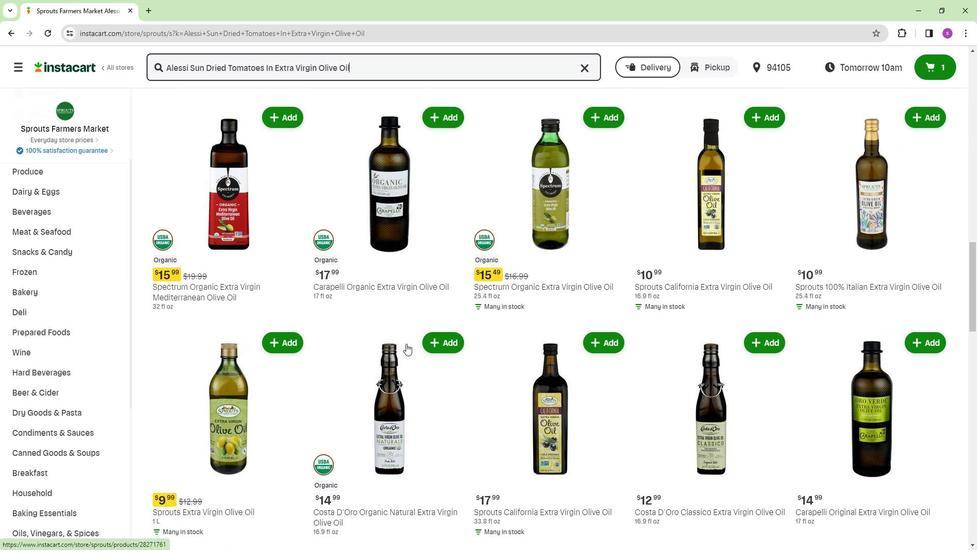 
Action: Mouse scrolled (399, 347) with delta (0, 0)
Screenshot: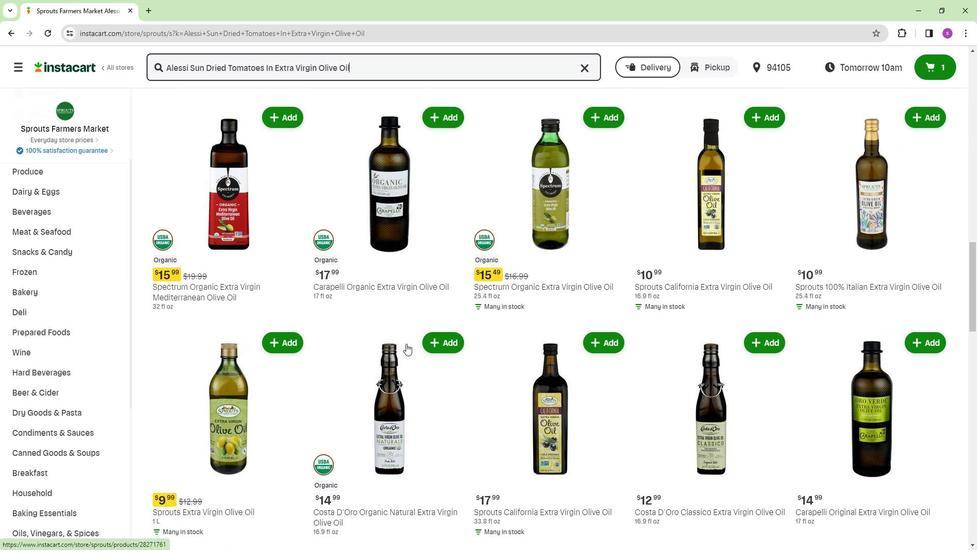 
Action: Mouse moved to (388, 347)
Screenshot: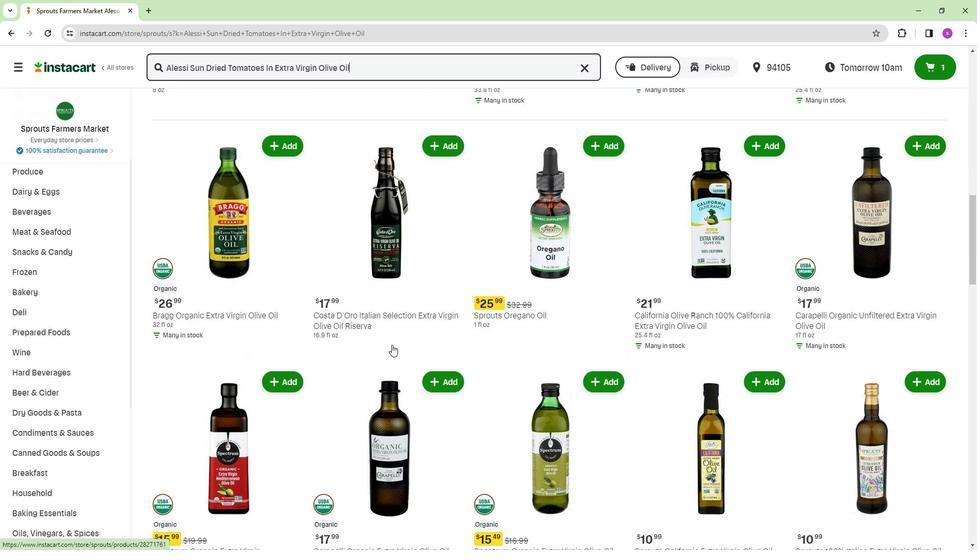 
Action: Mouse scrolled (388, 347) with delta (0, 0)
Screenshot: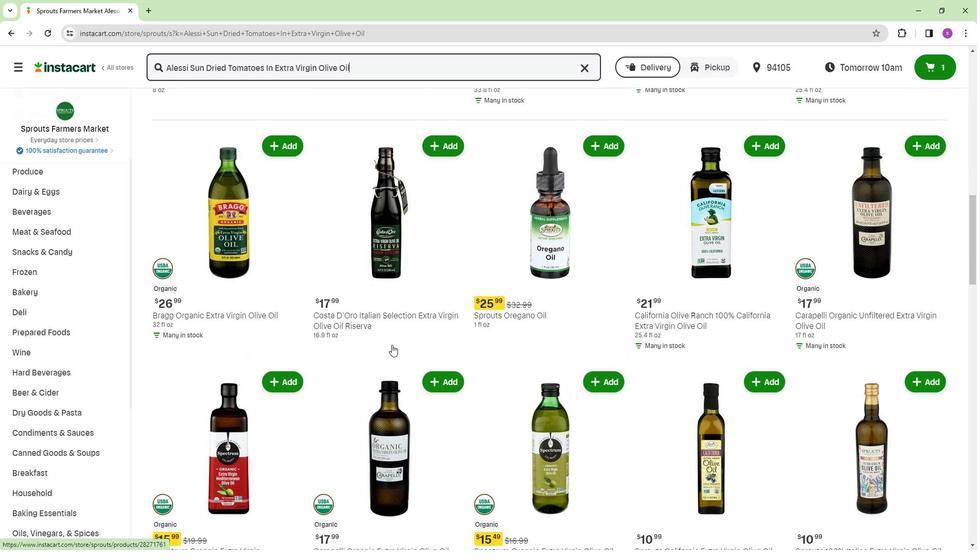 
Action: Mouse scrolled (388, 347) with delta (0, 0)
Screenshot: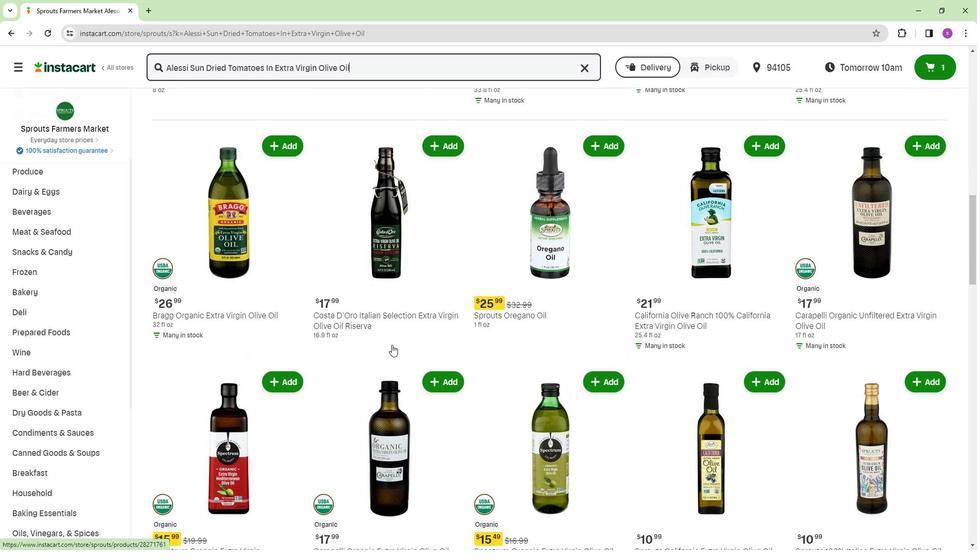
Action: Mouse scrolled (388, 347) with delta (0, 0)
Screenshot: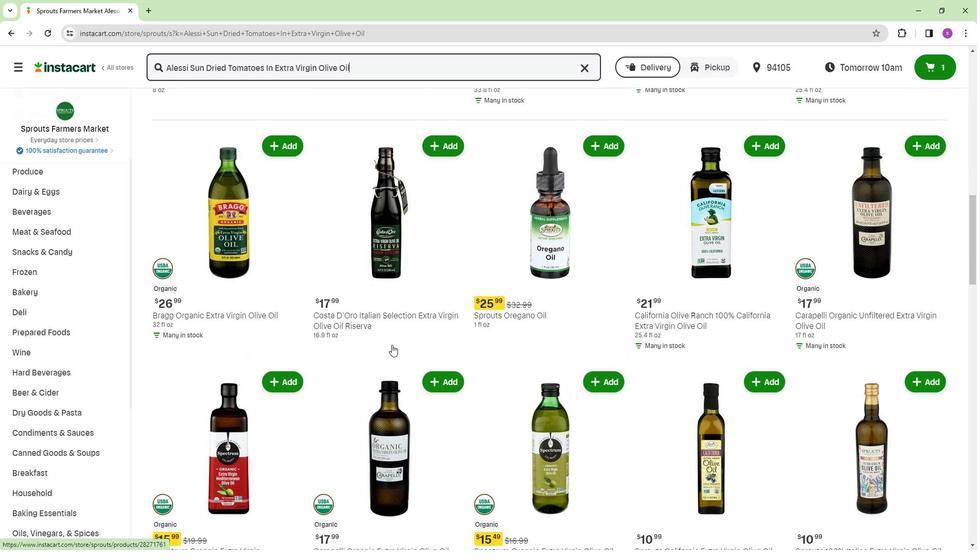 
Action: Mouse scrolled (388, 347) with delta (0, 0)
Screenshot: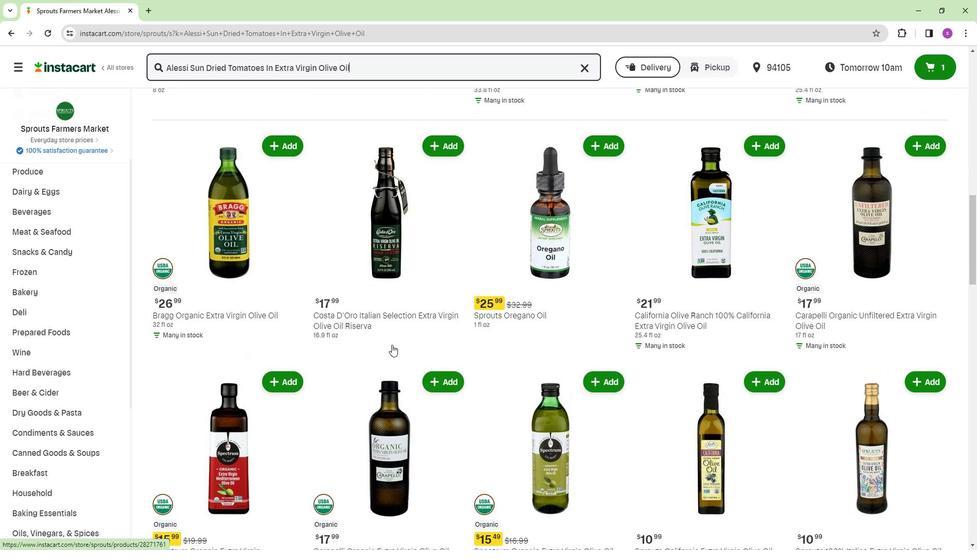 
Action: Mouse scrolled (388, 347) with delta (0, 0)
Screenshot: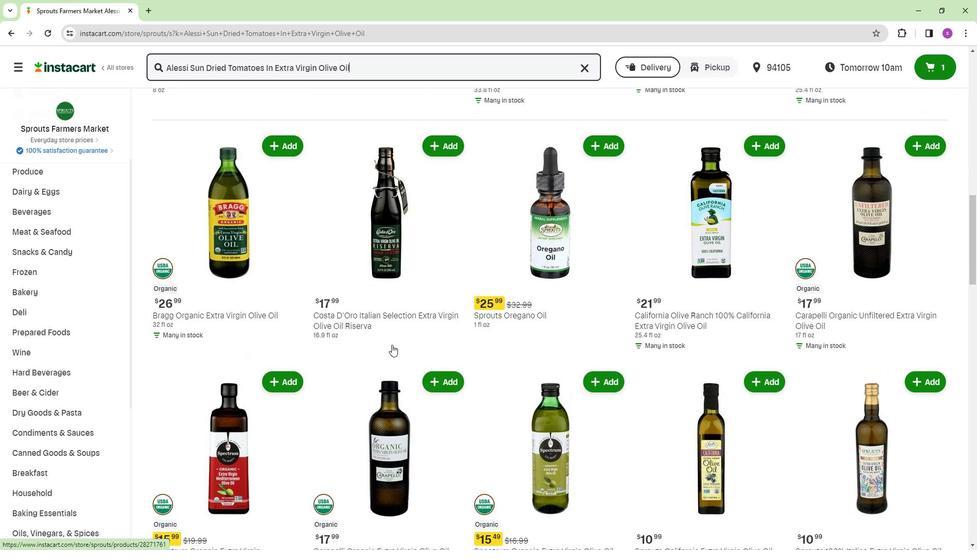 
Action: Mouse scrolled (388, 347) with delta (0, 0)
Screenshot: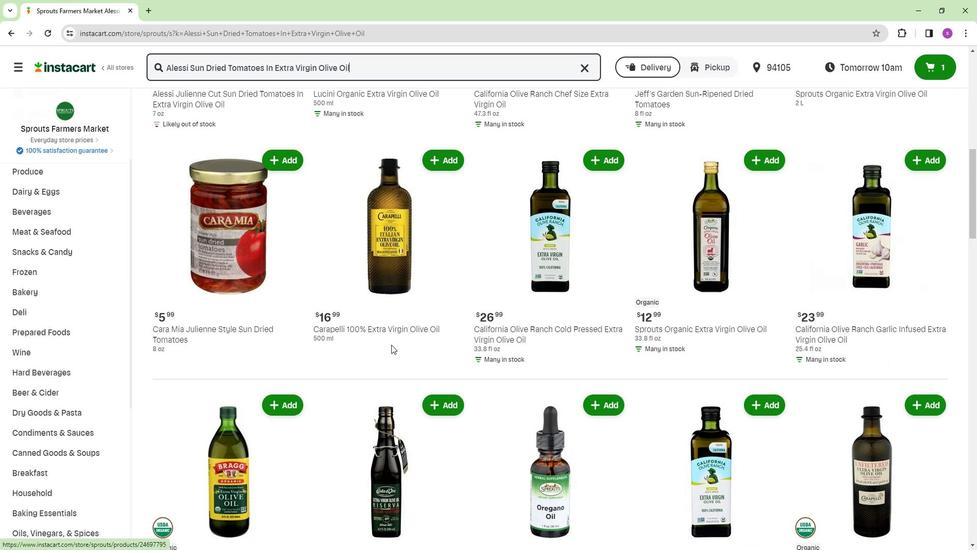 
Action: Mouse scrolled (388, 347) with delta (0, 0)
Screenshot: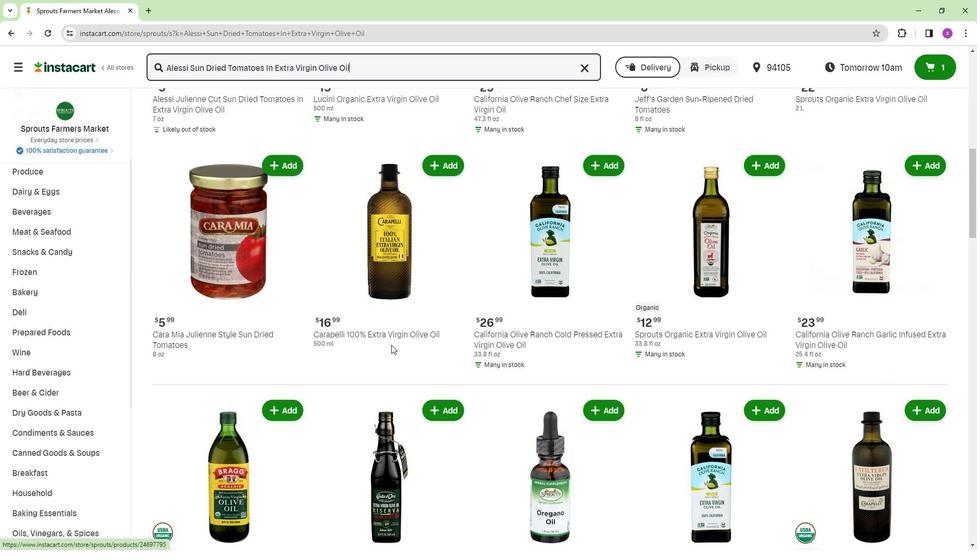 
Action: Mouse scrolled (388, 347) with delta (0, 0)
Screenshot: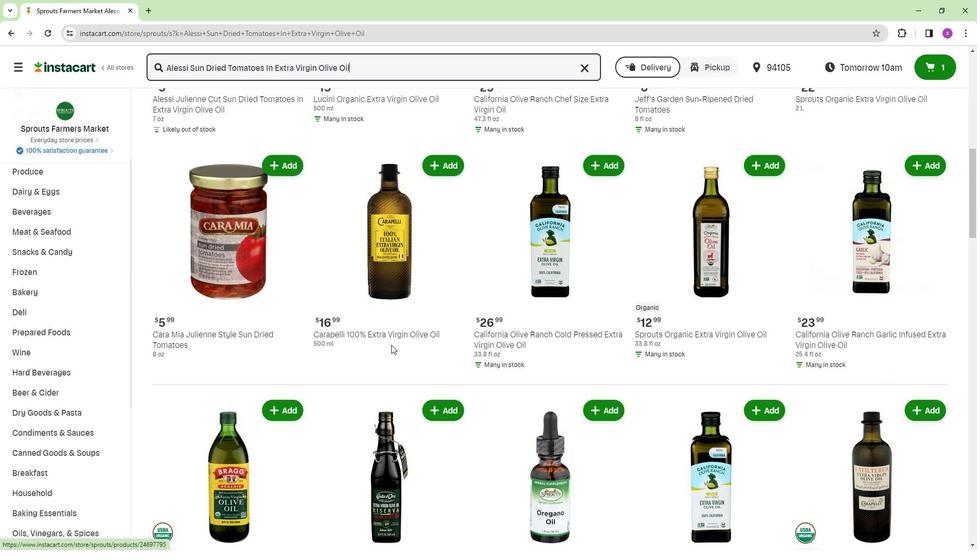 
Action: Mouse scrolled (388, 347) with delta (0, 0)
Screenshot: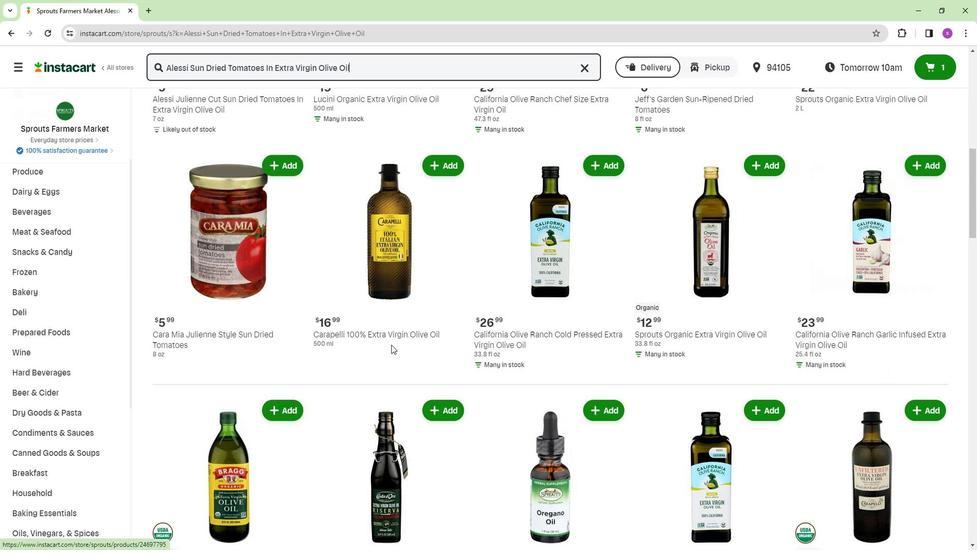 
Action: Mouse scrolled (388, 347) with delta (0, 0)
Screenshot: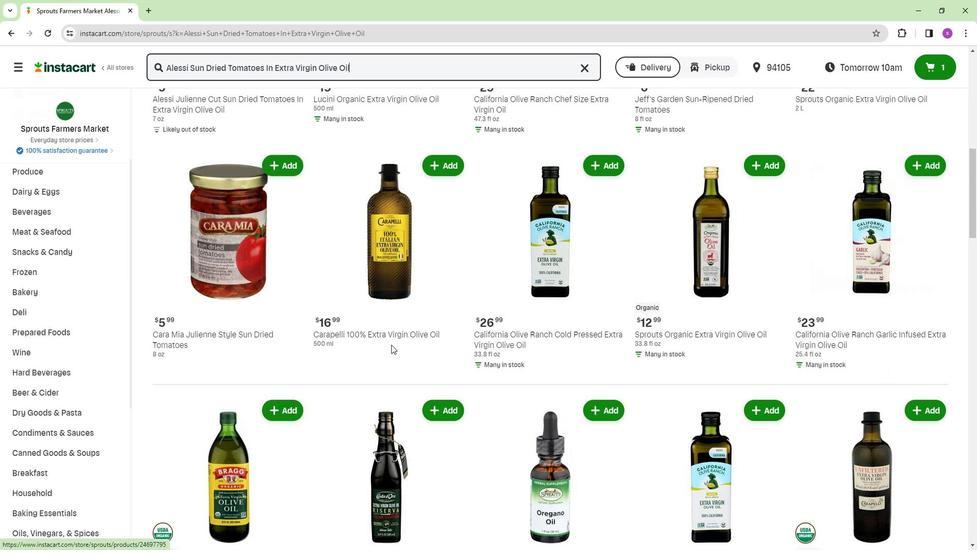 
Action: Mouse scrolled (388, 347) with delta (0, 0)
Screenshot: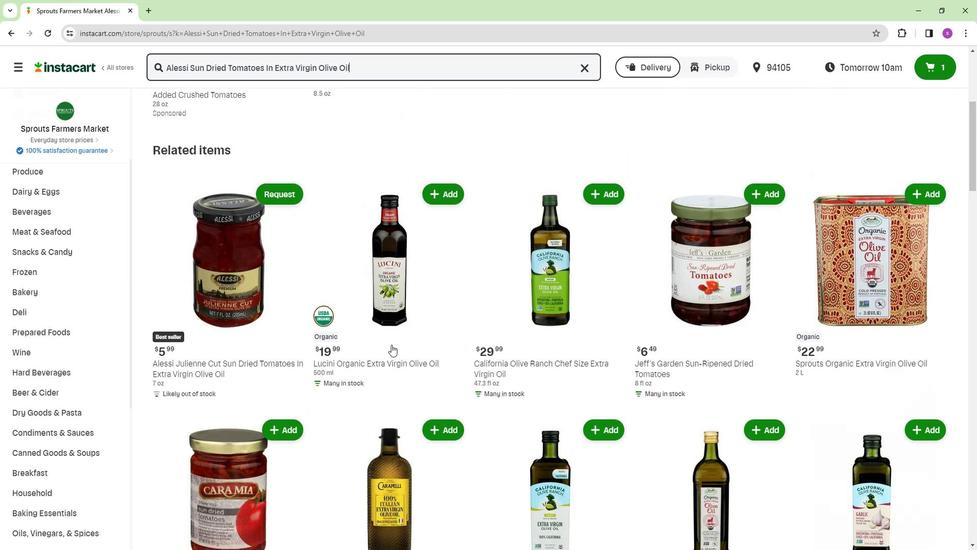 
Action: Mouse scrolled (388, 347) with delta (0, 0)
Screenshot: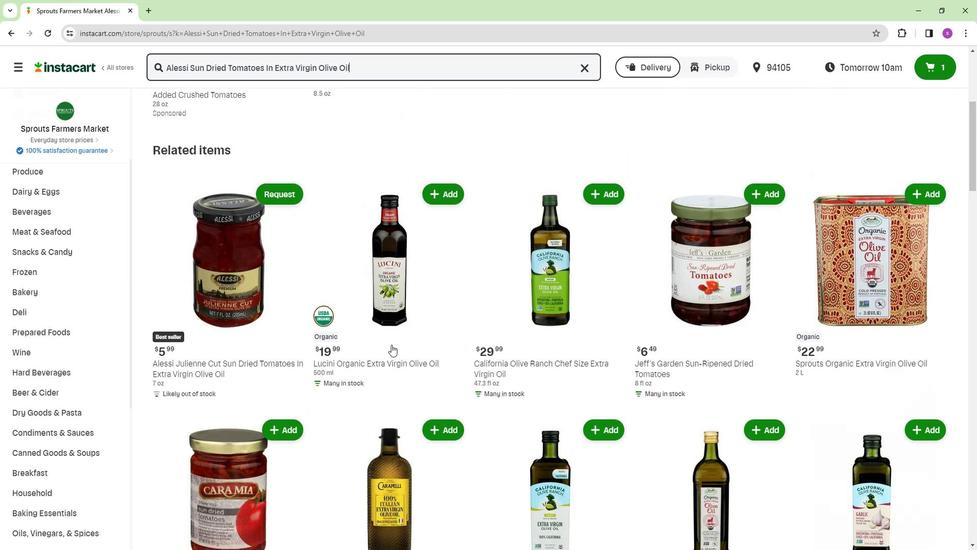 
Action: Mouse scrolled (388, 347) with delta (0, 0)
Screenshot: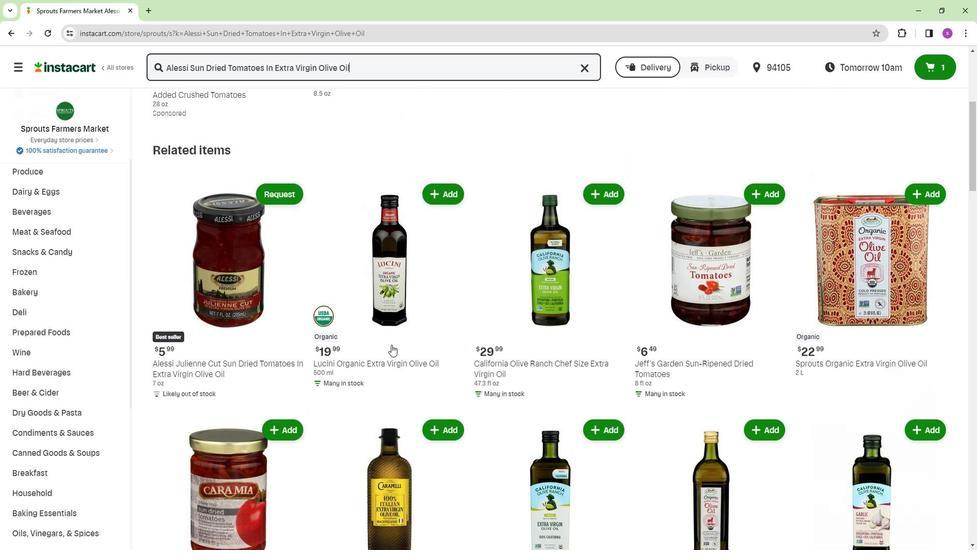 
Action: Mouse scrolled (388, 347) with delta (0, 0)
Screenshot: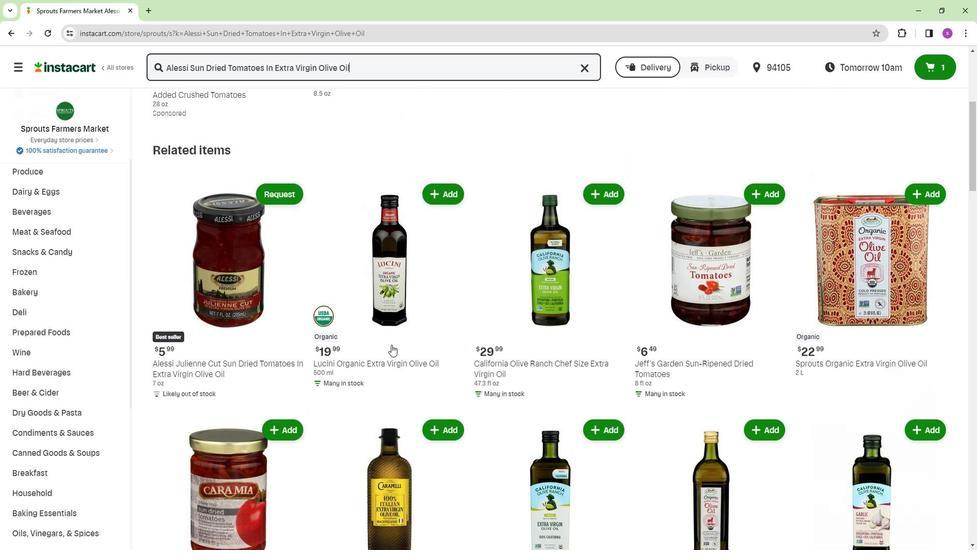
Action: Mouse scrolled (388, 347) with delta (0, 0)
Screenshot: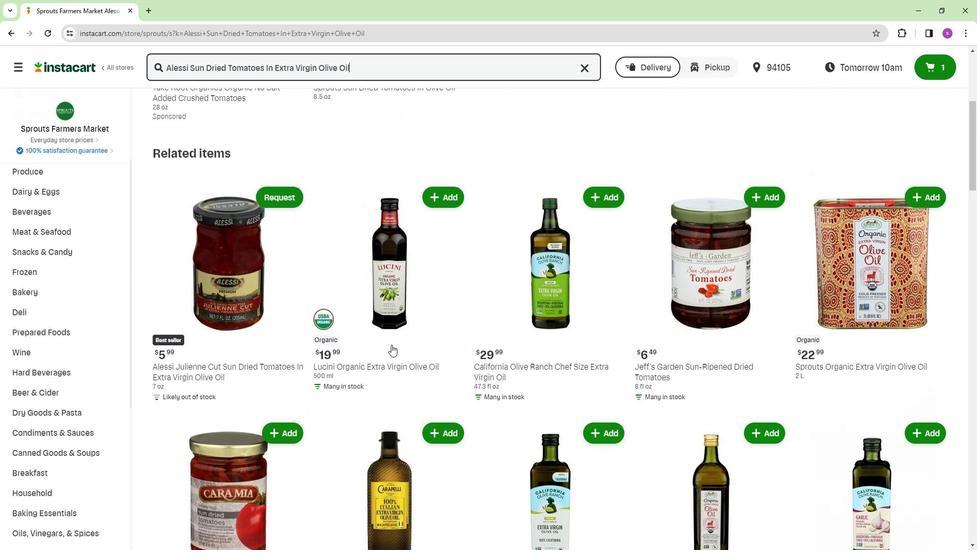 
Action: Mouse moved to (541, 339)
Screenshot: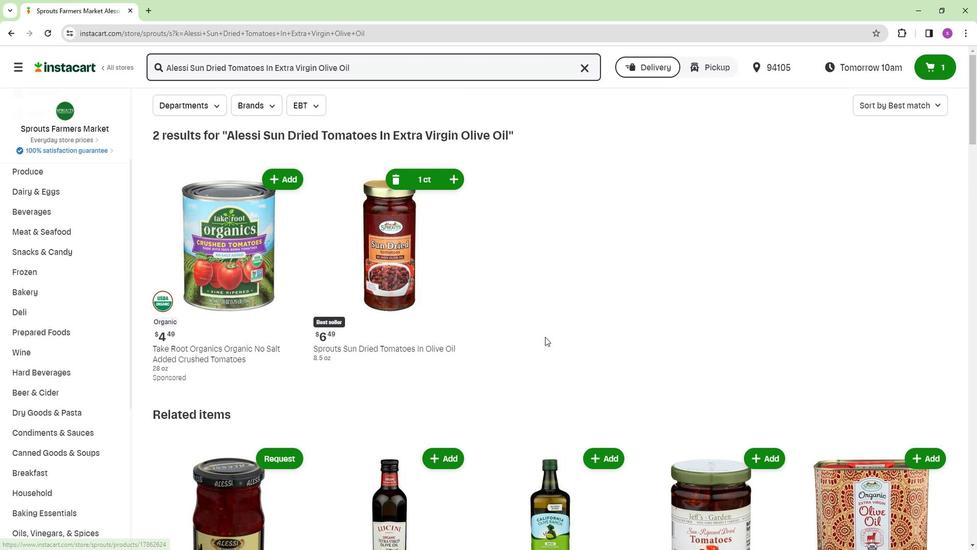 
Action: Mouse scrolled (541, 339) with delta (0, 0)
Screenshot: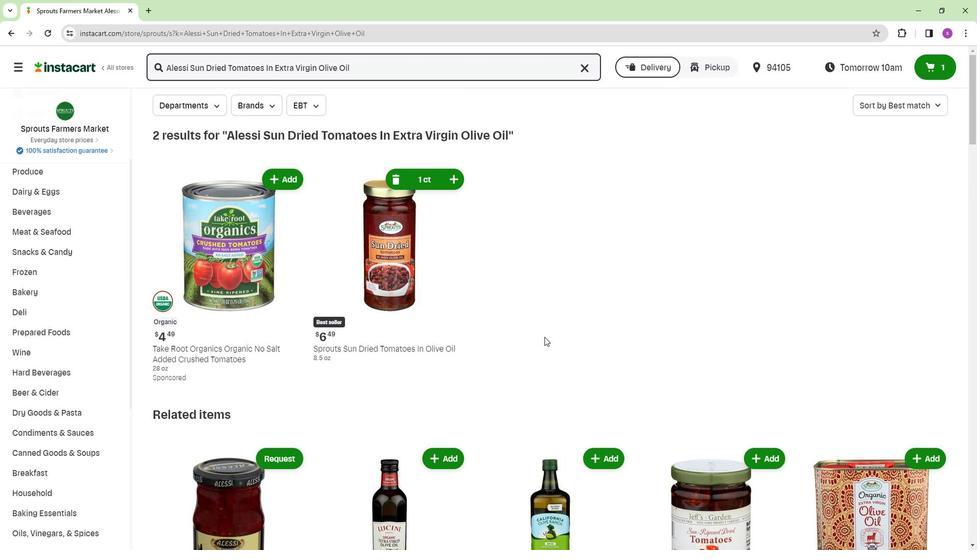 
Action: Mouse moved to (494, 331)
Screenshot: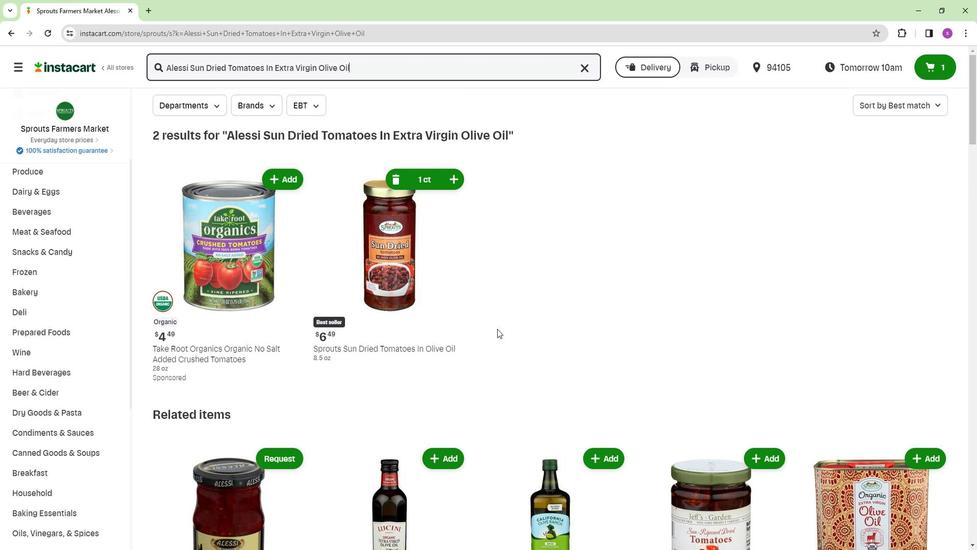 
Action: Mouse scrolled (494, 330) with delta (0, 0)
Screenshot: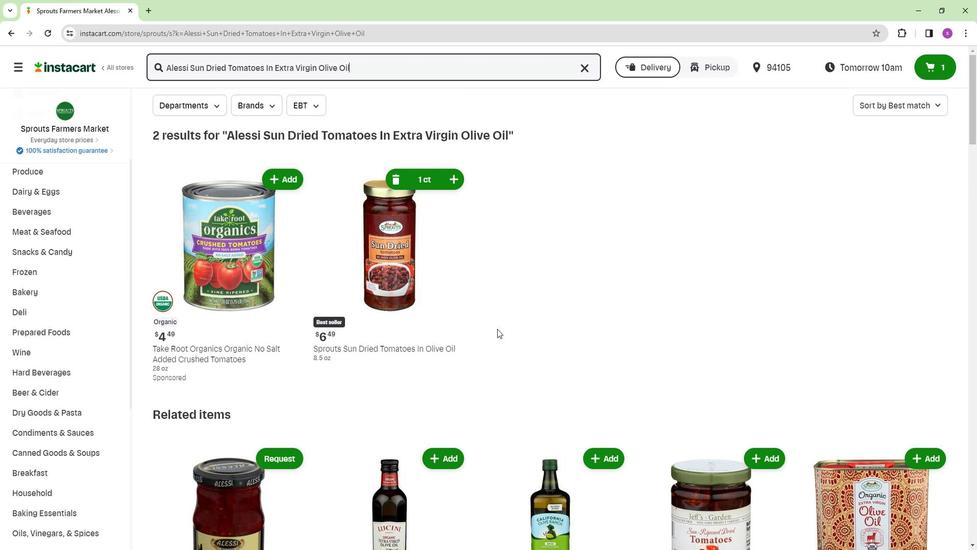
Action: Mouse moved to (496, 330)
Screenshot: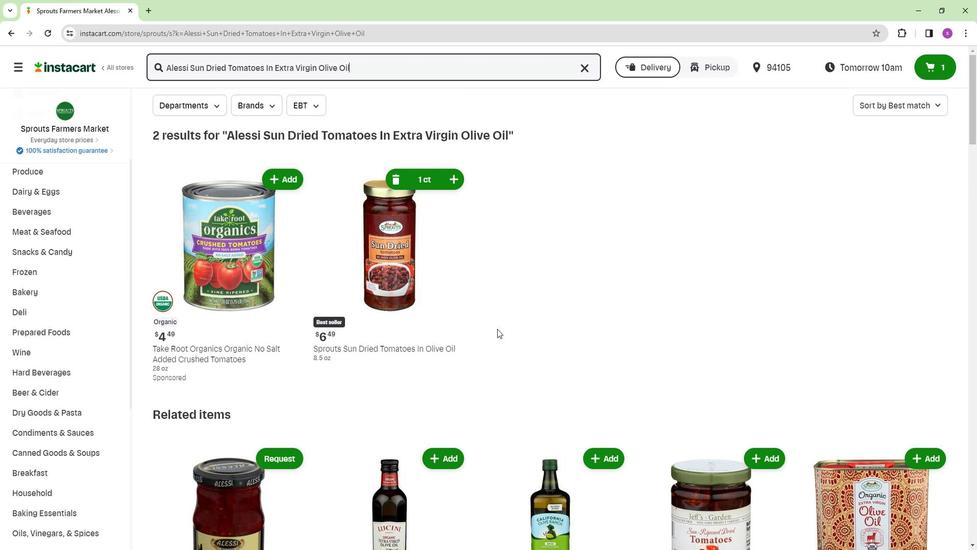 
Action: Mouse scrolled (496, 329) with delta (0, 0)
Screenshot: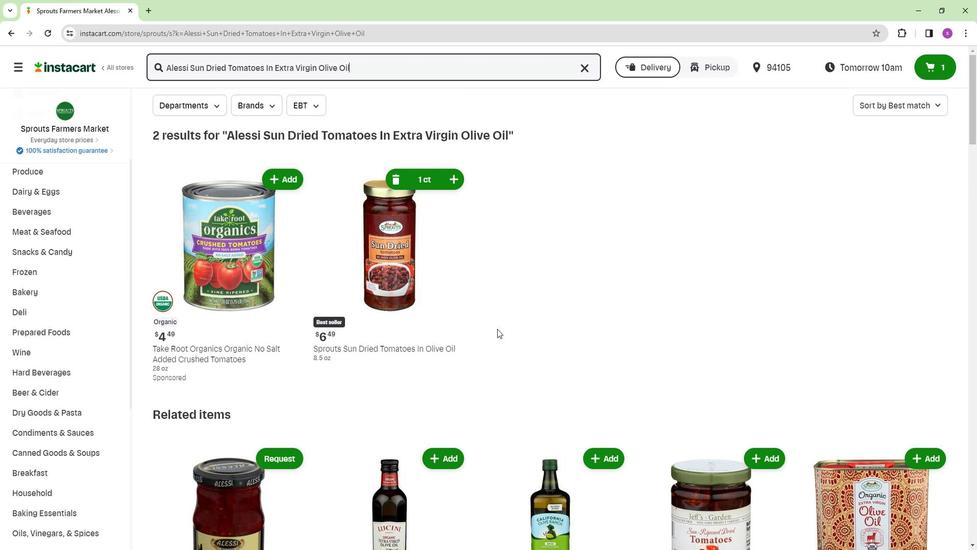 
Action: Mouse moved to (498, 328)
Screenshot: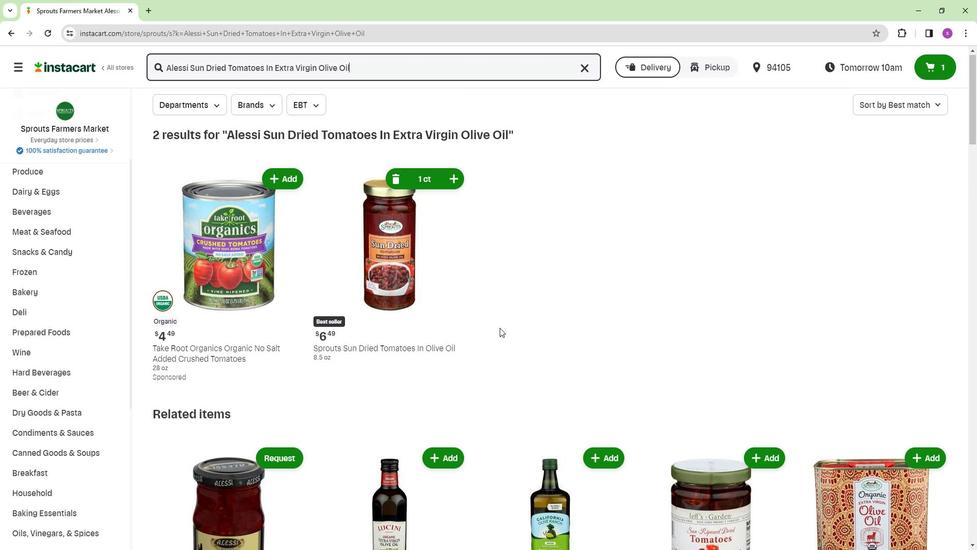 
Action: Mouse scrolled (498, 328) with delta (0, 0)
Screenshot: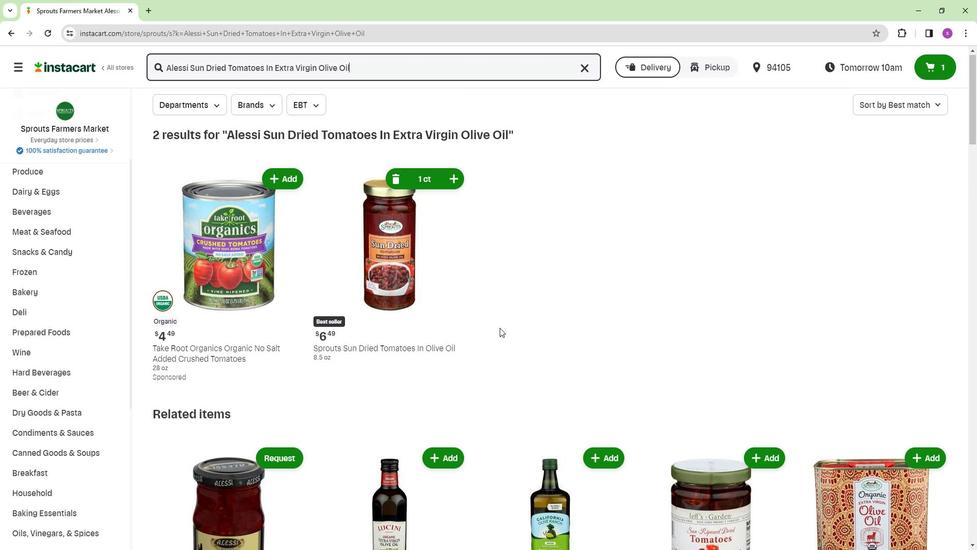 
Action: Mouse moved to (501, 321)
Screenshot: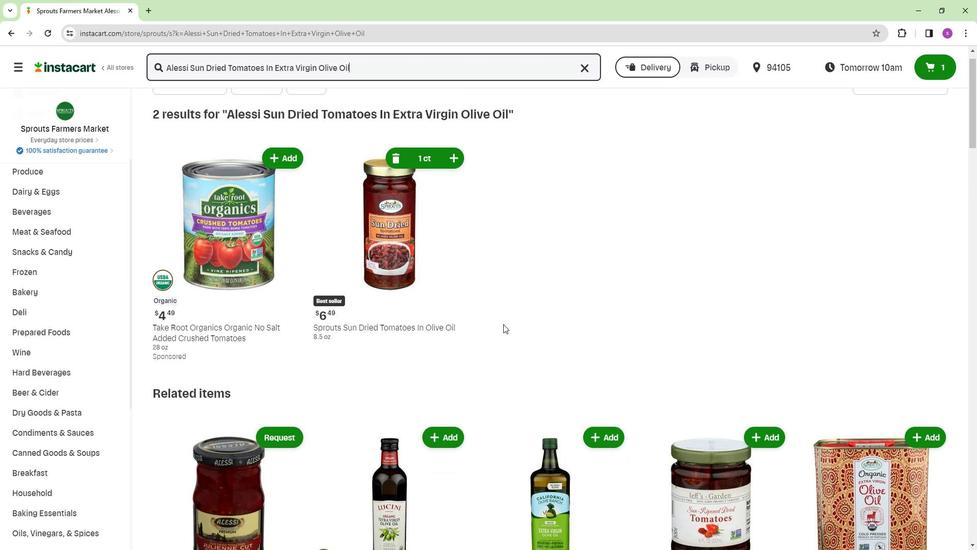 
Action: Mouse scrolled (501, 321) with delta (0, 0)
Screenshot: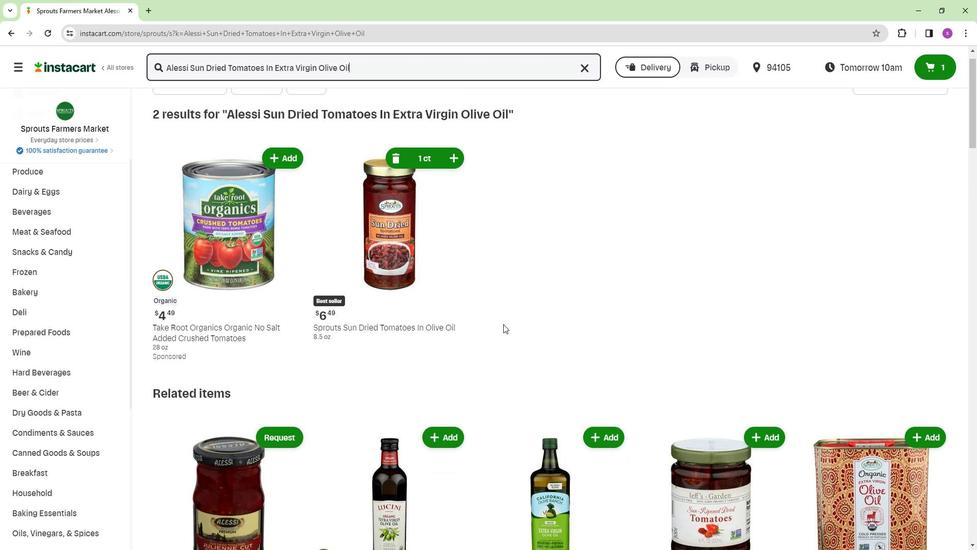 
Action: Mouse moved to (442, 348)
Screenshot: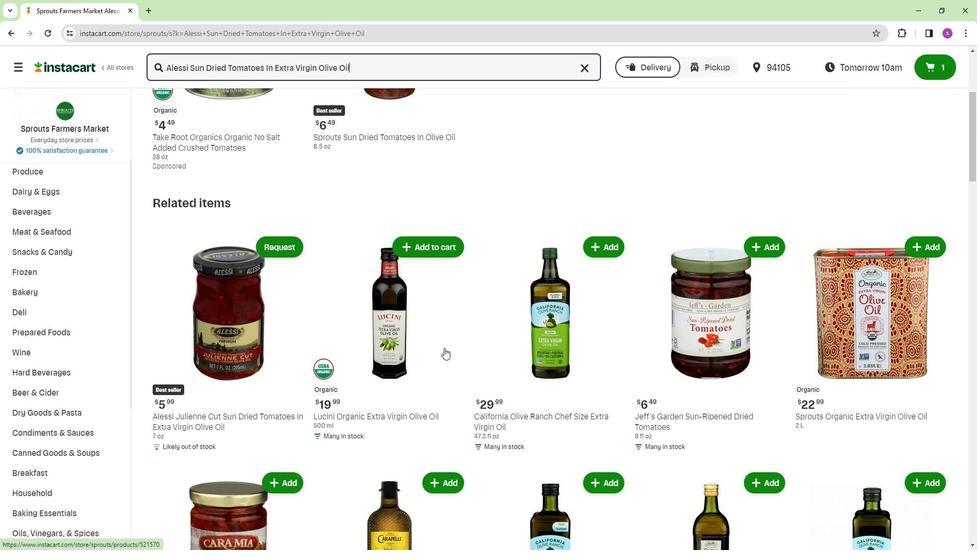 
